 Task: Create new invoice with Date Opened :15-Apr-23, Select Customer: The Flower Shop (Market Street), Terms: Payment Term 1. Make invoice entry for item-1 with Date: 15-Apr-23, Description: Twix Caramel King Size_x000D_
, Action: Material, Income Account: Income:Sales, Quantity: 1, Unit Price: 6.5, Discount $: 1.25. Make entry for item-2 with Date: 15-Apr-23, Description: 8-Pattern Front Trigger Hose Nozzle Blue_x000D_
, Action: Material, Income Account: Income:Sales, Quantity: 1, Unit Price: 6.5, Discount $: 2.25. Make entry for item-3 with Date: 15-Apr-23, Description: Ben & Jerry's Cherry Garcia_x000D_
, Action: Material, Income Account: Income:Sales, Quantity: 1, Unit Price: 7.5, Discount $: 2.75. Write Notes: 'Looking forward to serving you again.'. Post Invoice with Post Date: 15-Apr-23, Post to Accounts: Assets:Accounts Receivable. Pay / Process Payment with Transaction Date: 15-May-23, Amount: 14.25, Transfer Account: Checking Account. Print Invoice, display notes by going to Option, then go to Display Tab and check 'Invoice Notes'.
Action: Mouse moved to (151, 31)
Screenshot: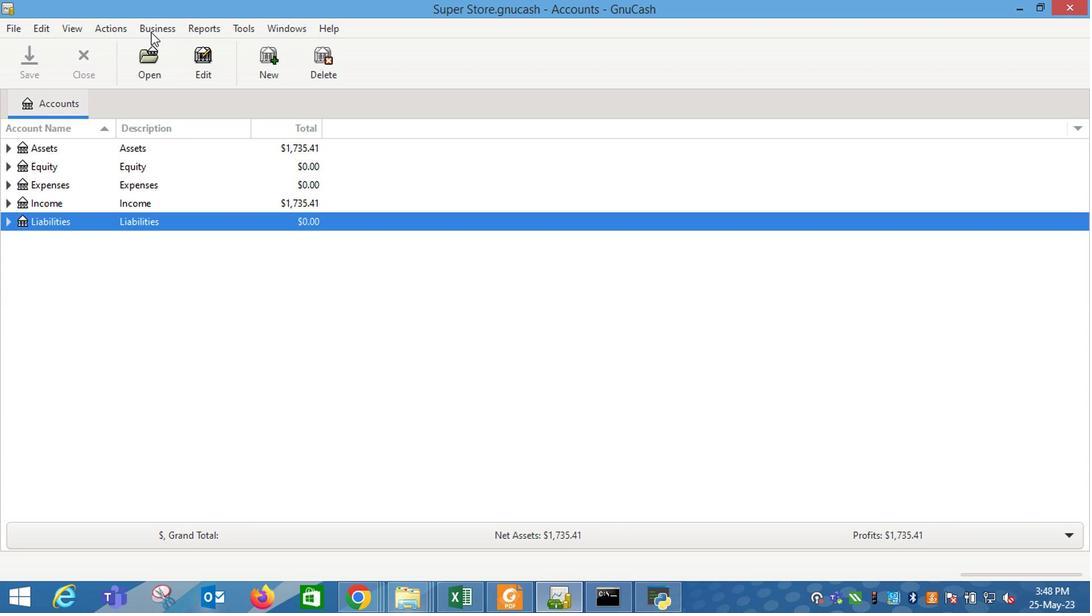 
Action: Mouse pressed left at (151, 31)
Screenshot: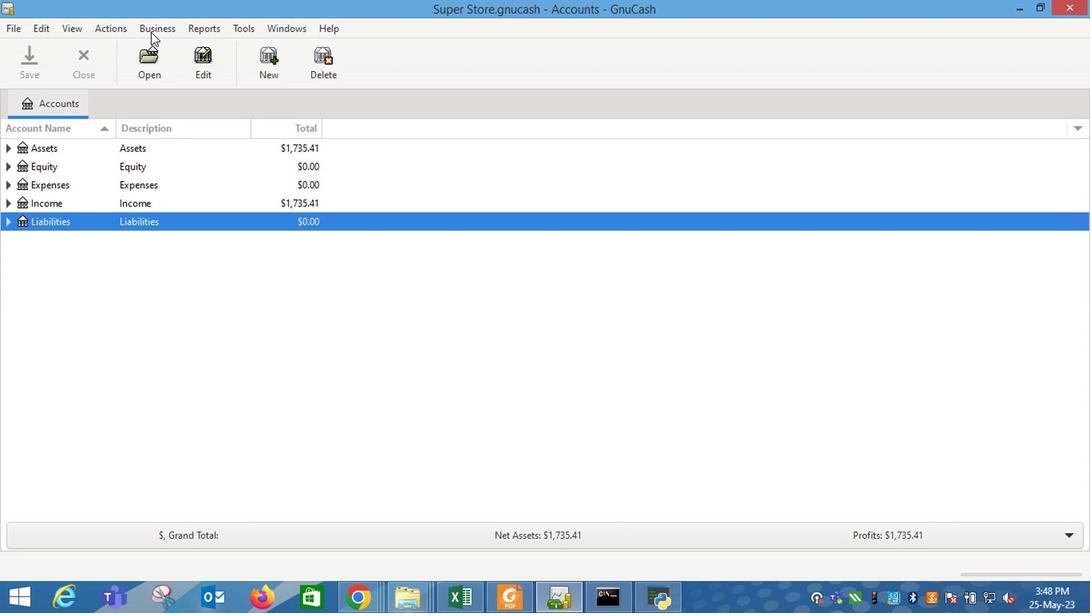 
Action: Mouse moved to (344, 106)
Screenshot: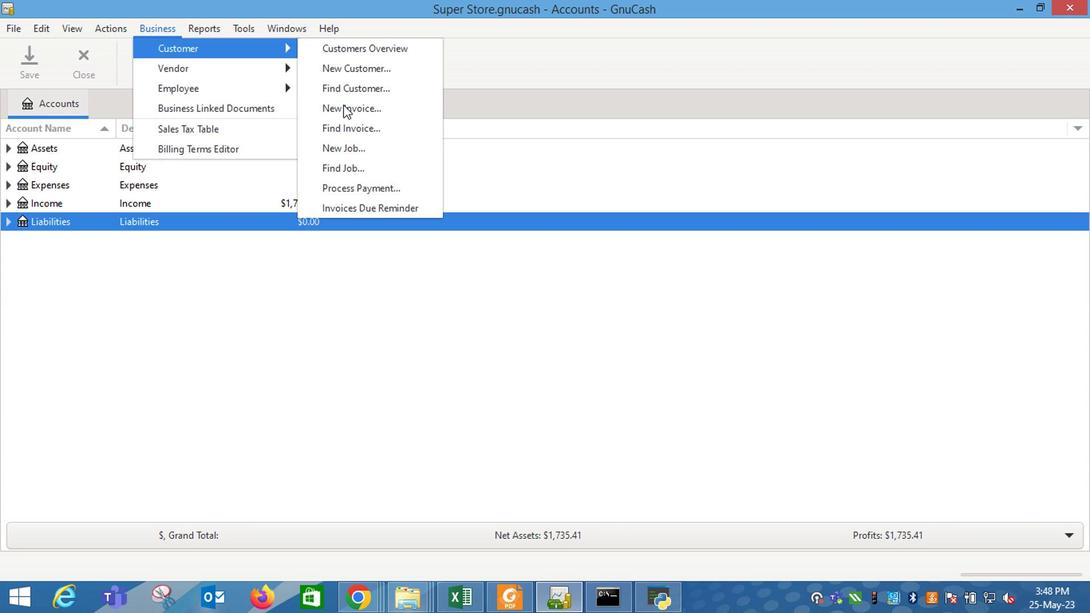 
Action: Mouse pressed left at (344, 106)
Screenshot: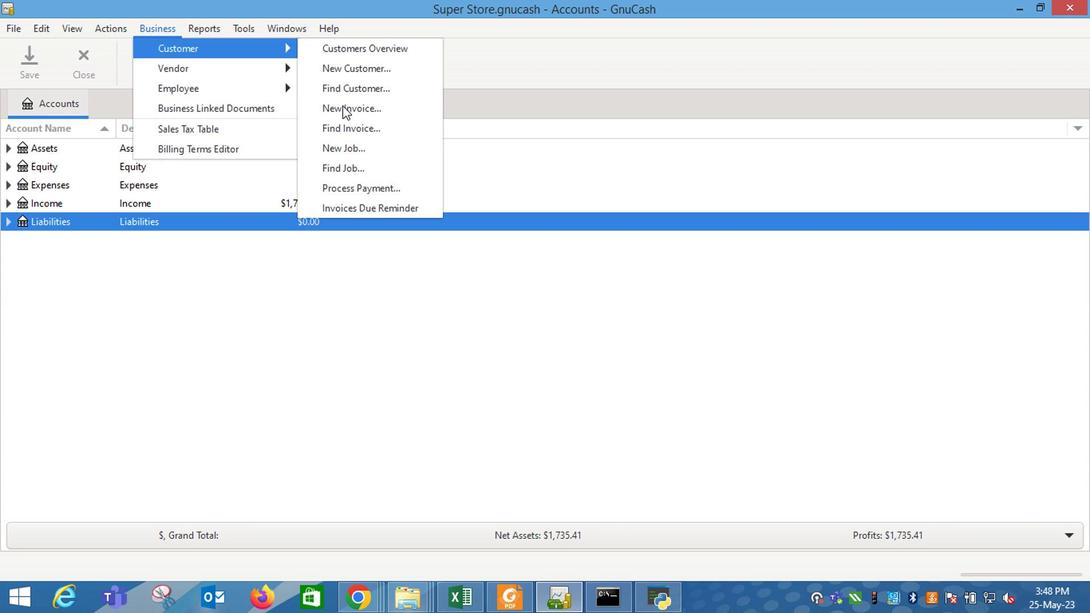 
Action: Mouse moved to (659, 244)
Screenshot: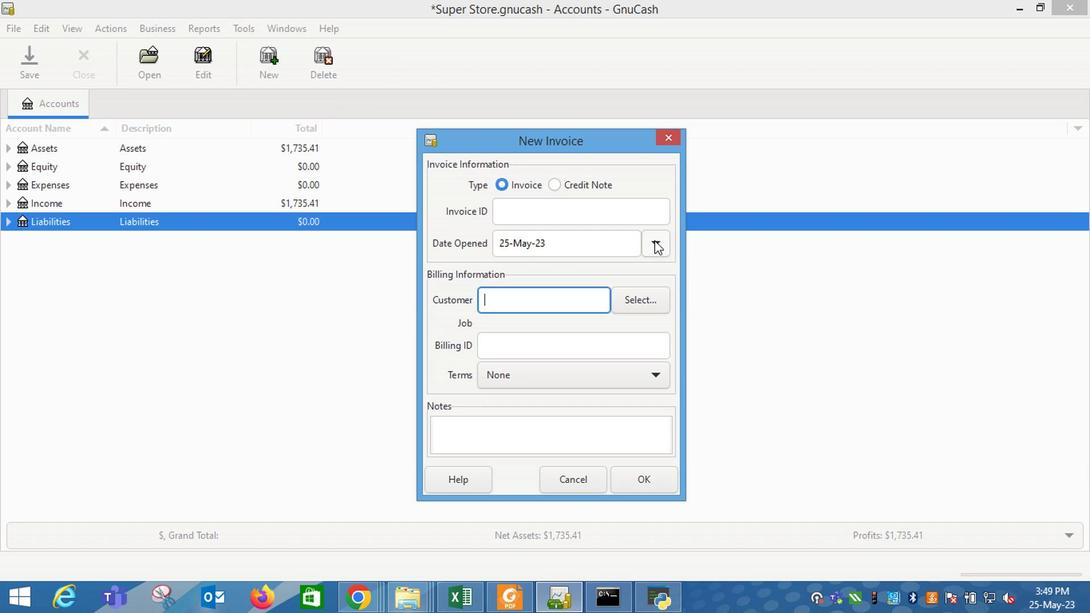 
Action: Mouse pressed left at (659, 244)
Screenshot: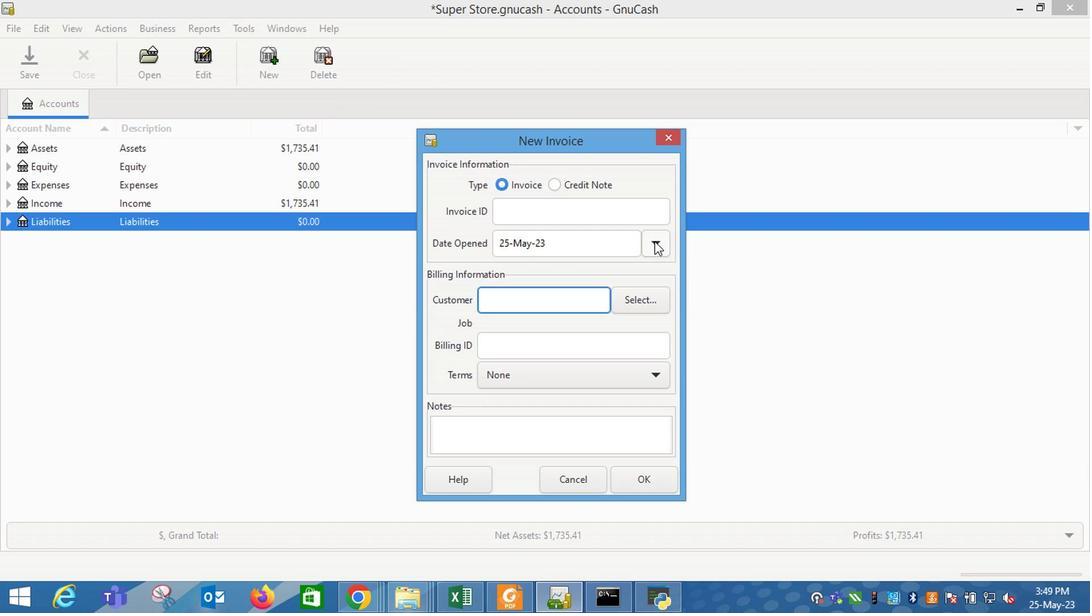 
Action: Mouse moved to (534, 270)
Screenshot: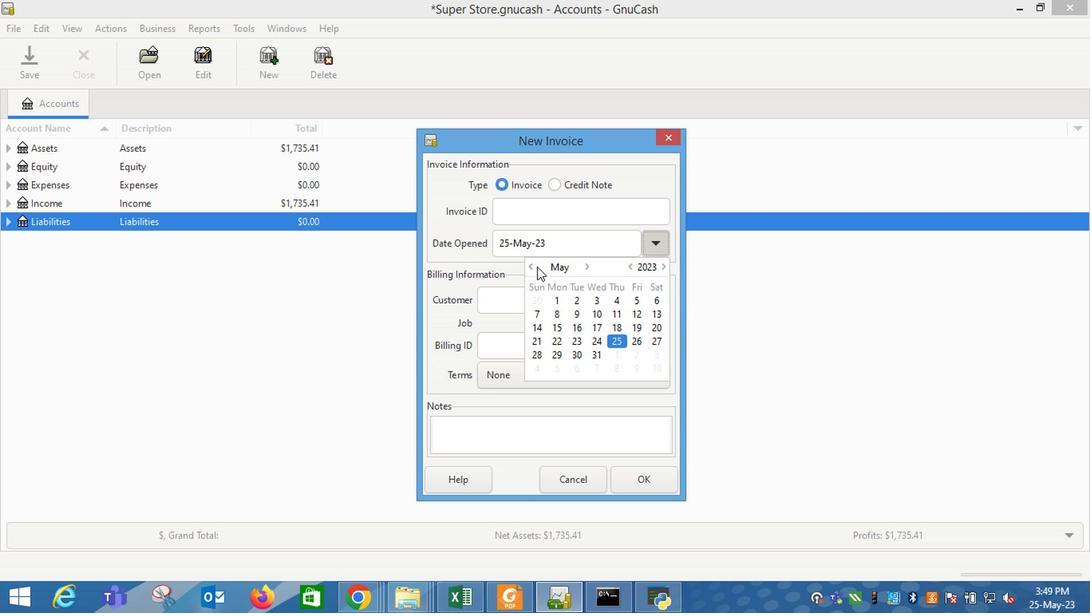 
Action: Mouse pressed left at (534, 270)
Screenshot: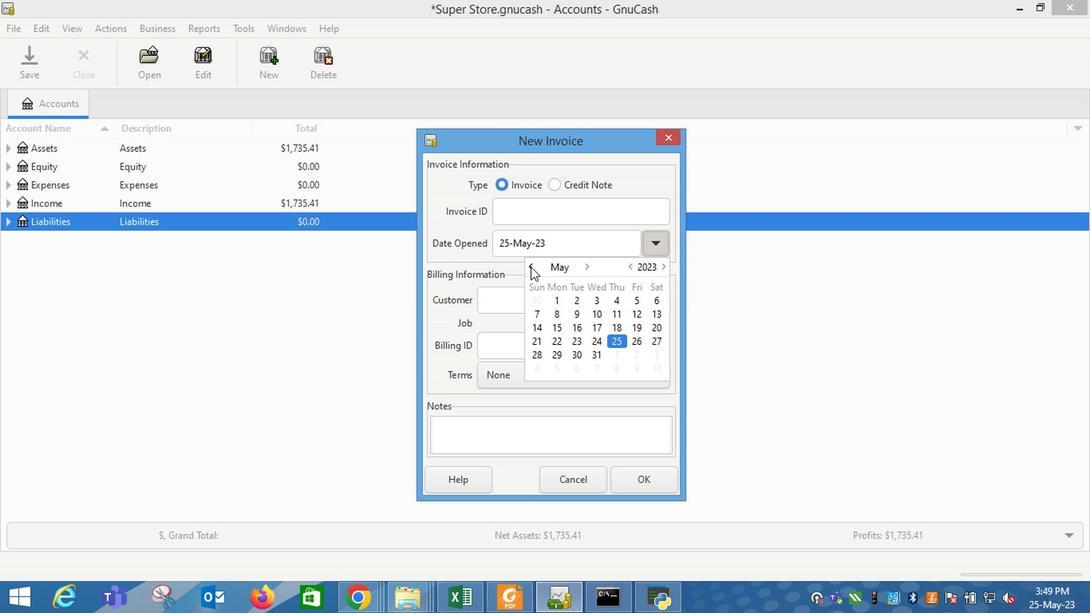
Action: Mouse moved to (659, 331)
Screenshot: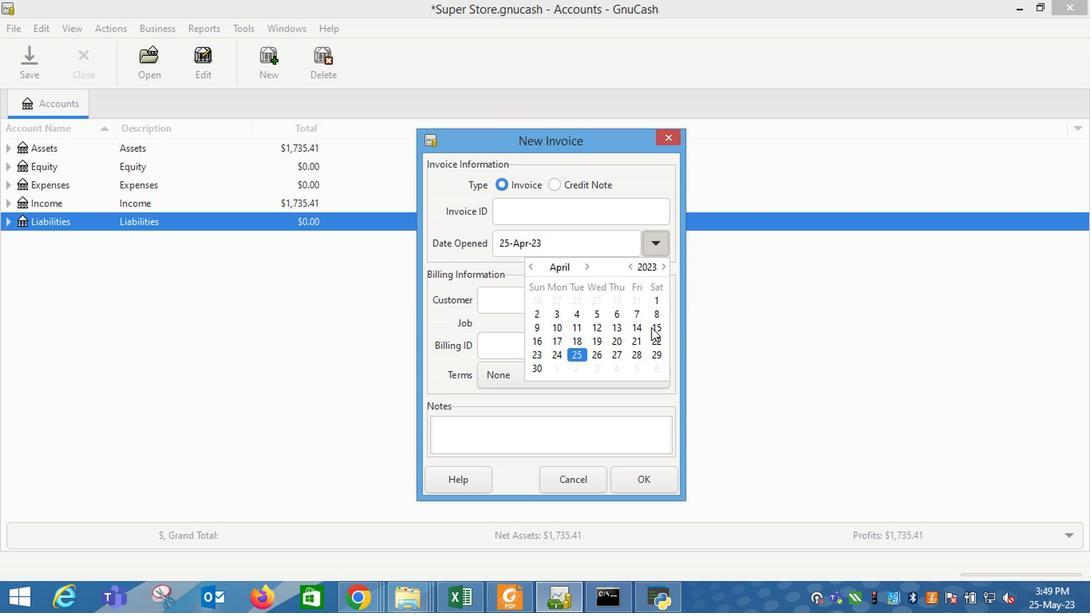 
Action: Mouse pressed left at (659, 331)
Screenshot: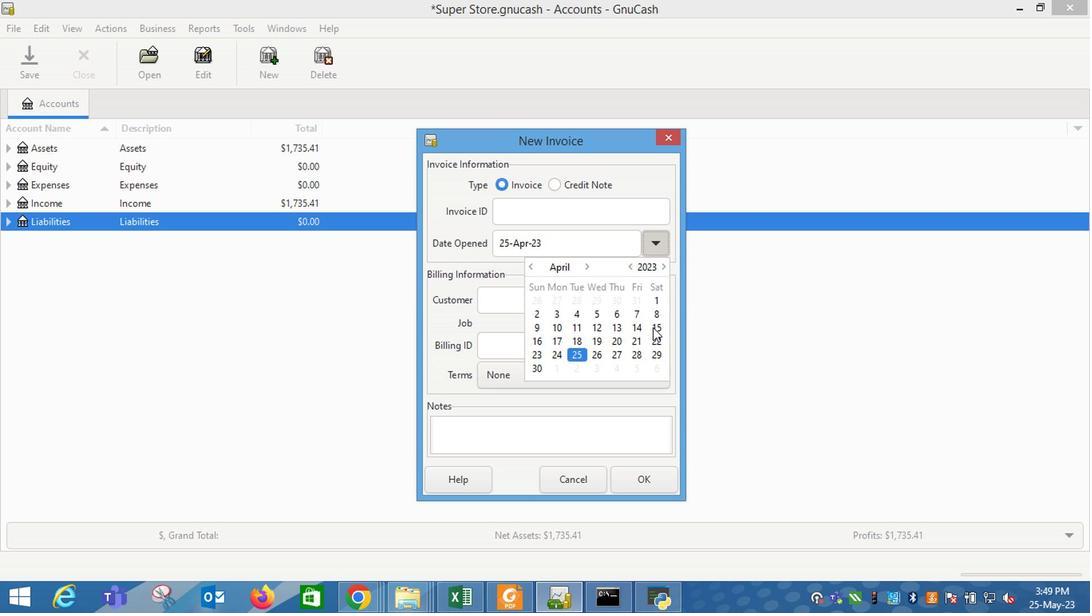 
Action: Mouse moved to (489, 297)
Screenshot: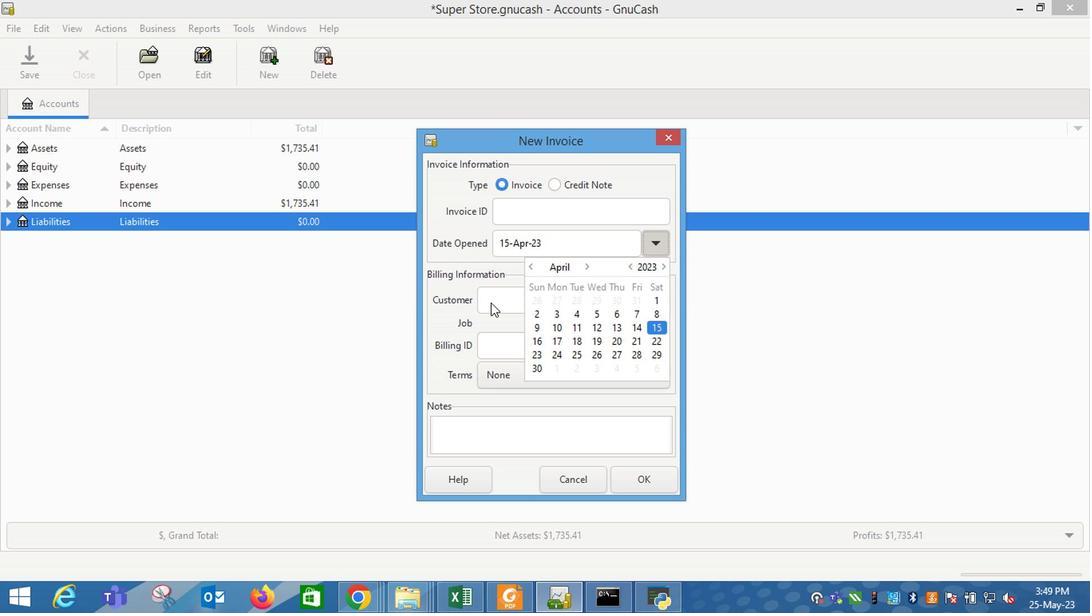 
Action: Mouse pressed left at (489, 297)
Screenshot: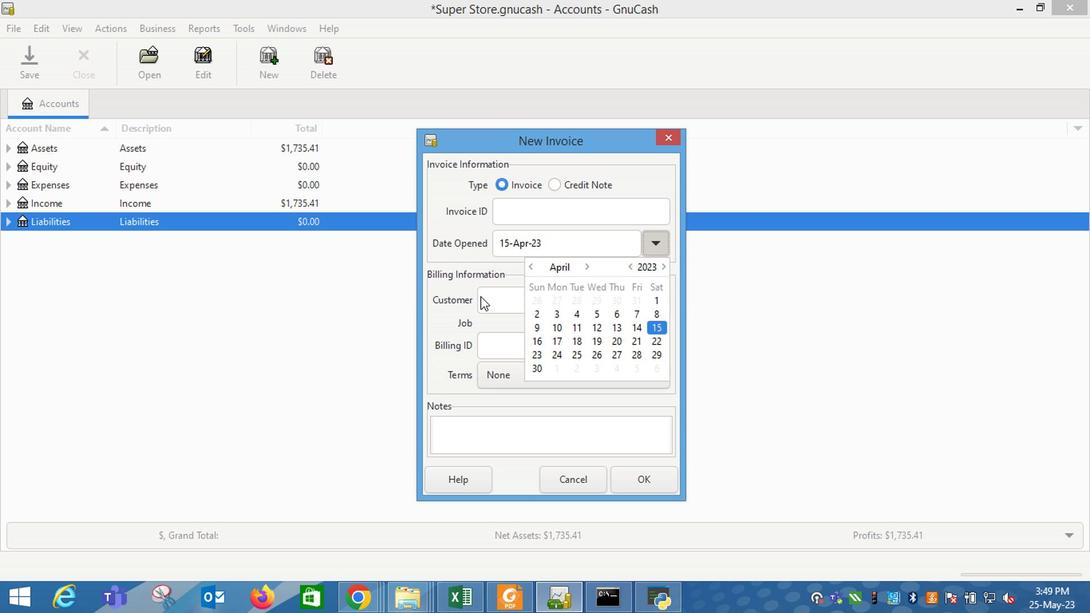 
Action: Mouse moved to (527, 310)
Screenshot: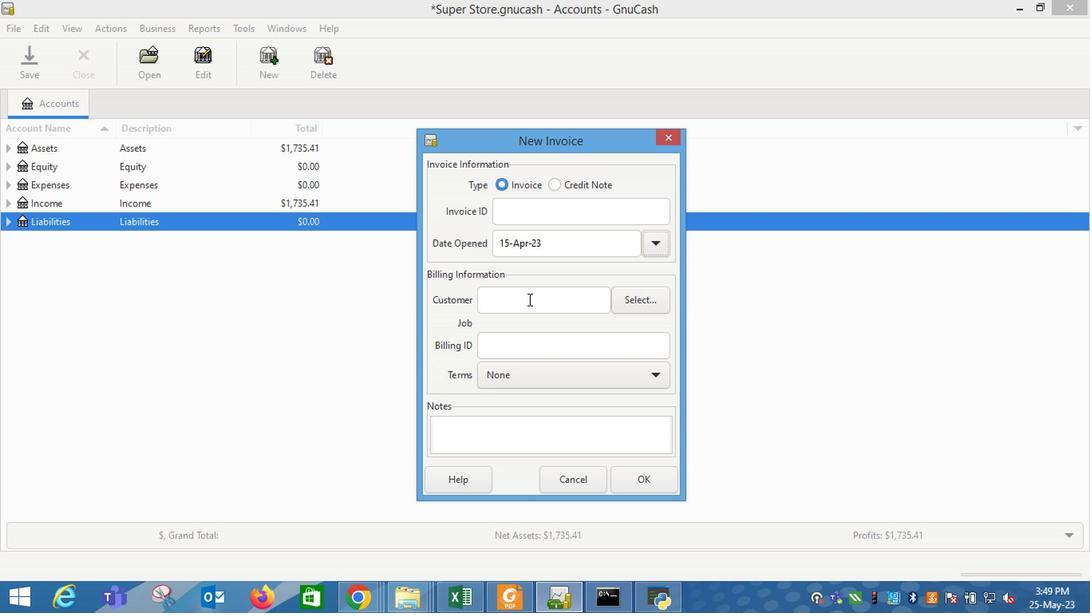 
Action: Mouse pressed left at (527, 310)
Screenshot: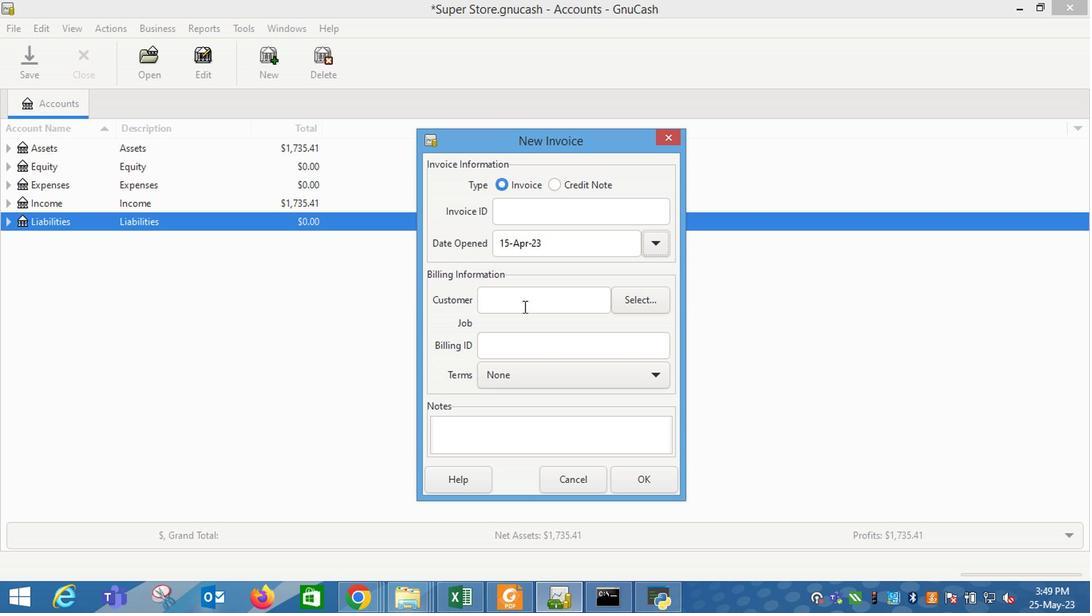 
Action: Key pressed the<Key.space>fl
Screenshot: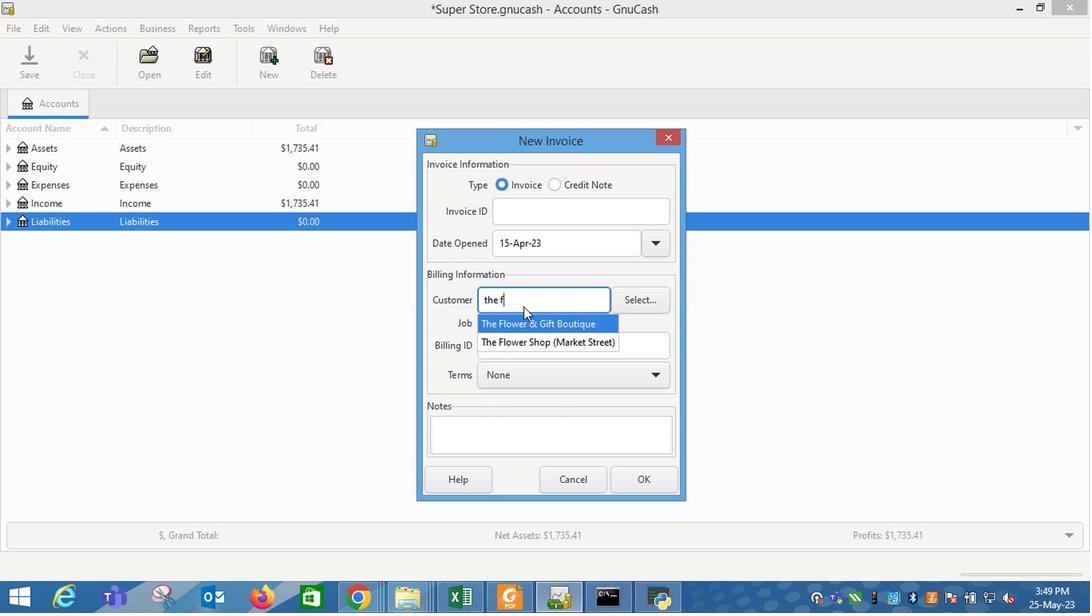 
Action: Mouse moved to (536, 347)
Screenshot: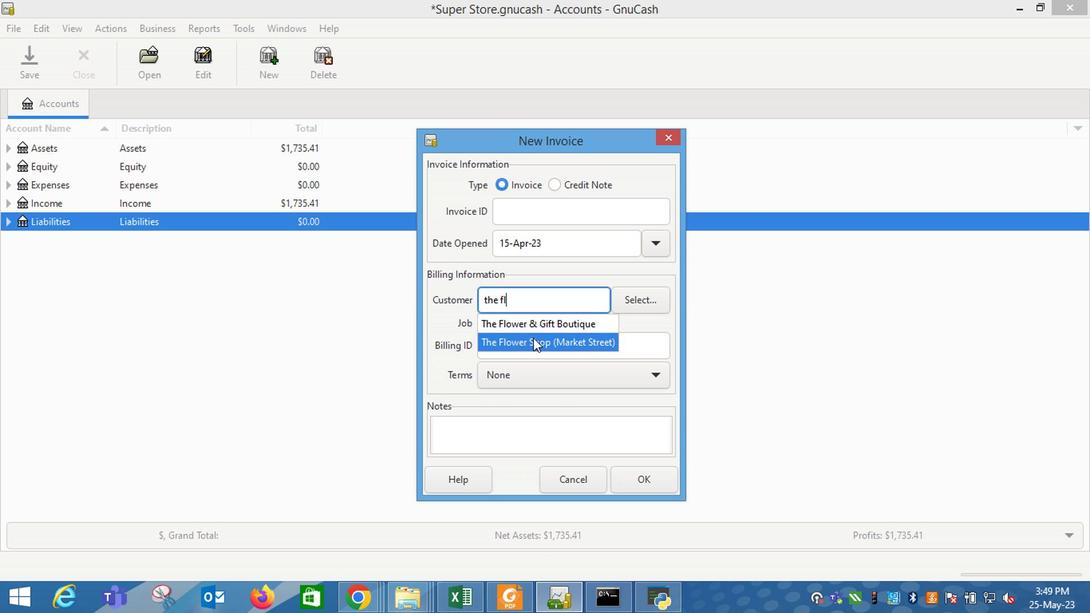 
Action: Mouse pressed left at (536, 347)
Screenshot: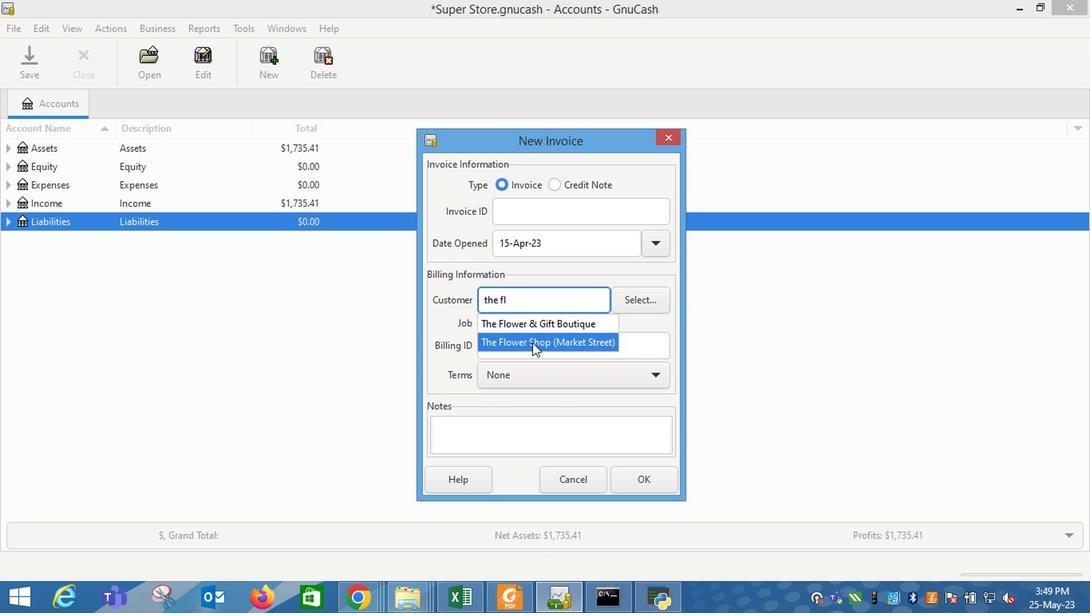 
Action: Mouse moved to (512, 403)
Screenshot: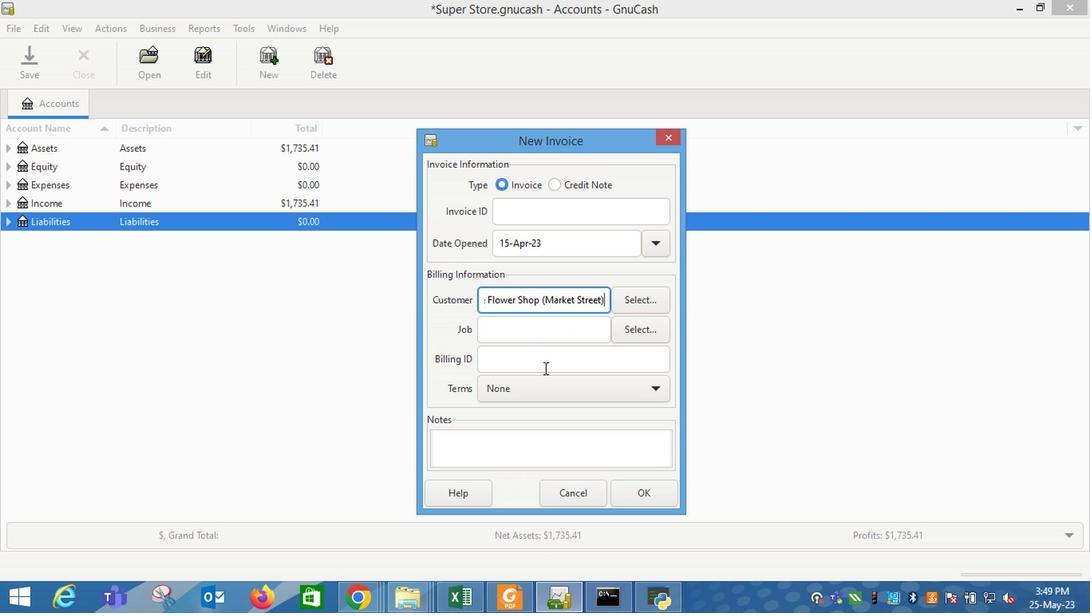 
Action: Mouse pressed left at (512, 403)
Screenshot: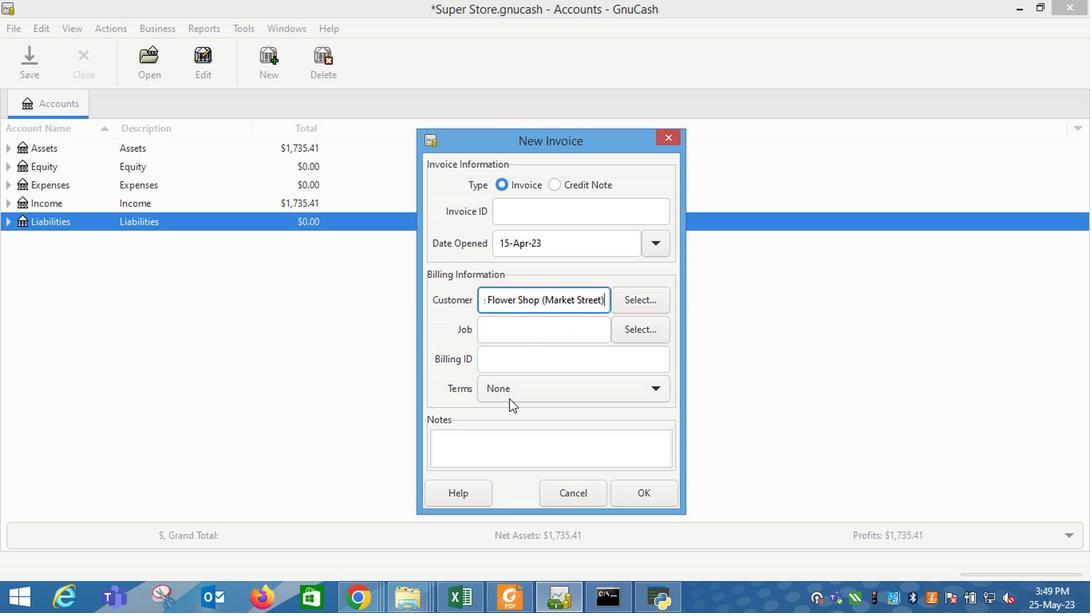 
Action: Mouse moved to (511, 424)
Screenshot: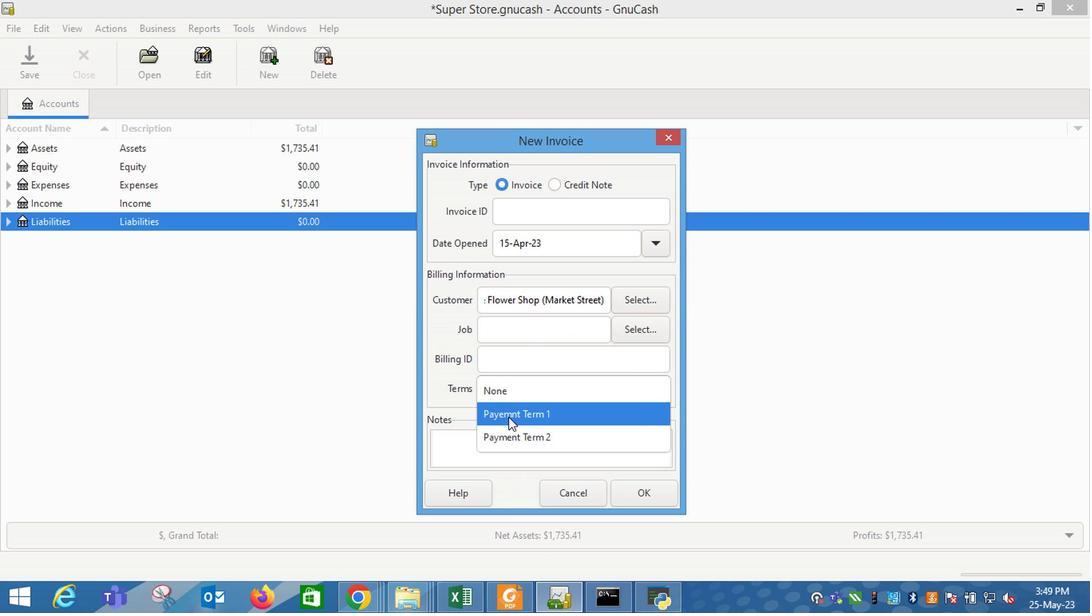 
Action: Mouse pressed left at (511, 424)
Screenshot: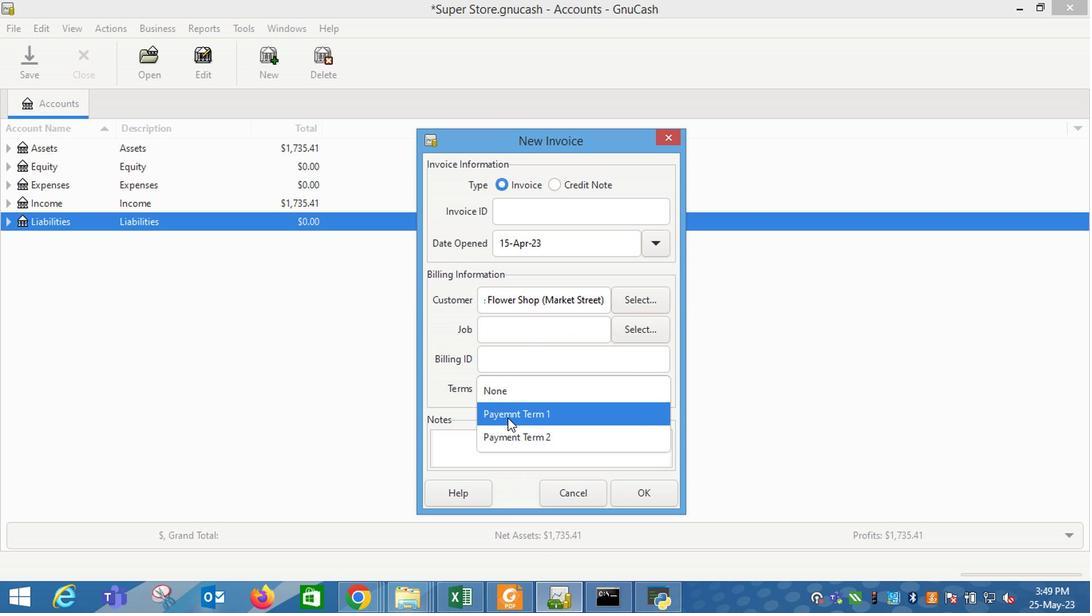 
Action: Mouse moved to (631, 491)
Screenshot: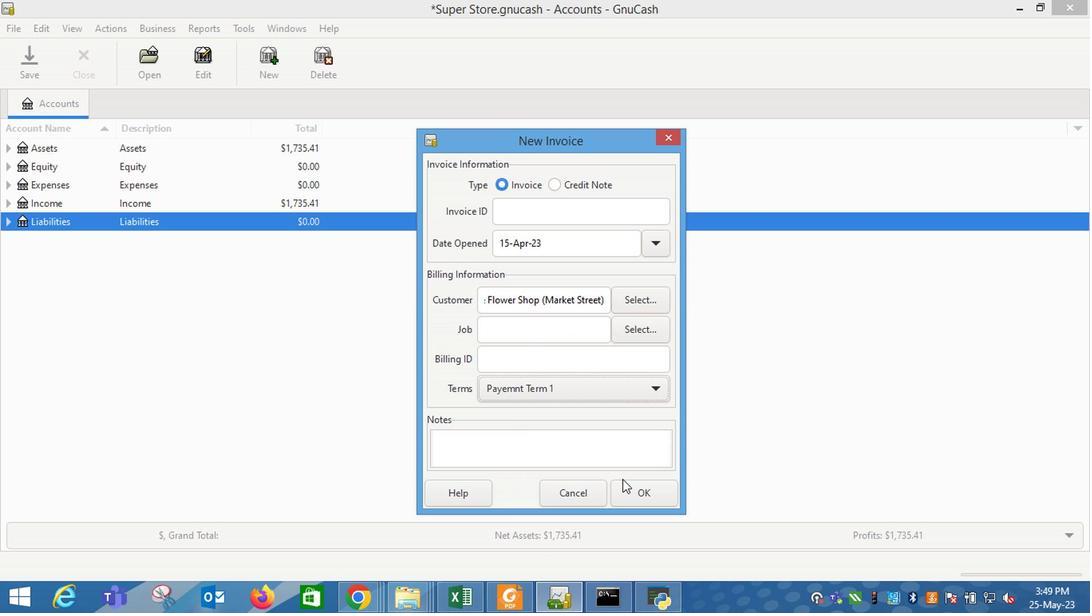 
Action: Mouse pressed left at (631, 491)
Screenshot: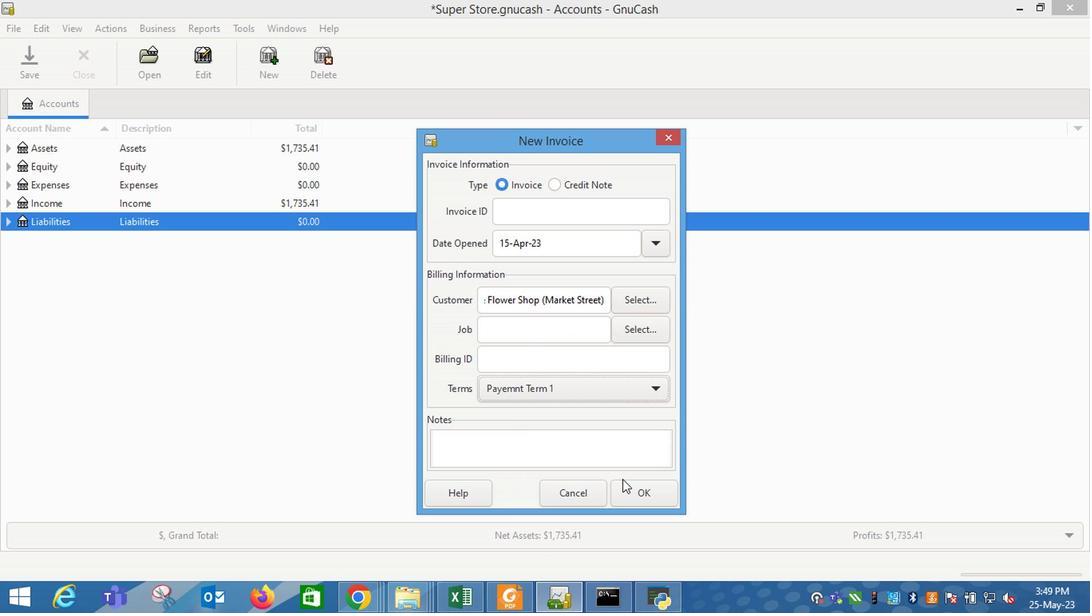 
Action: Mouse moved to (70, 315)
Screenshot: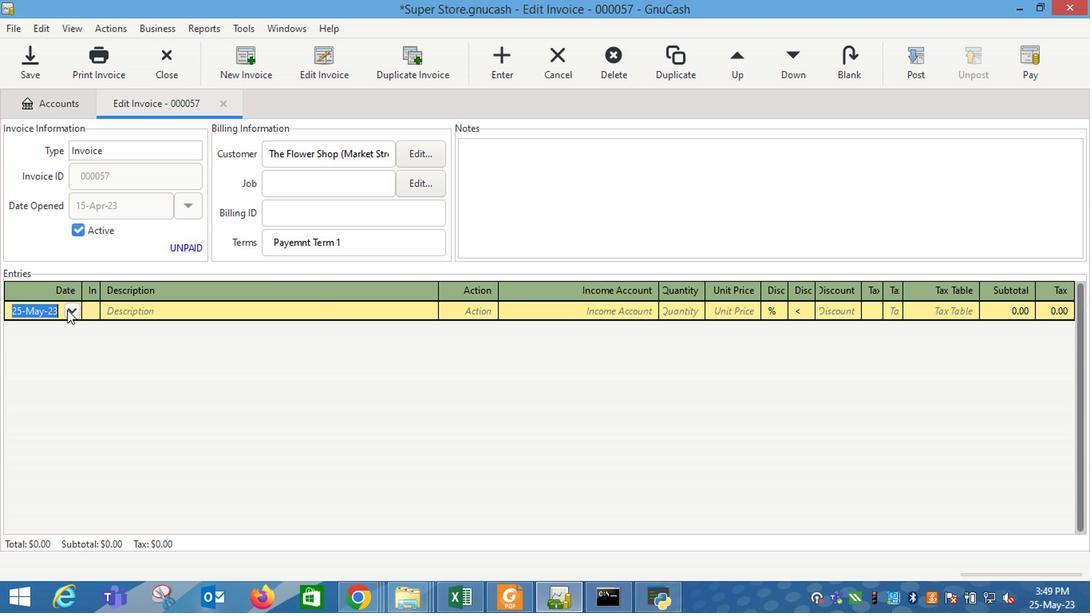 
Action: Mouse pressed left at (70, 315)
Screenshot: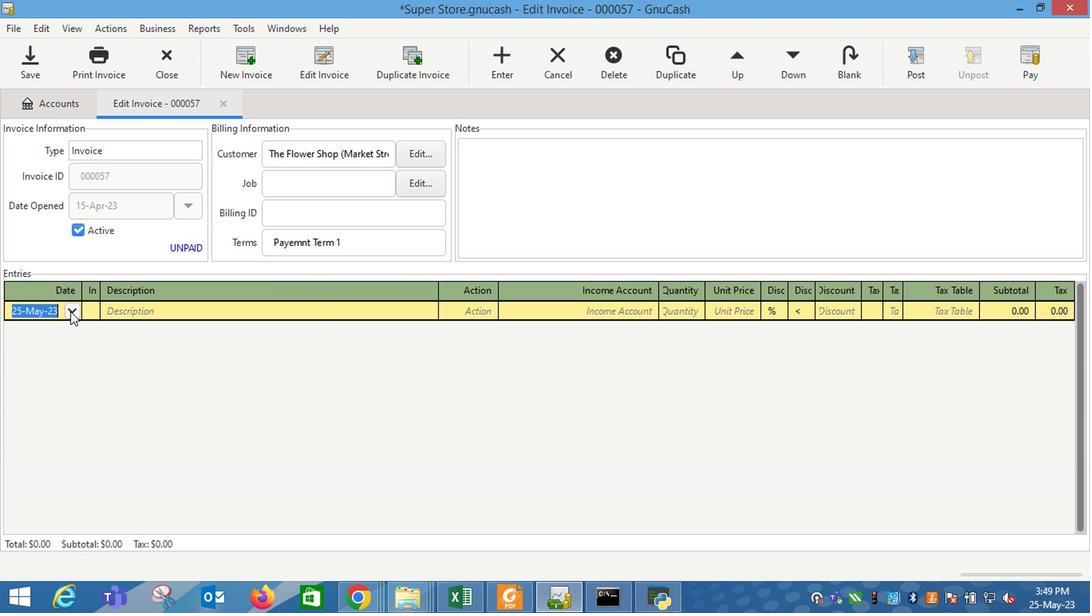
Action: Mouse moved to (9, 336)
Screenshot: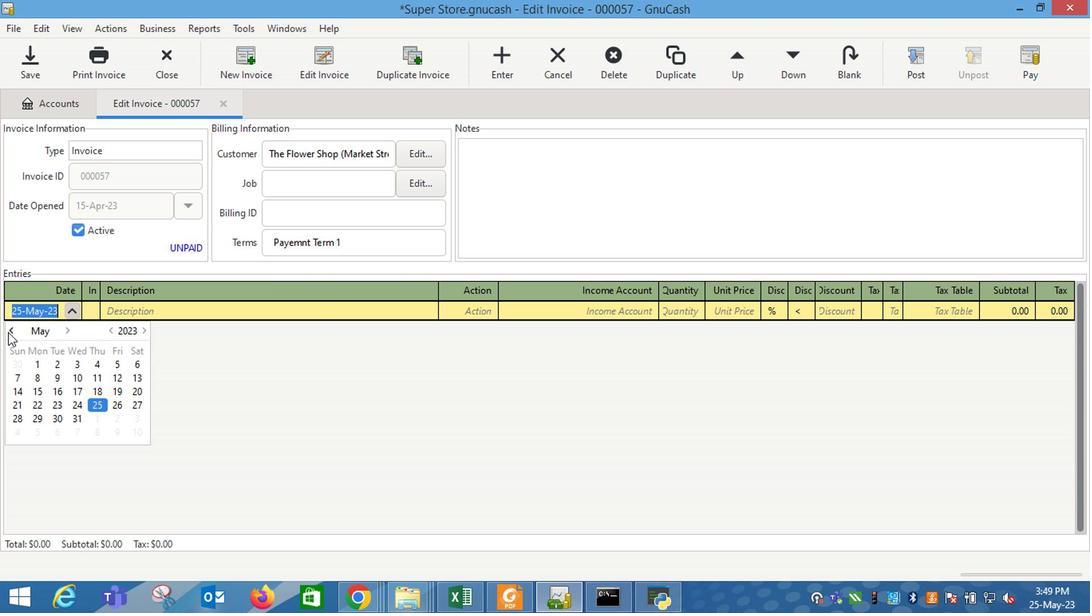 
Action: Mouse pressed left at (9, 336)
Screenshot: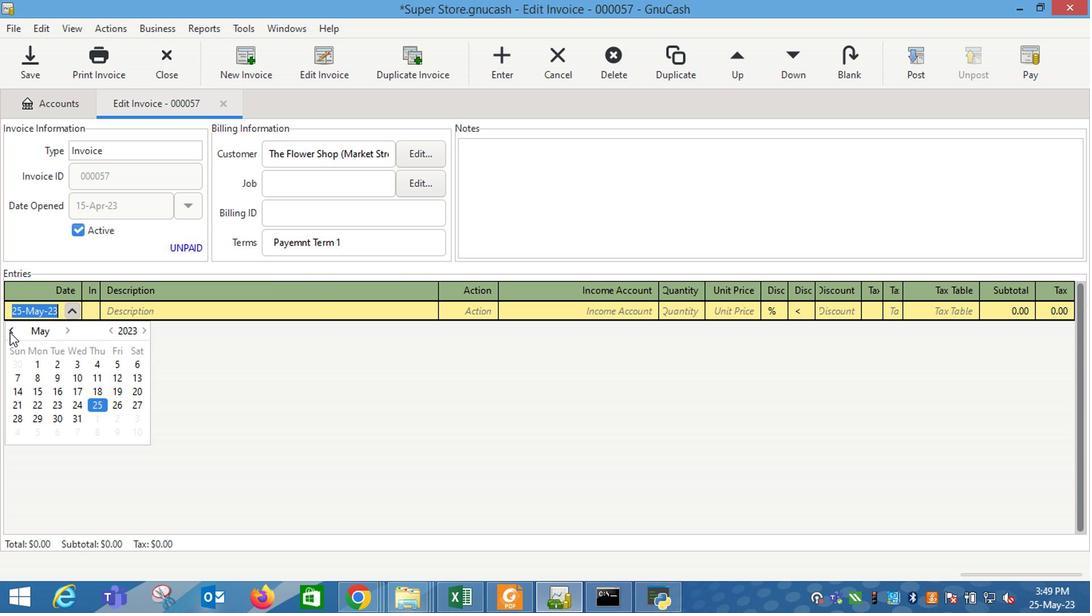 
Action: Mouse moved to (132, 396)
Screenshot: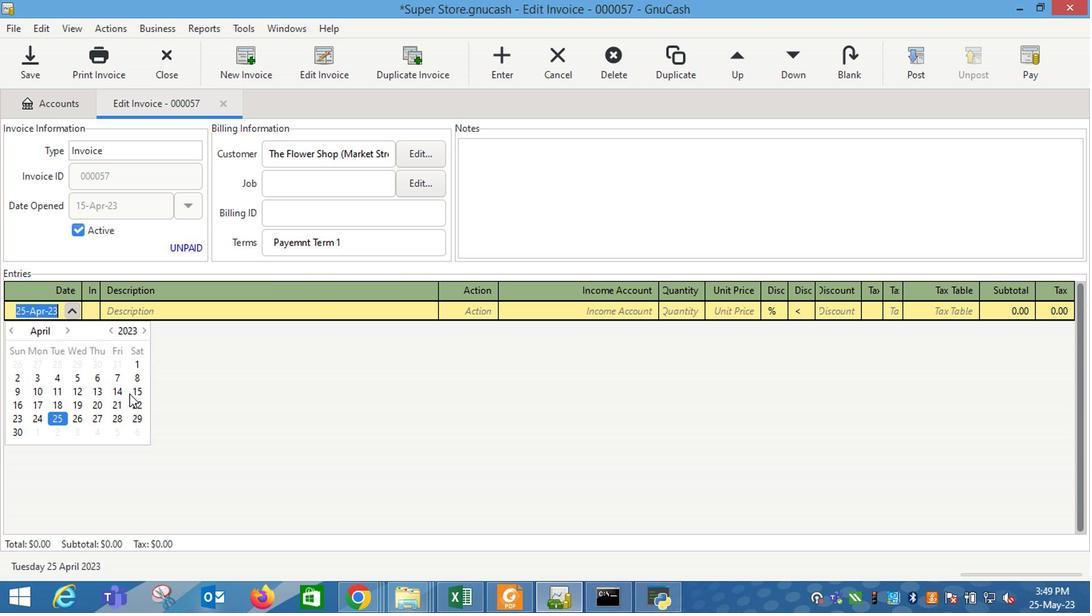 
Action: Mouse pressed left at (132, 396)
Screenshot: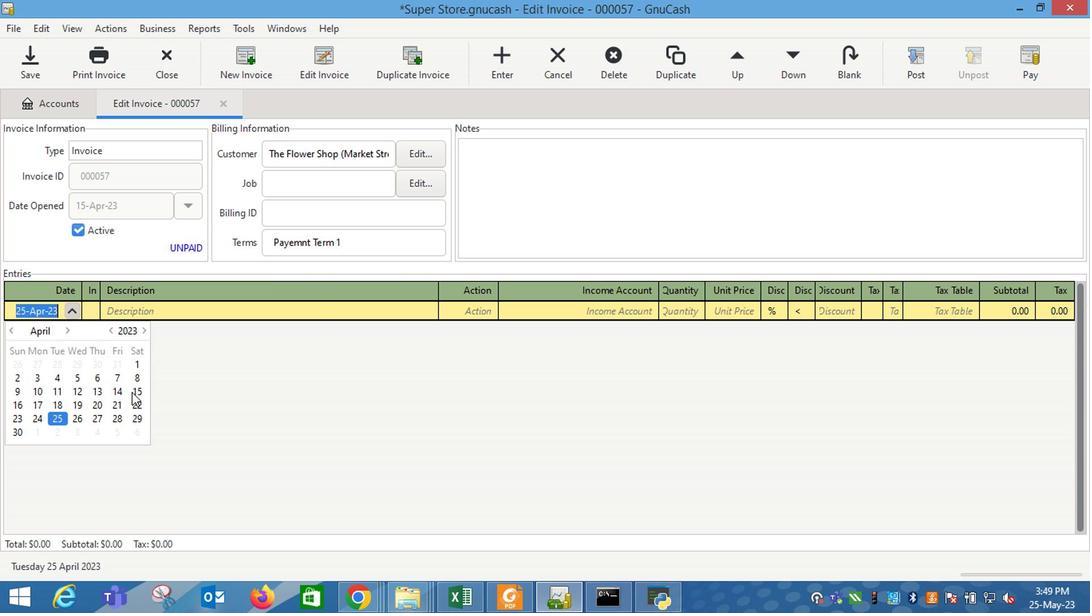 
Action: Mouse moved to (165, 313)
Screenshot: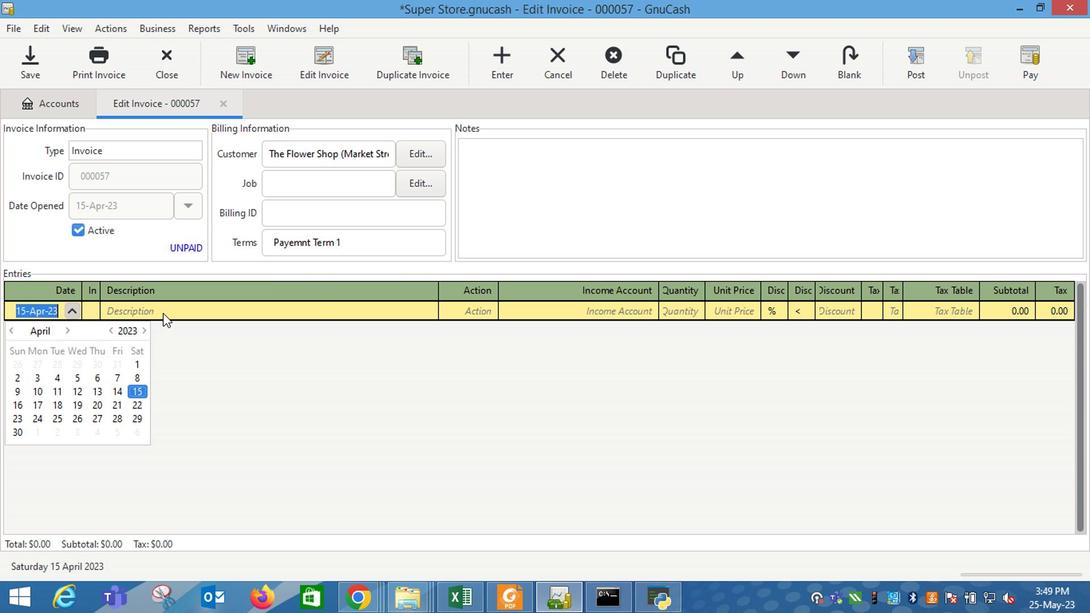 
Action: Mouse pressed left at (165, 313)
Screenshot: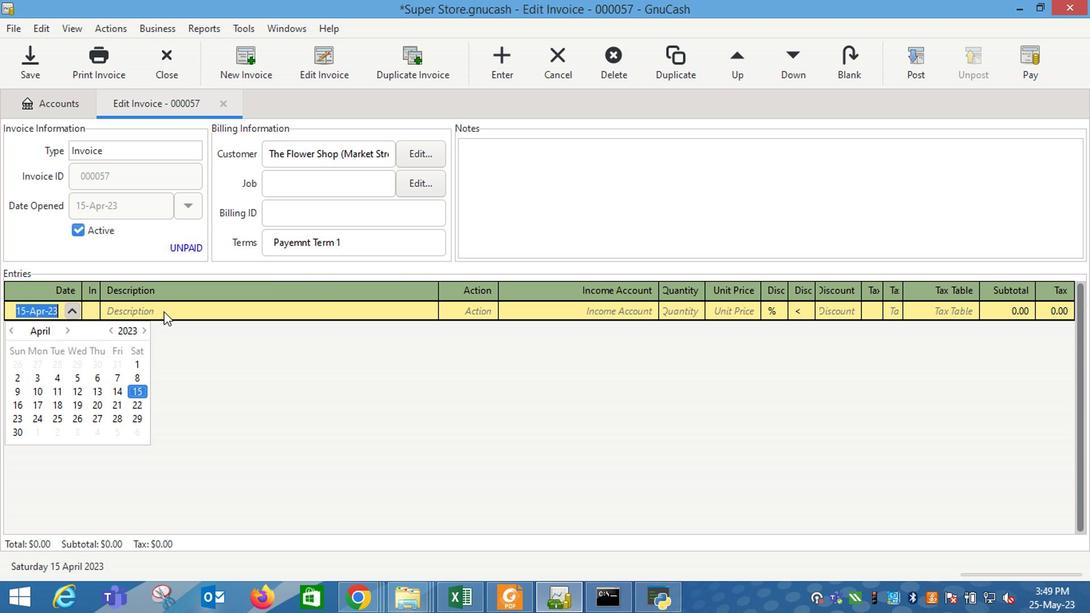 
Action: Key pressed <Key.shift_r>Twix<Key.space><Key.shift_r>Caramel<Key.space><Key.shift_r><Key.tab>
Screenshot: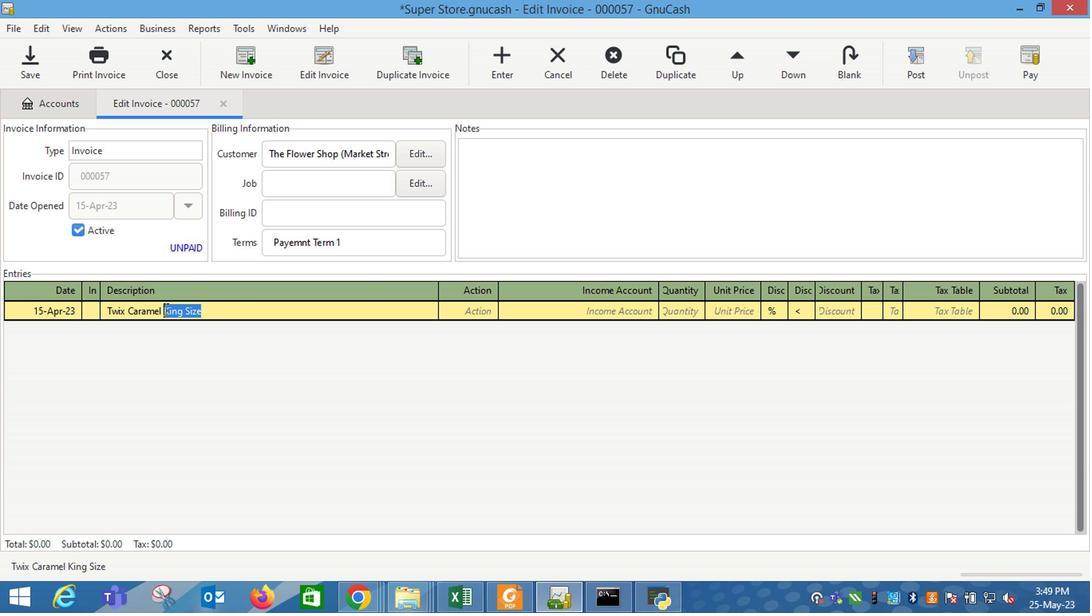 
Action: Mouse moved to (740, 311)
Screenshot: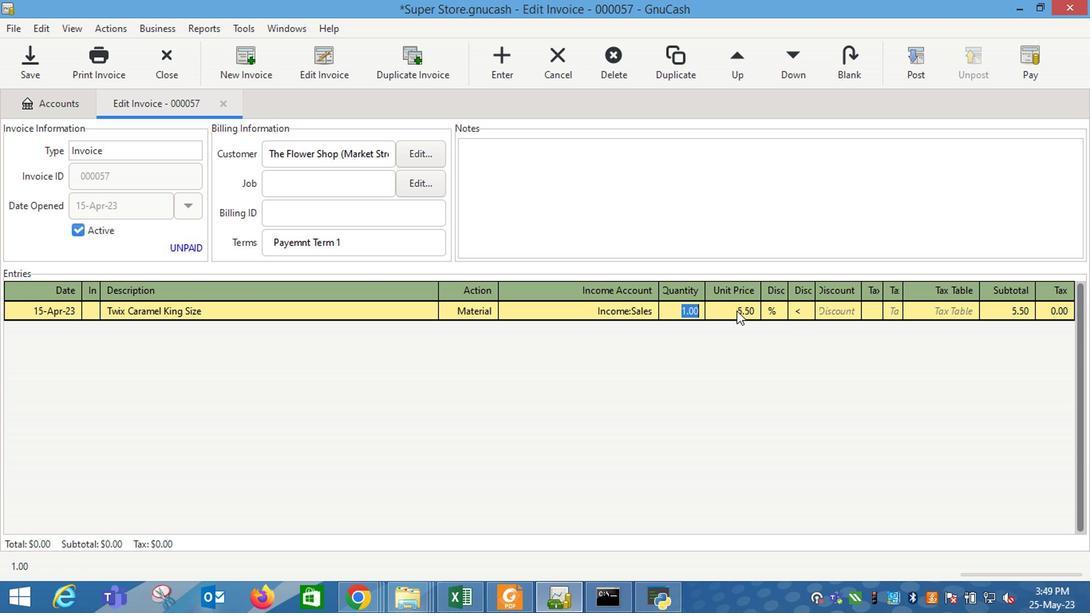 
Action: Mouse pressed left at (740, 311)
Screenshot: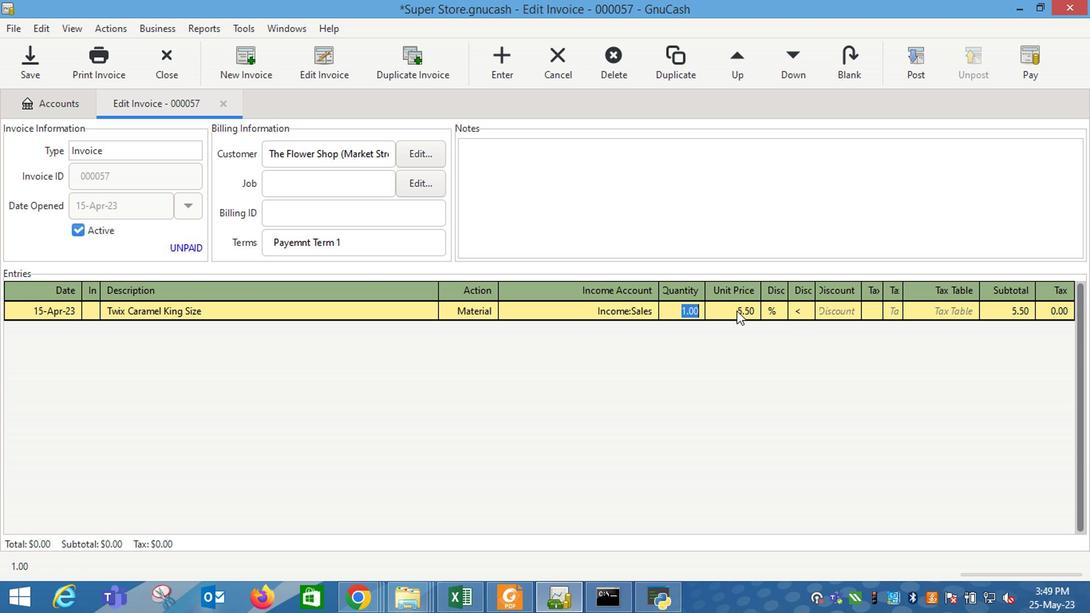 
Action: Key pressed <Key.delete>6
Screenshot: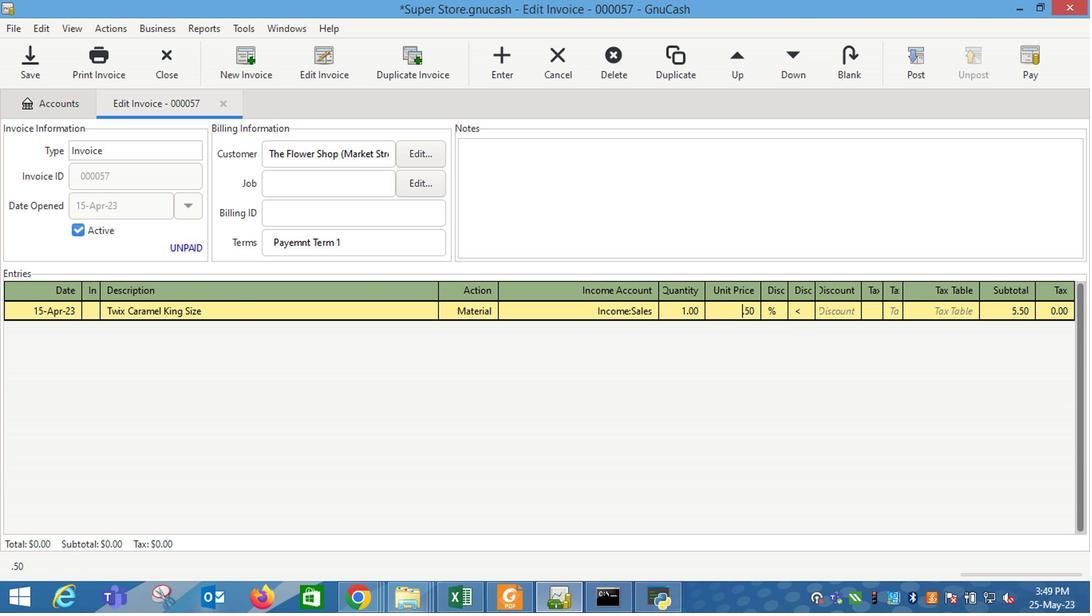 
Action: Mouse moved to (780, 310)
Screenshot: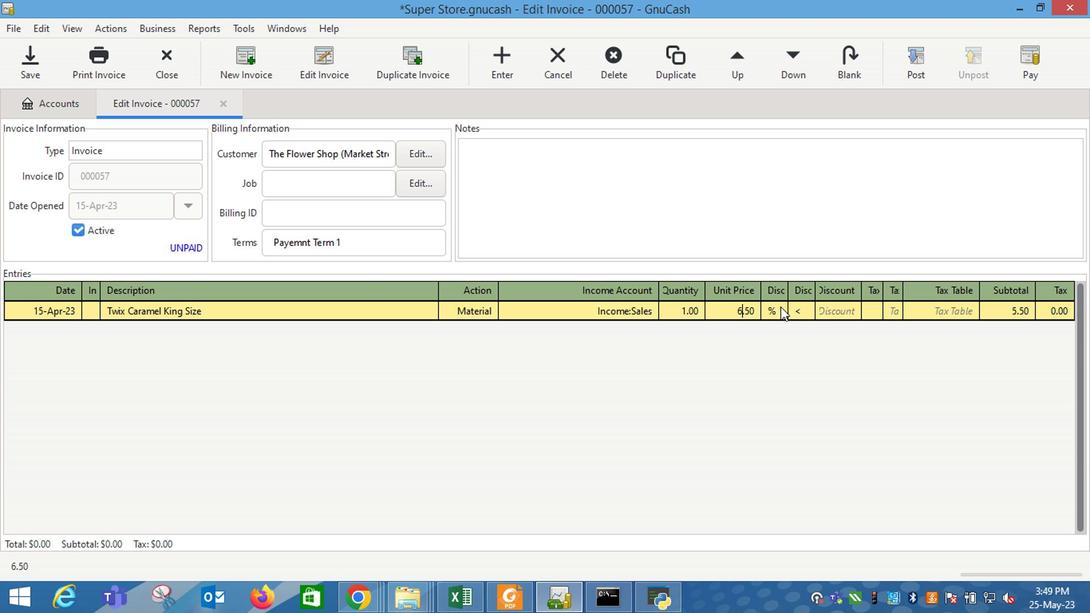 
Action: Mouse pressed left at (780, 310)
Screenshot: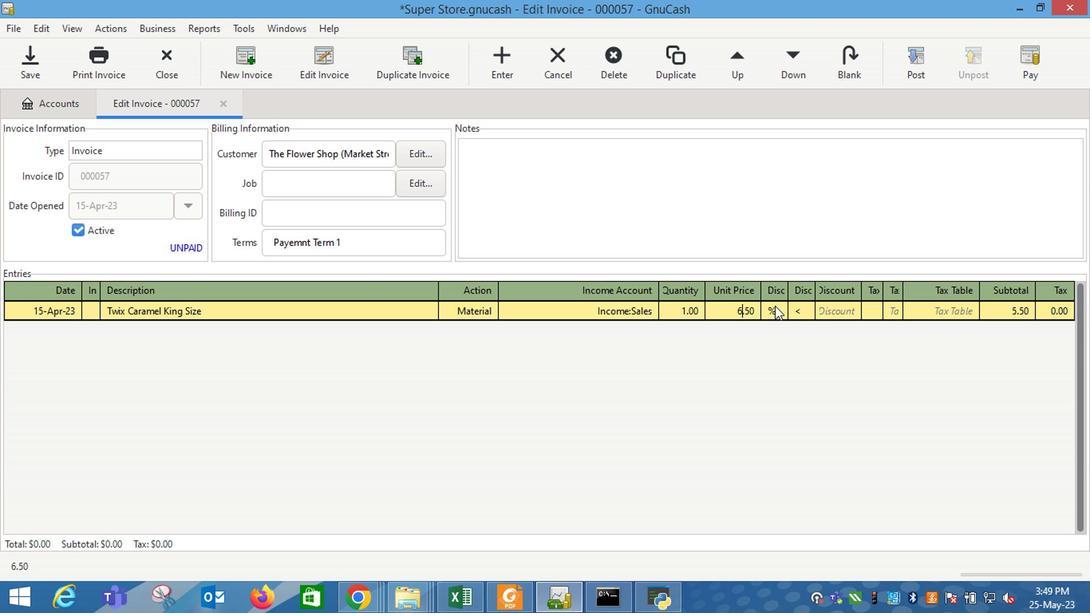 
Action: Mouse moved to (804, 314)
Screenshot: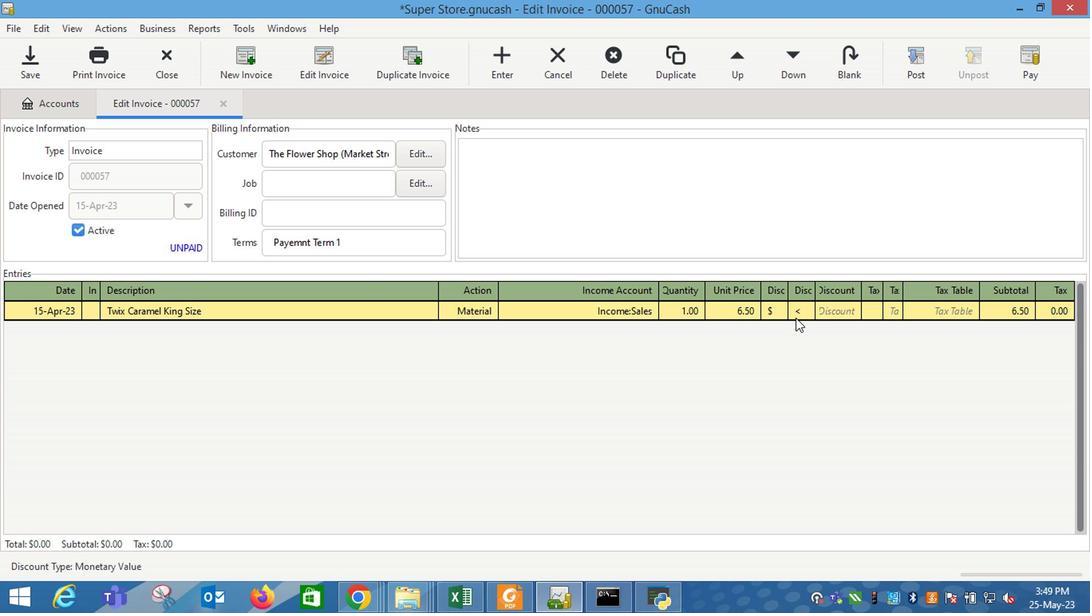 
Action: Mouse pressed left at (804, 314)
Screenshot: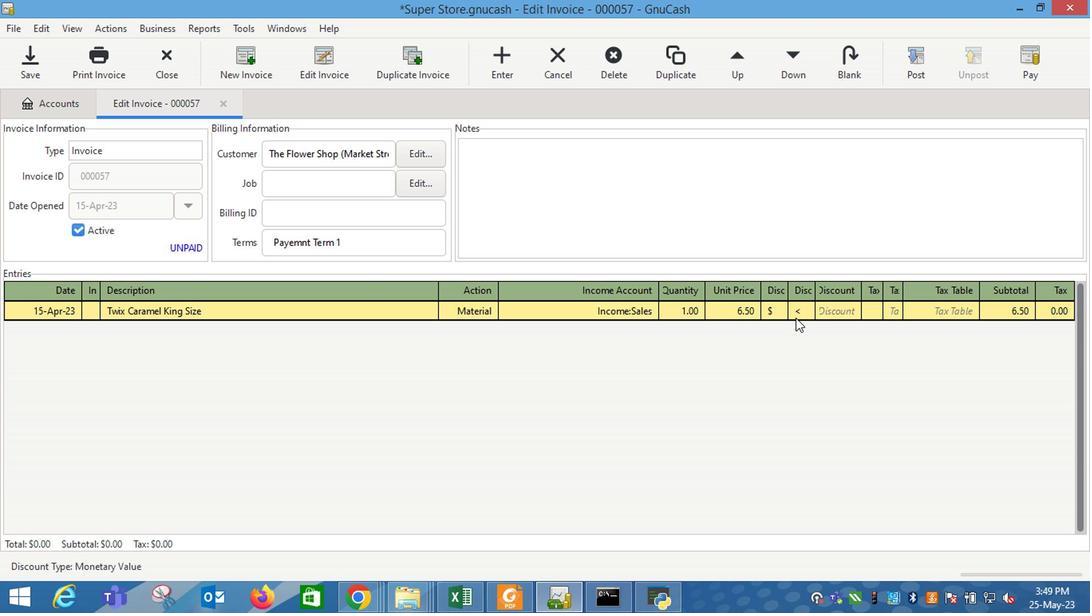 
Action: Mouse moved to (831, 312)
Screenshot: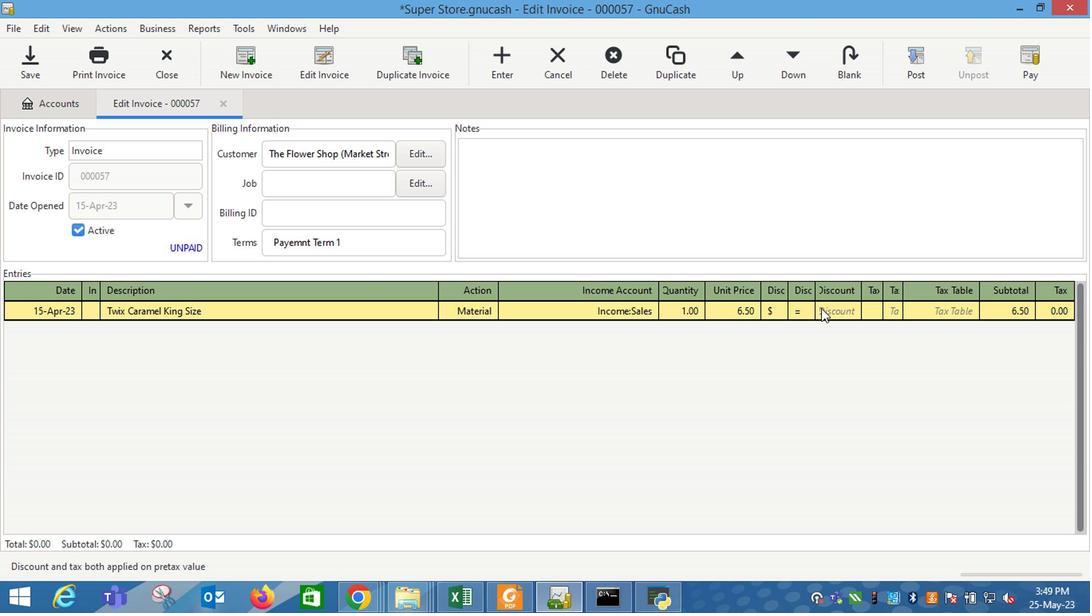 
Action: Mouse pressed left at (831, 312)
Screenshot: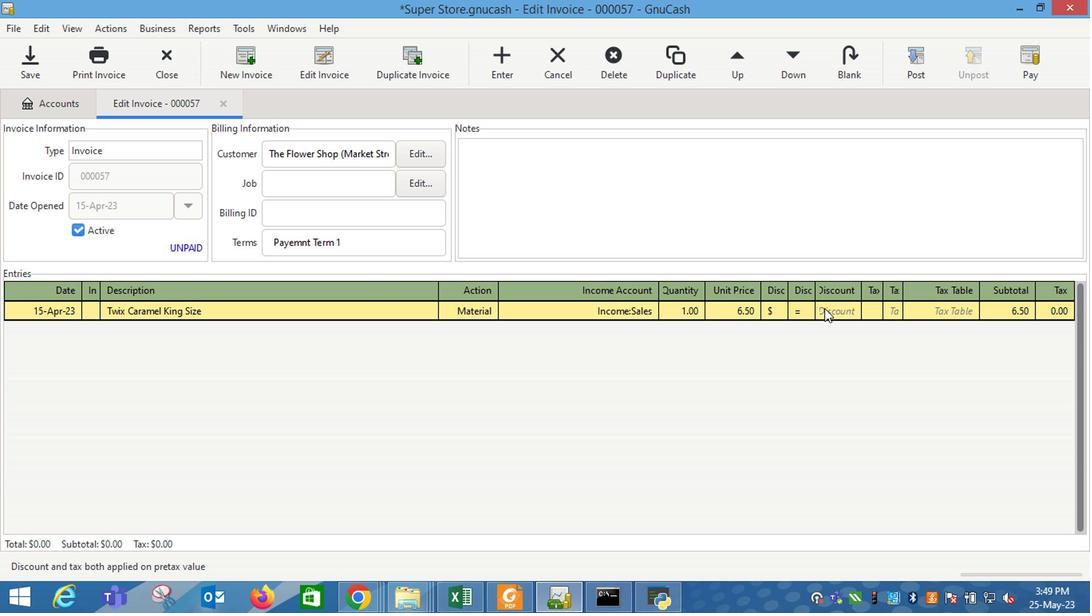 
Action: Mouse moved to (831, 312)
Screenshot: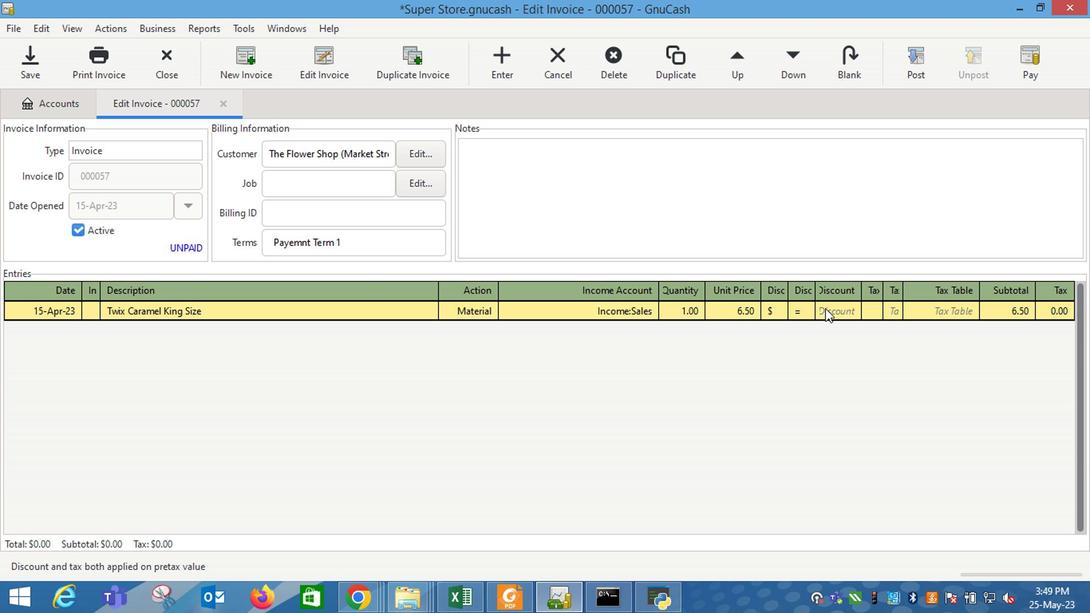 
Action: Key pressed 1.25<Key.enter><Key.tab>8-<Key.shift_r>Patterb=n<Key.backspace><Key.backspace><Key.backspace>n<Key.space><Key.shift_r>Front<Key.space><Key.shift_r>Trigger<Key.space><Key.shift_r>Hose<Key.space><Key.shift_r><Key.shift_r><Key.shift_r><Key.shift_r><Key.shift_r><Key.shift_r>Nozzle<Key.space><Key.shift_r>Ble<Key.backspace>ue<Key.tab>
Screenshot: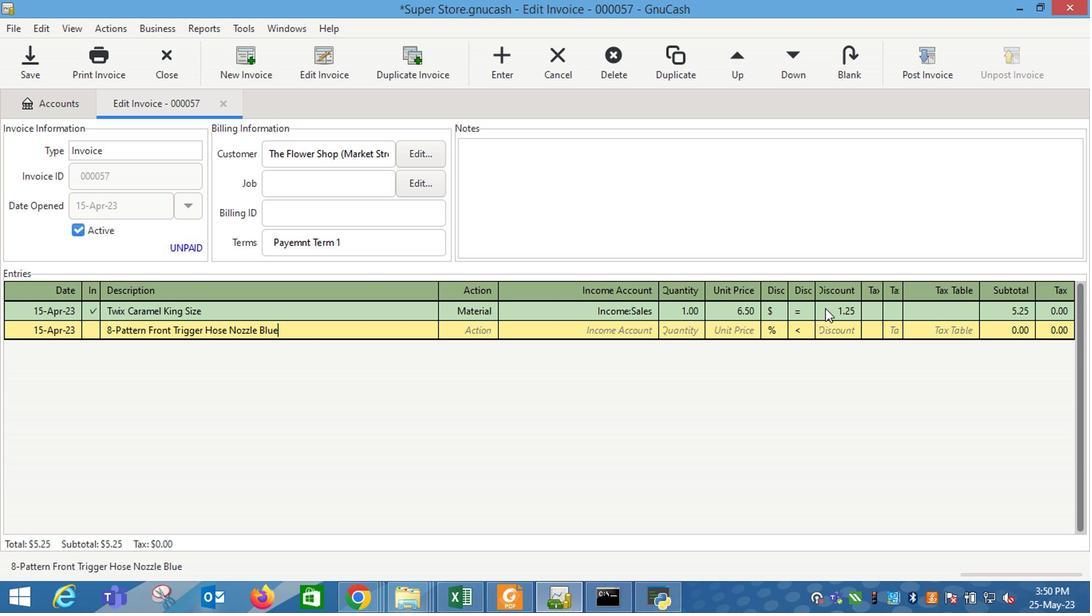
Action: Mouse moved to (488, 332)
Screenshot: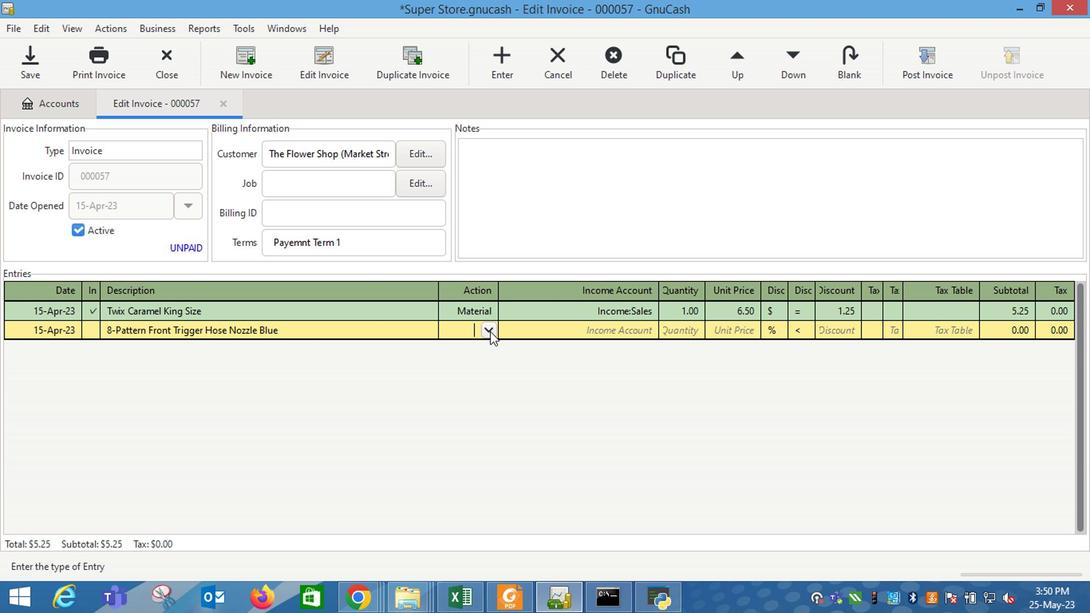 
Action: Mouse pressed left at (488, 332)
Screenshot: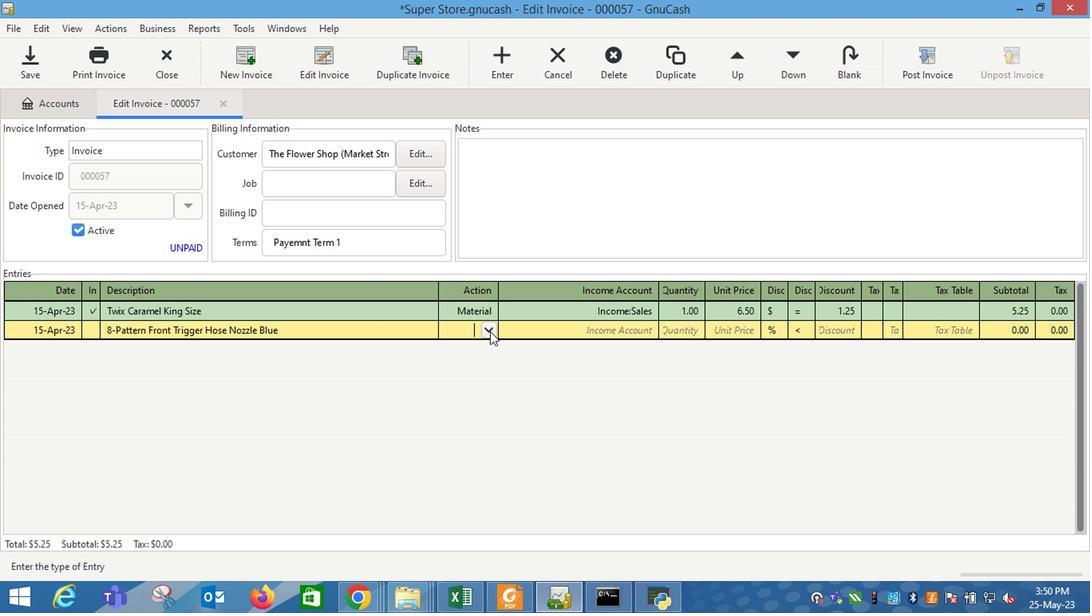 
Action: Mouse moved to (465, 372)
Screenshot: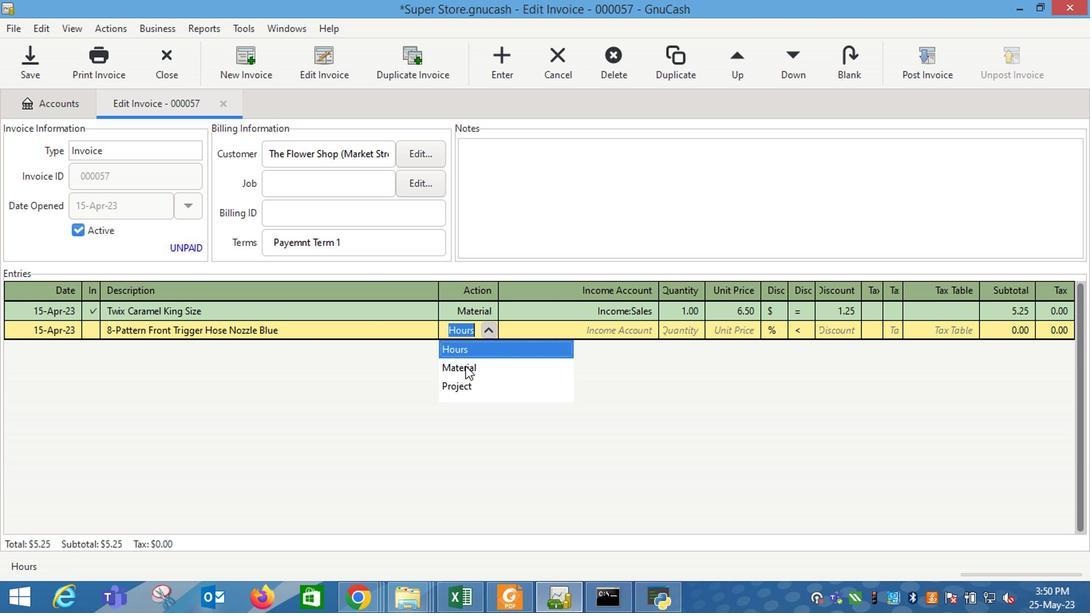 
Action: Mouse pressed left at (465, 372)
Screenshot: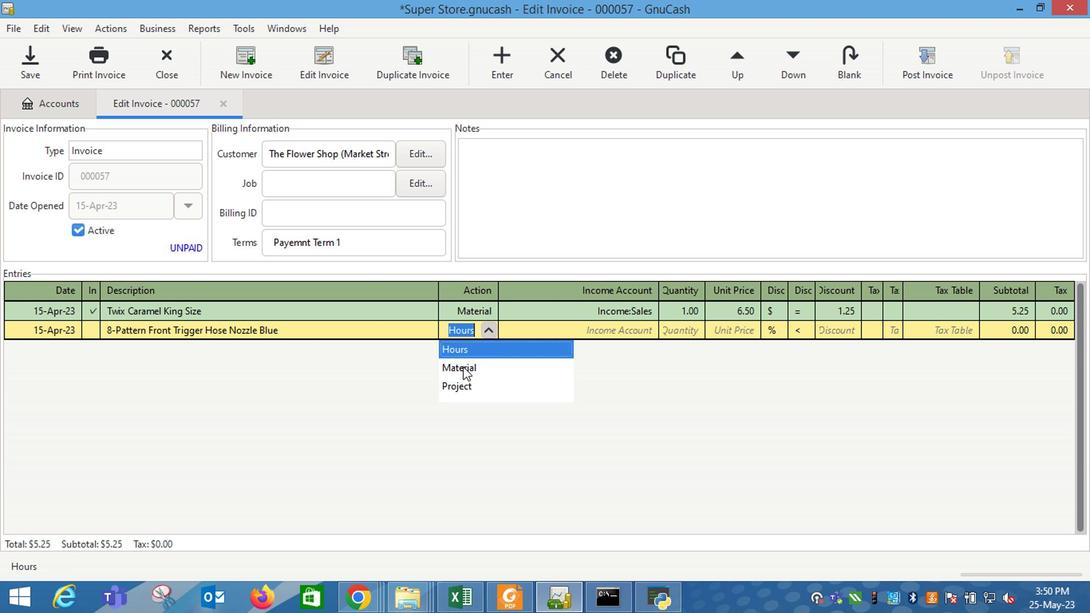 
Action: Mouse moved to (488, 370)
Screenshot: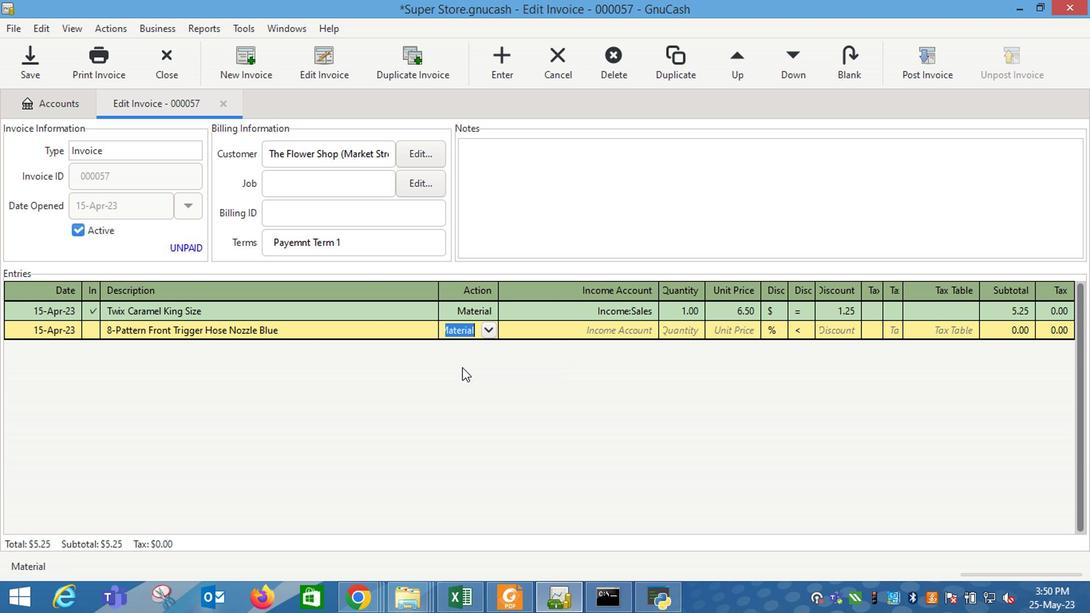 
Action: Key pressed <Key.tab>
Screenshot: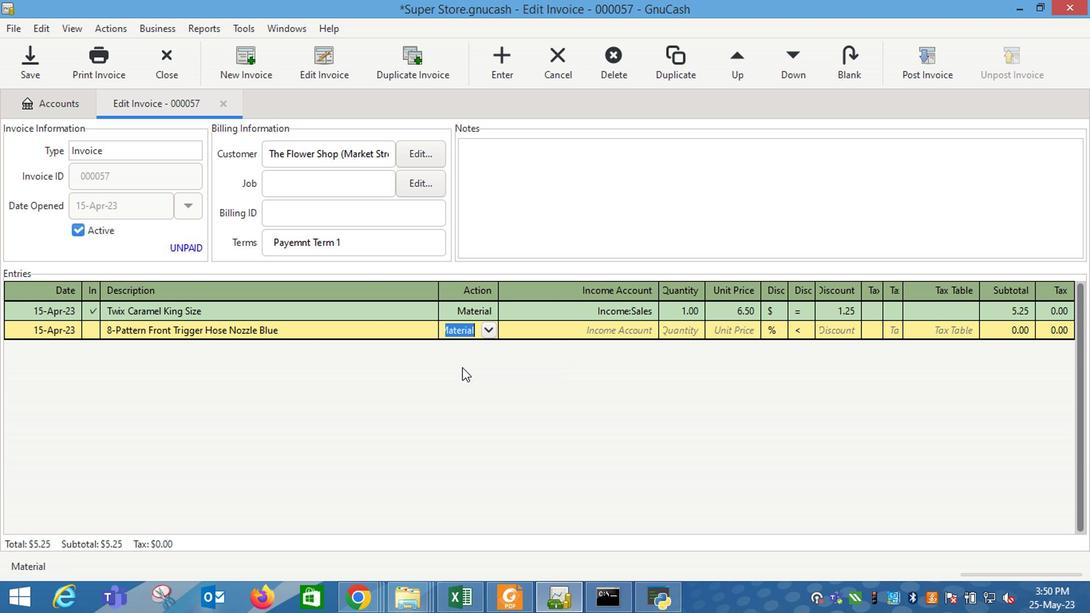
Action: Mouse moved to (647, 335)
Screenshot: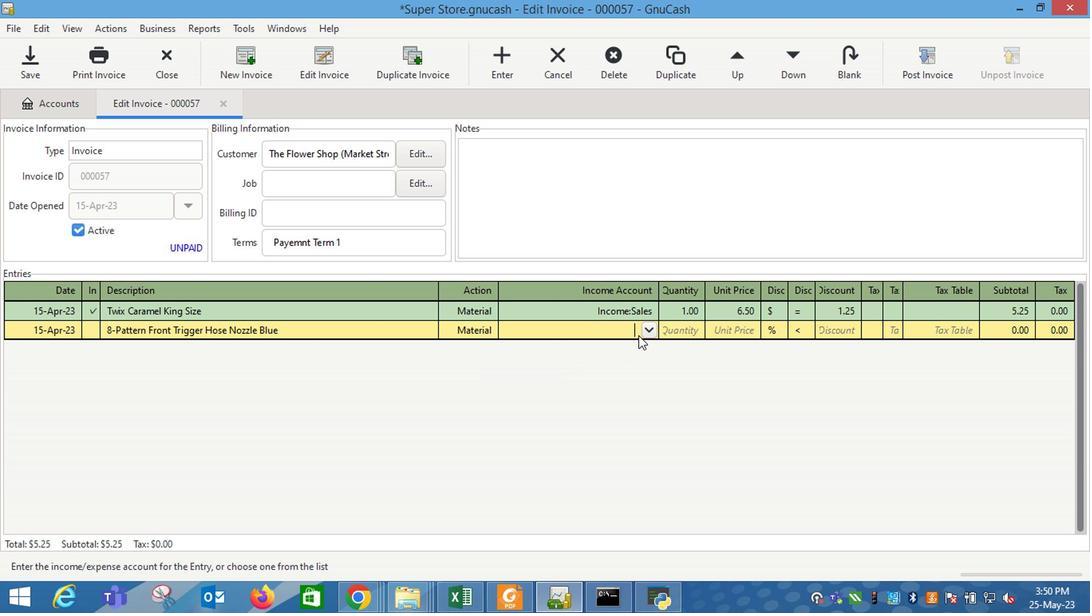 
Action: Mouse pressed left at (647, 335)
Screenshot: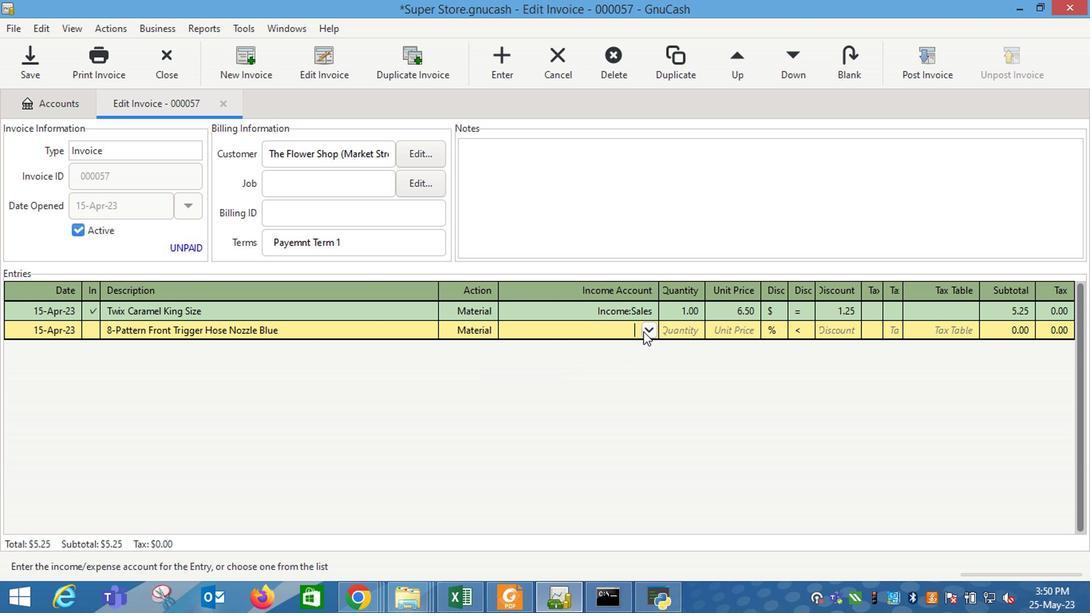 
Action: Mouse moved to (542, 409)
Screenshot: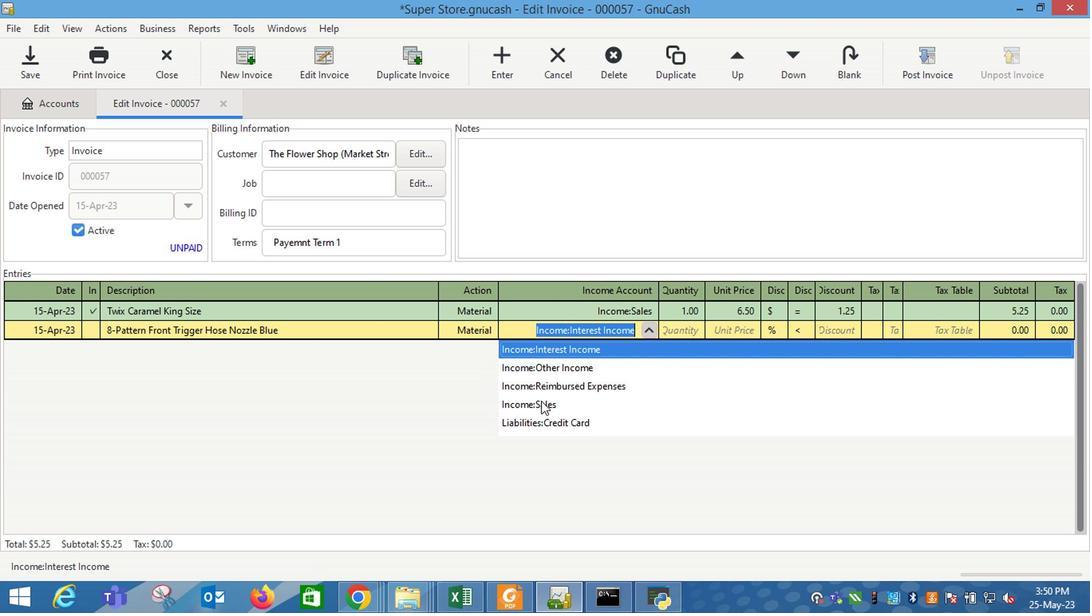 
Action: Mouse pressed left at (542, 409)
Screenshot: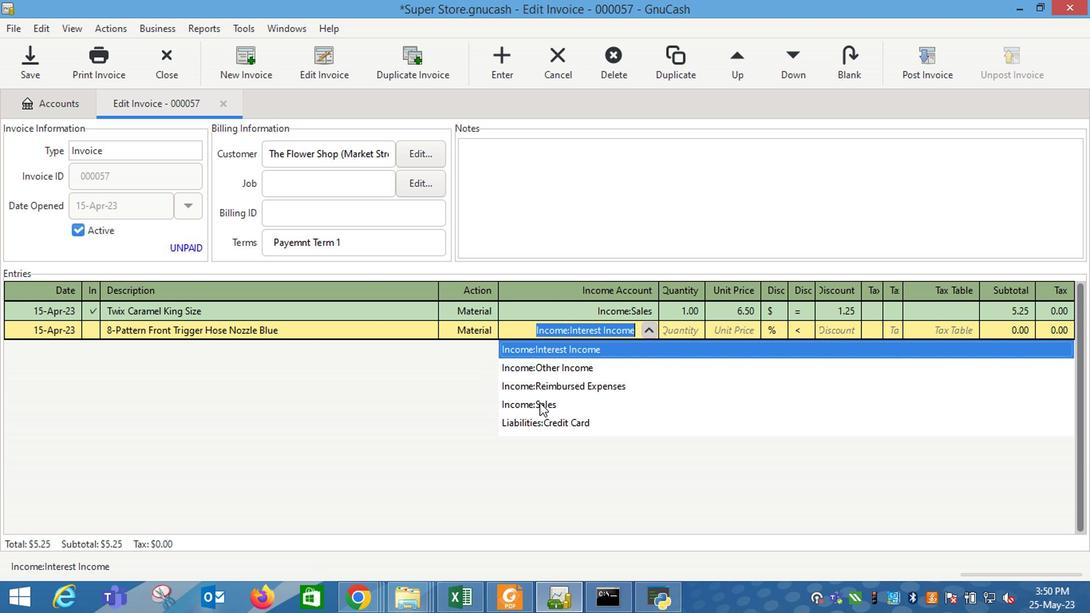 
Action: Key pressed <Key.tab>
Screenshot: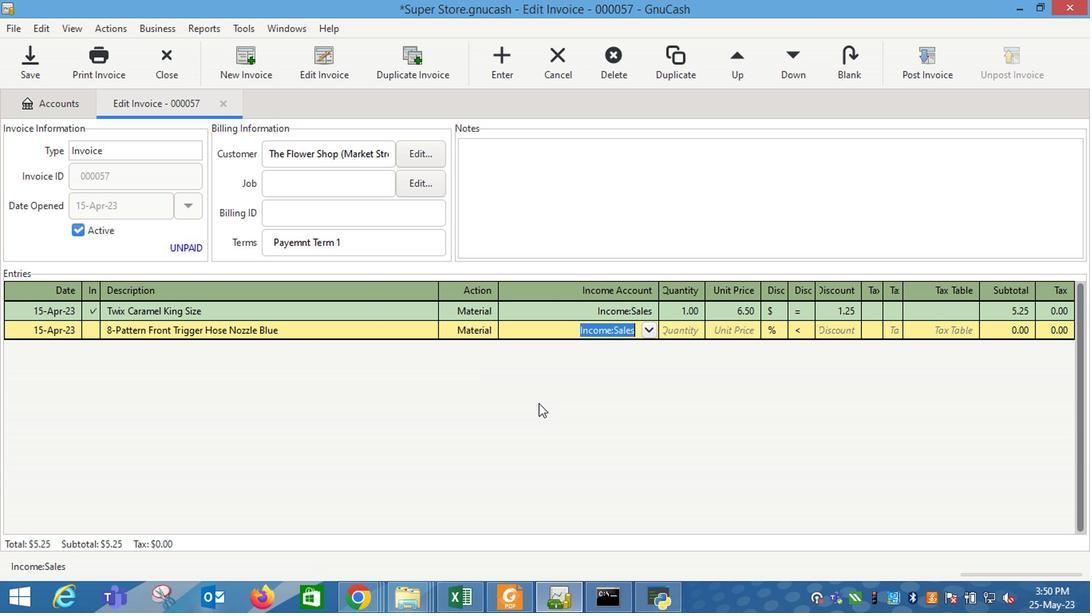 
Action: Mouse moved to (557, 397)
Screenshot: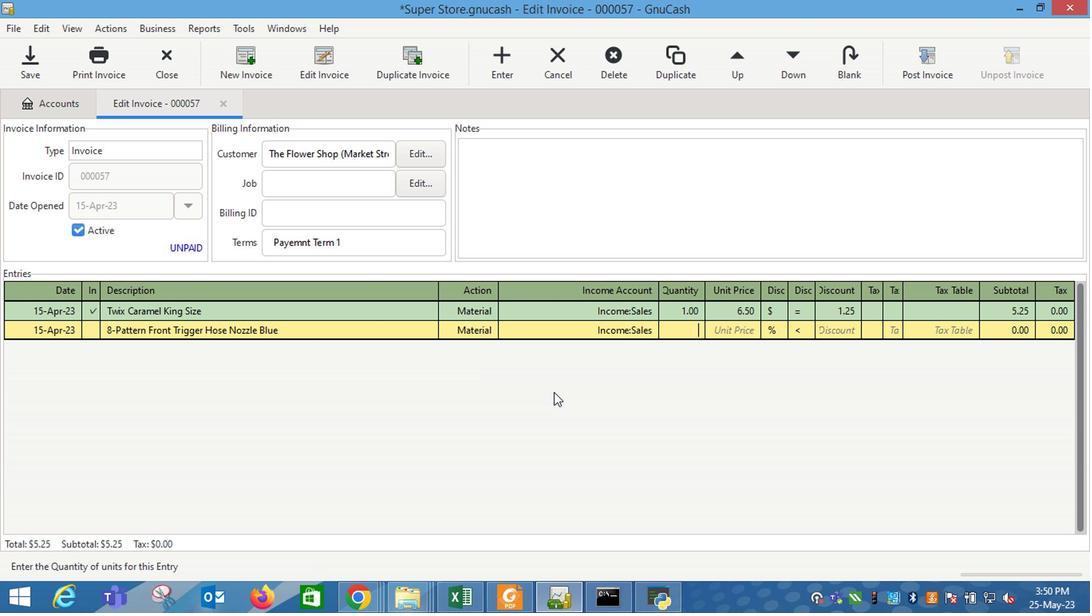 
Action: Key pressed 1<Key.tab>6.5<Key.tab>
Screenshot: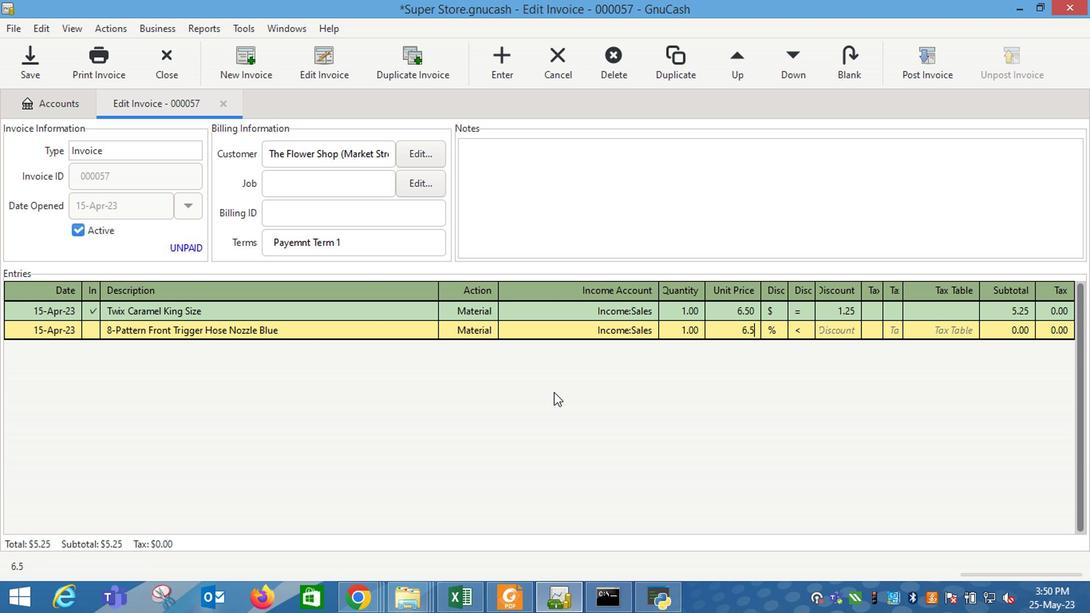 
Action: Mouse moved to (766, 335)
Screenshot: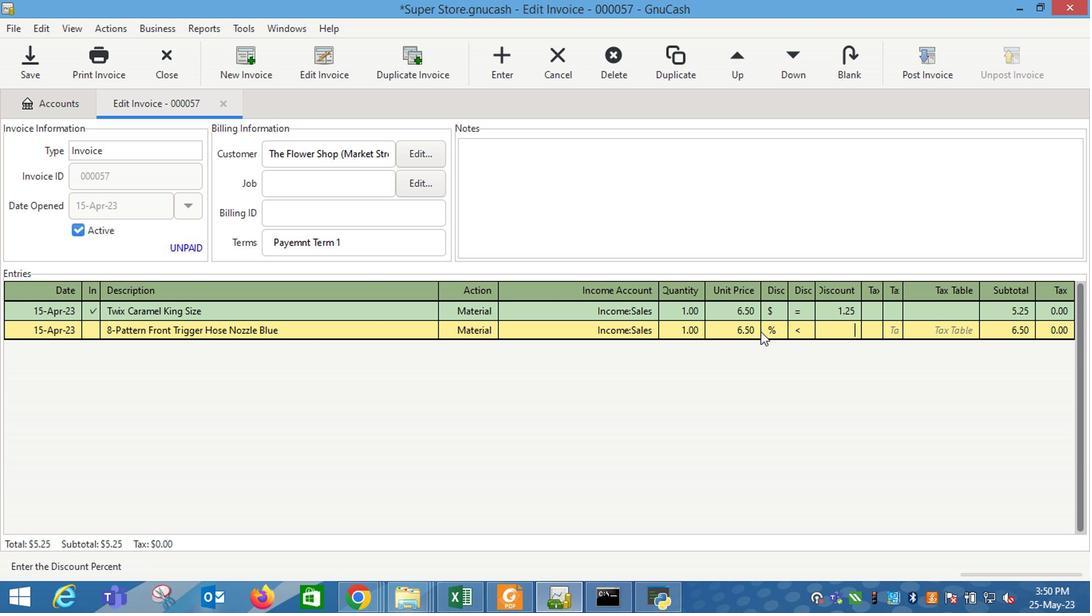 
Action: Mouse pressed left at (766, 335)
Screenshot: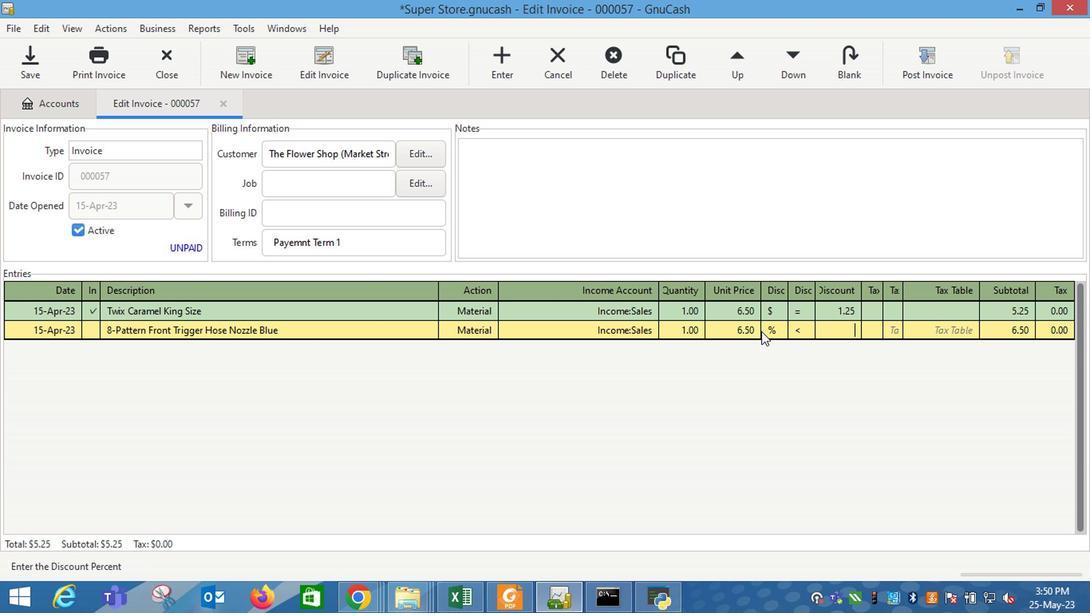 
Action: Mouse moved to (794, 337)
Screenshot: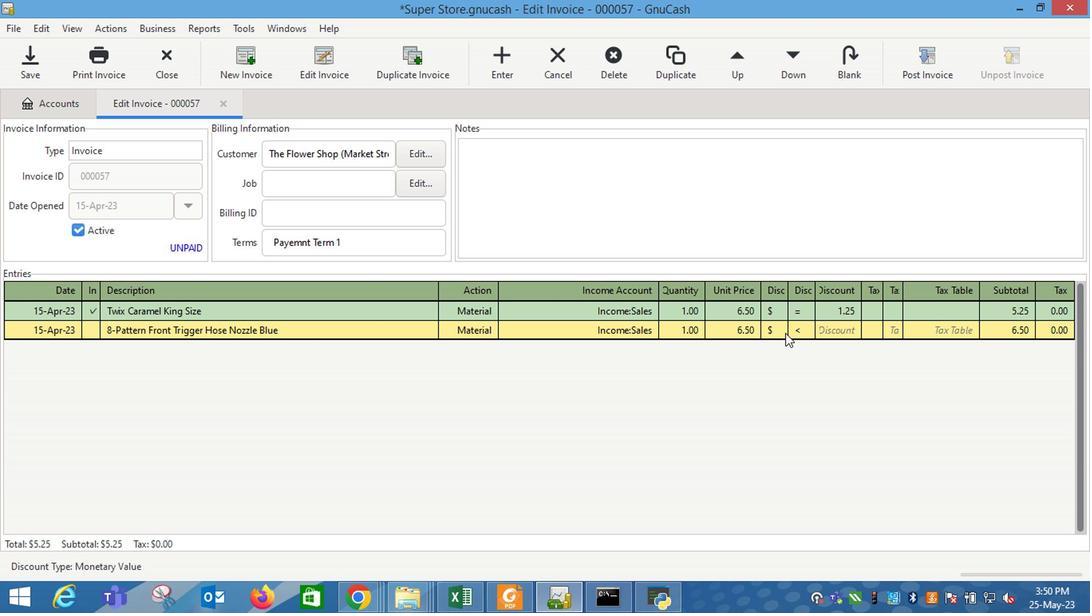 
Action: Mouse pressed left at (794, 337)
Screenshot: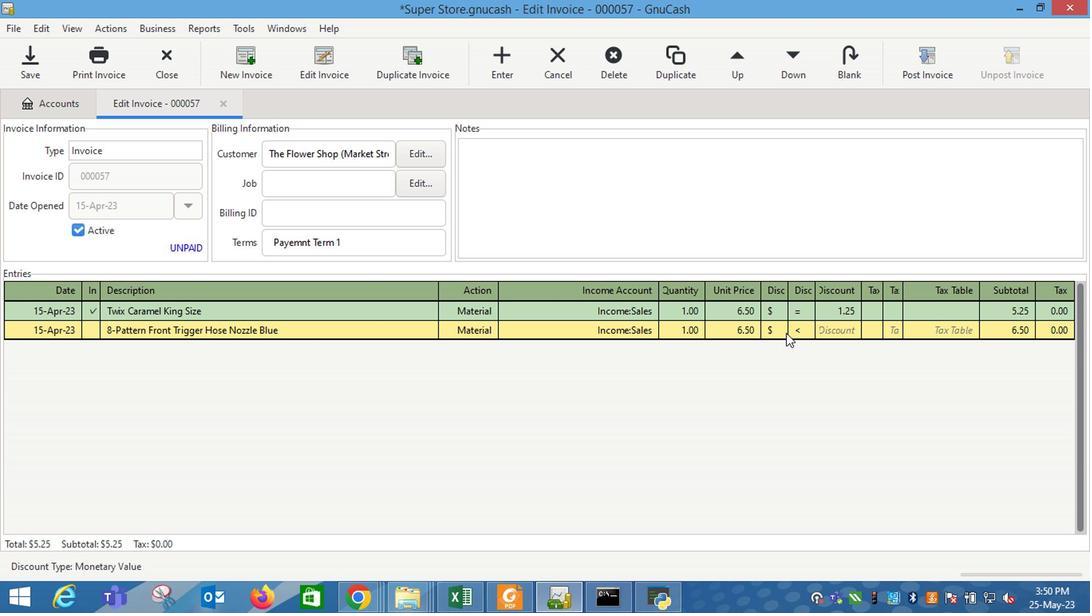 
Action: Mouse moved to (835, 336)
Screenshot: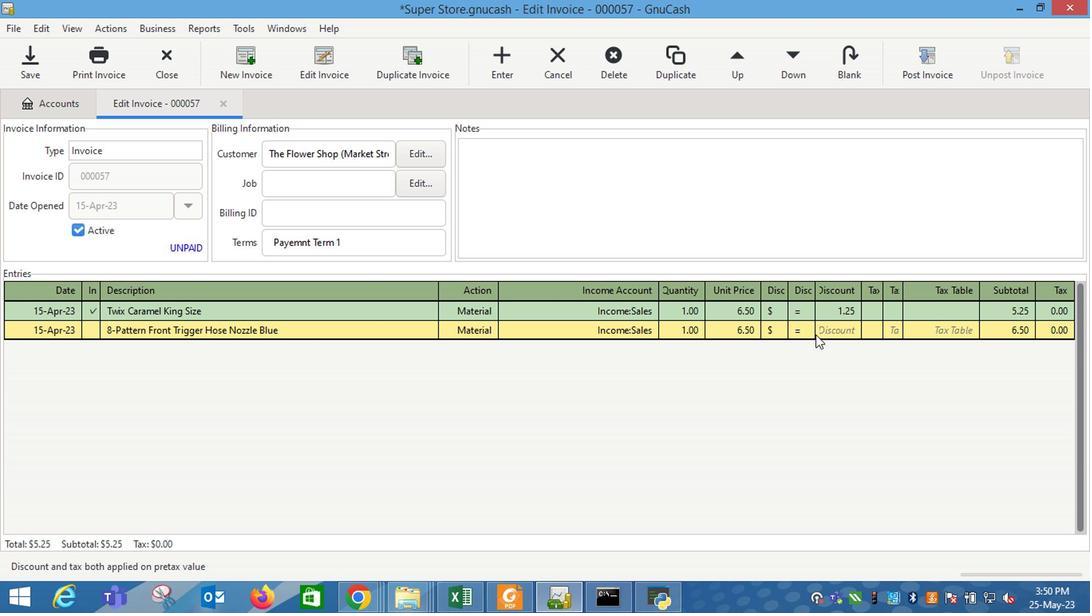 
Action: Mouse pressed left at (835, 336)
Screenshot: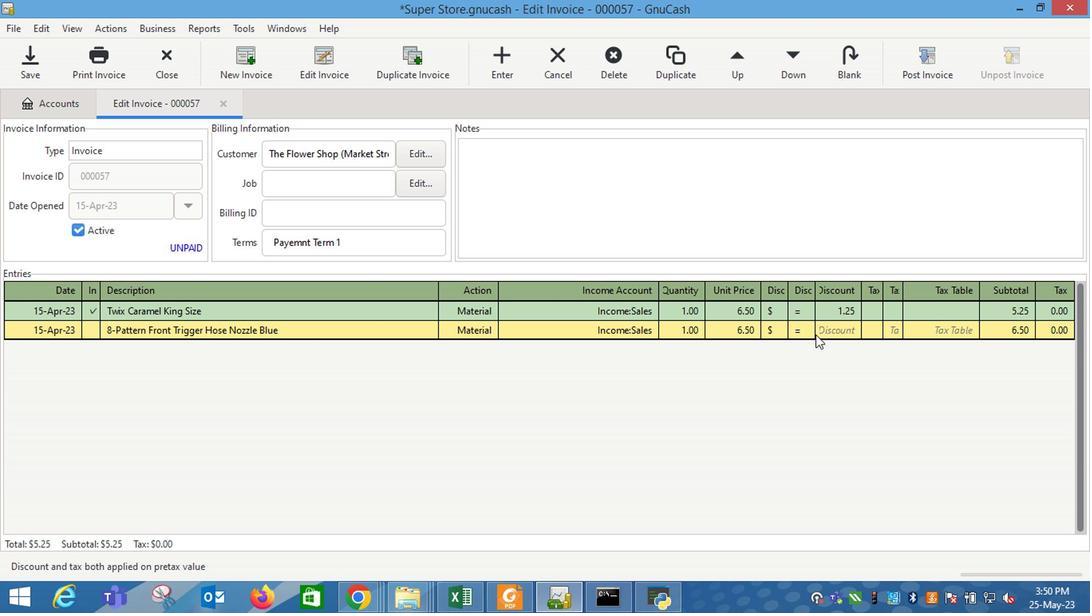 
Action: Mouse moved to (831, 336)
Screenshot: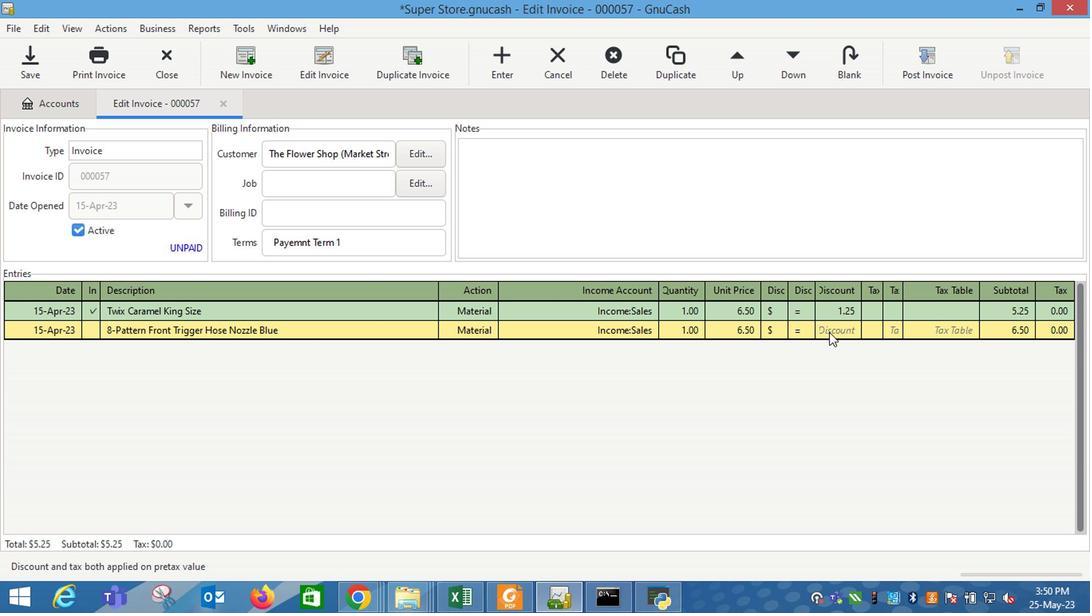 
Action: Key pressed 2.25<Key.enter><Key.tab><Key.shift_r>Ben<Key.space><Key.shift_r><Key.shift_r><Key.shift_r><Key.shift_r><Key.shift_r><Key.shift_r><Key.shift_r><Key.shift_r><Key.shift_r><Key.shift_r><Key.shift_r><Key.shift_r><Key.shift_r><Key.shift_r><Key.shift_r><Key.shift_r><Key.shift_r><Key.shift_r><Key.shift_r><Key.shift_r><Key.shift_r><Key.shift_r><Key.shift_r><Key.shift_r><Key.shift_r><Key.shift_r><Key.shift_r><Key.shift_r><Key.shift_r><Key.shift_r><Key.shift_r><Key.shift_r><Key.shift_r><Key.shift_r><Key.shift_r><Key.shift_r><Key.shift_r><Key.shift_r><Key.shift_r><Key.shift_r><Key.shift_r><Key.shift_r><Key.shift_r><Key.shift_r><Key.shift_r>&<Key.space><Key.shift_r>Jerrr<Key.backspace>y's<Key.space><Key.shift_r>Cherry<Key.space><Key.shift_r>F<Key.backspace><Key.shift_r>Garcia<Key.tab>
Screenshot: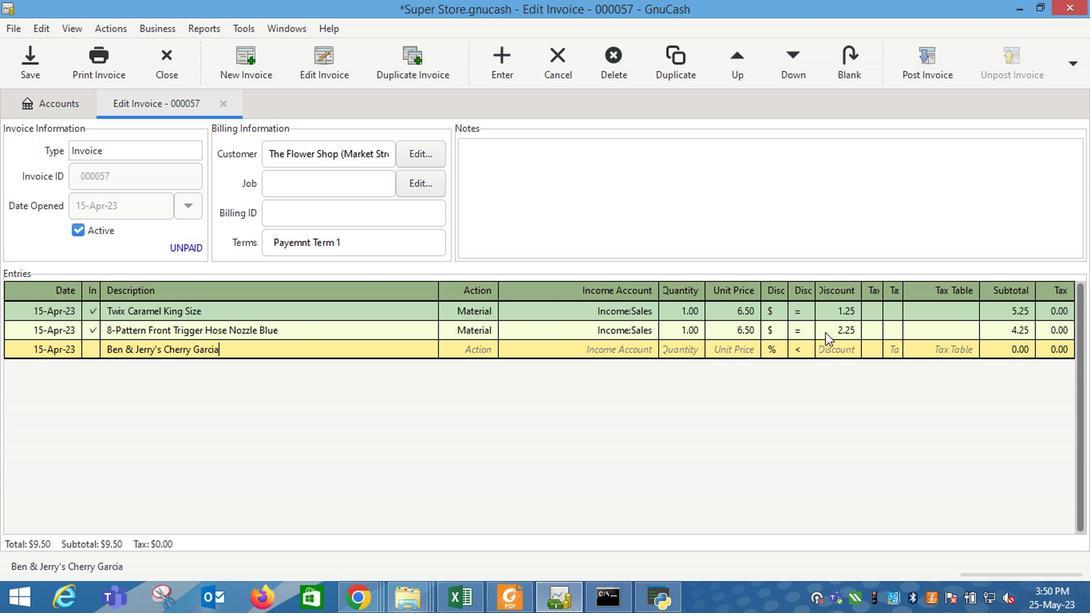 
Action: Mouse moved to (497, 350)
Screenshot: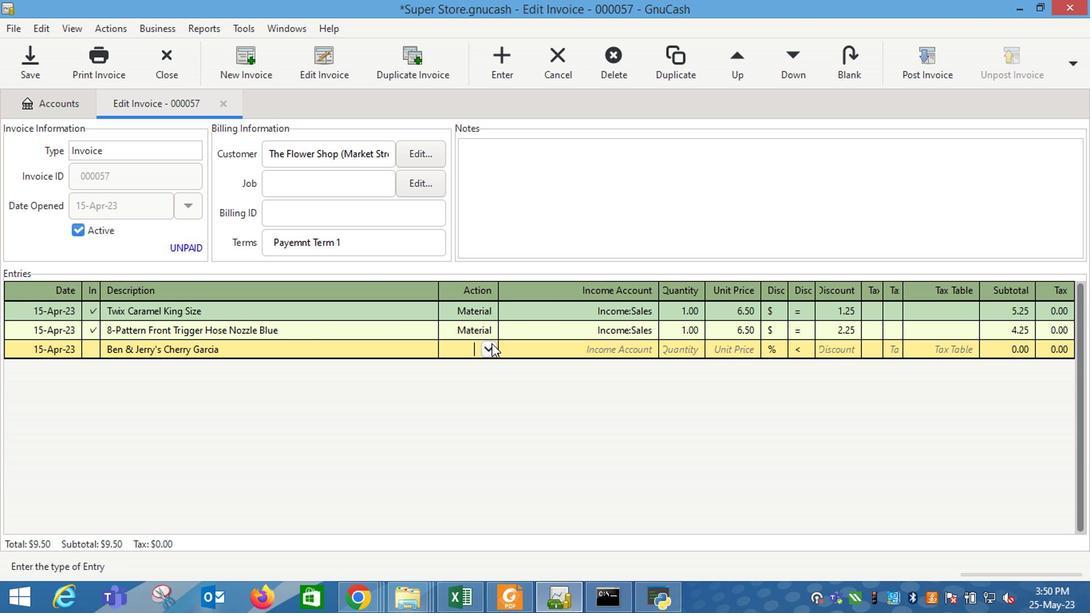 
Action: Mouse pressed left at (497, 350)
Screenshot: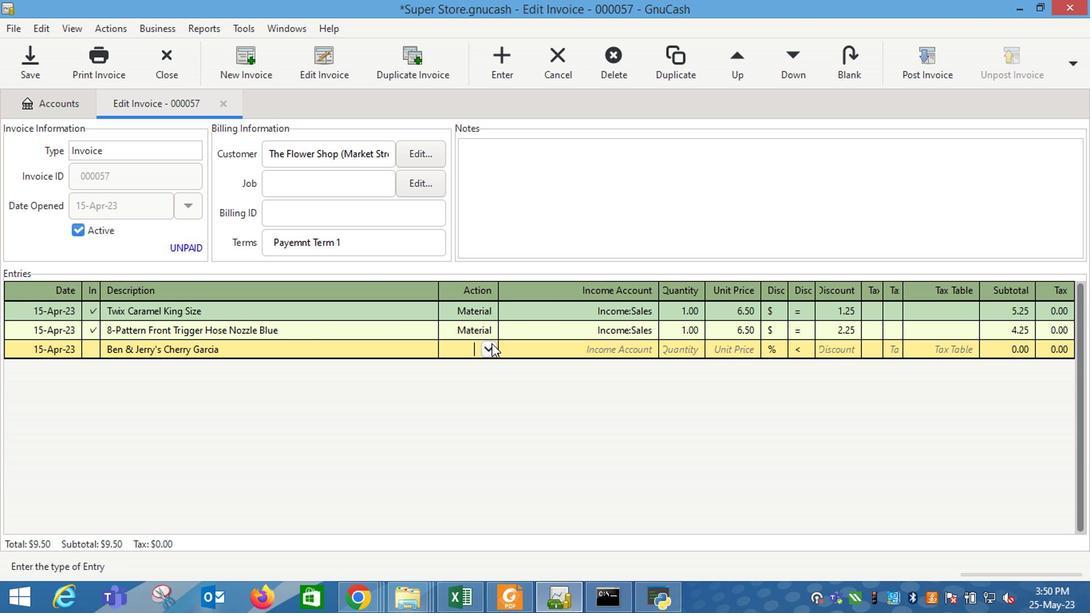 
Action: Mouse moved to (464, 389)
Screenshot: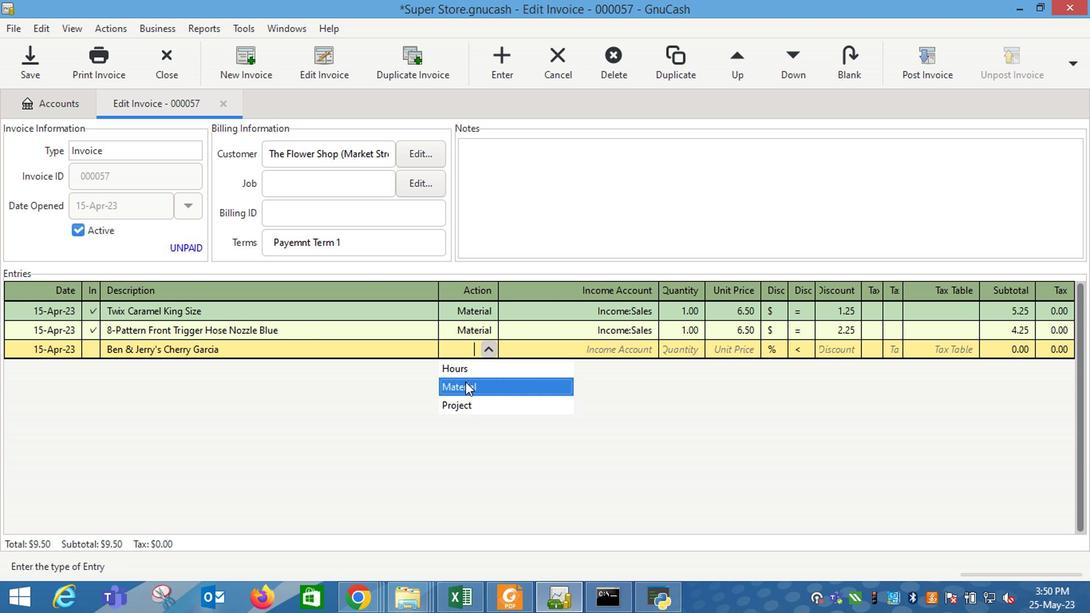 
Action: Key pressed <Key.tab>
Screenshot: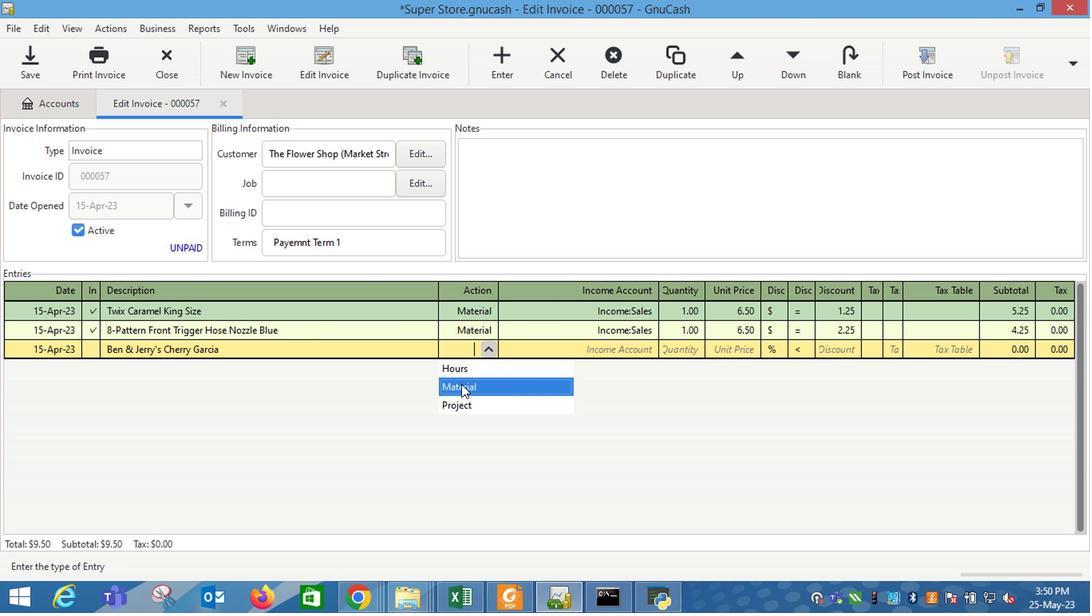 
Action: Mouse moved to (484, 343)
Screenshot: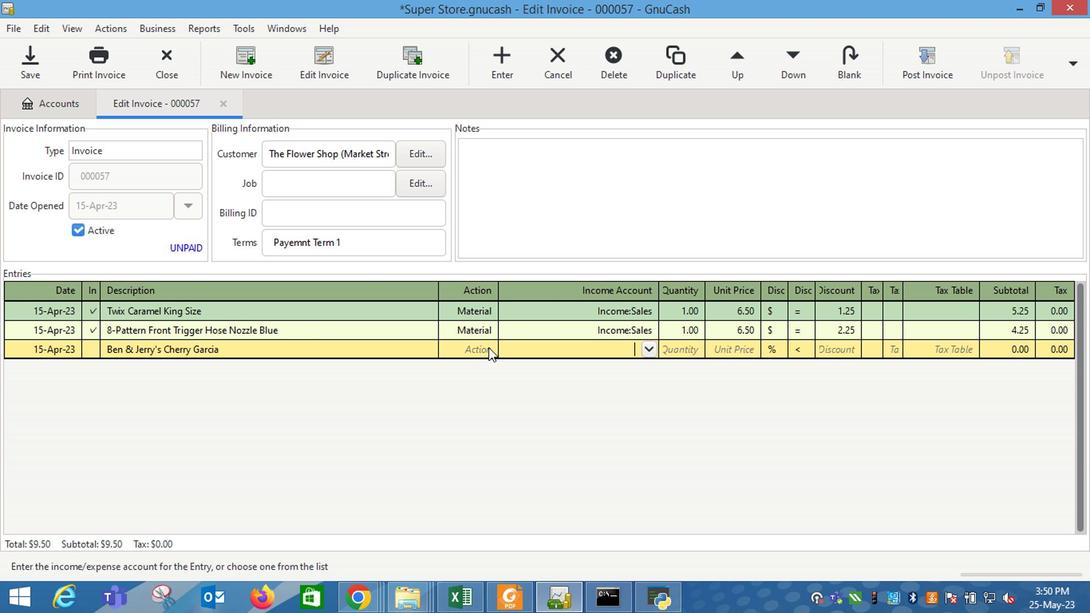 
Action: Mouse pressed left at (484, 343)
Screenshot: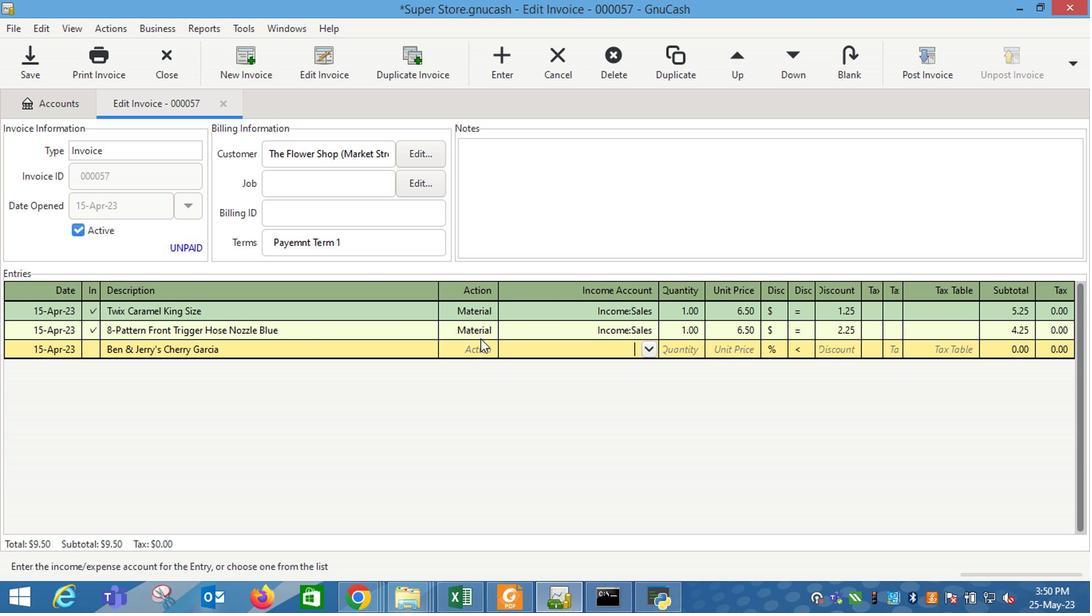 
Action: Mouse moved to (493, 353)
Screenshot: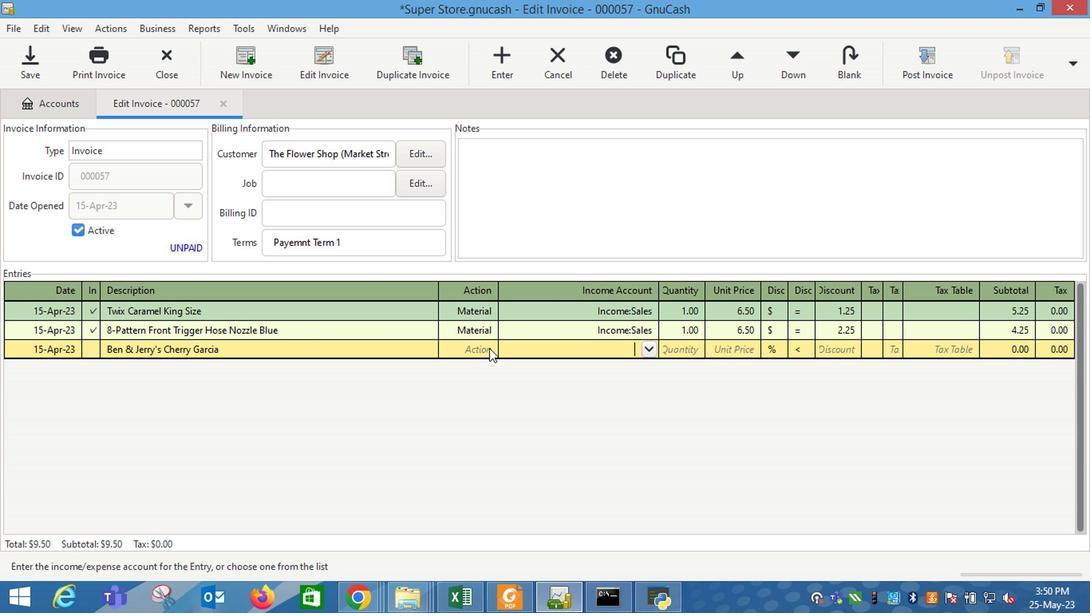 
Action: Mouse pressed left at (493, 353)
Screenshot: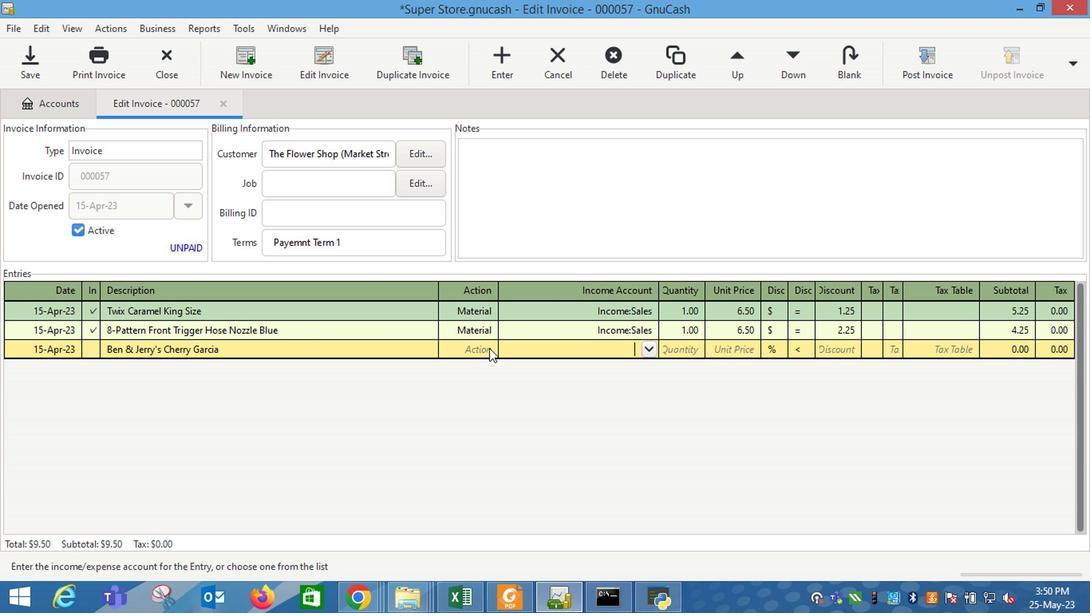 
Action: Mouse moved to (492, 353)
Screenshot: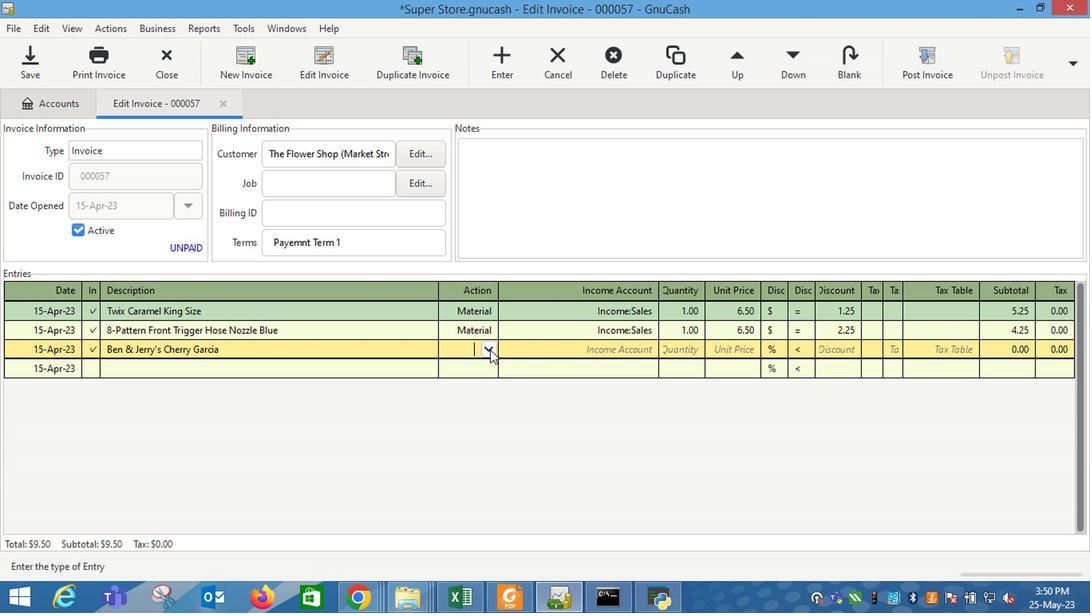 
Action: Mouse pressed left at (492, 353)
Screenshot: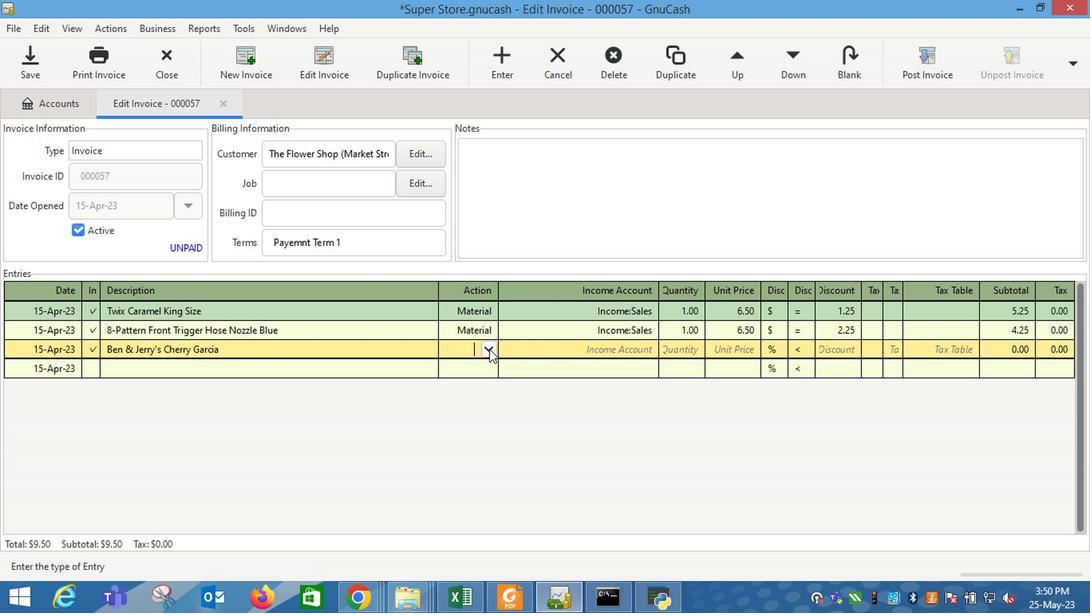 
Action: Mouse moved to (457, 392)
Screenshot: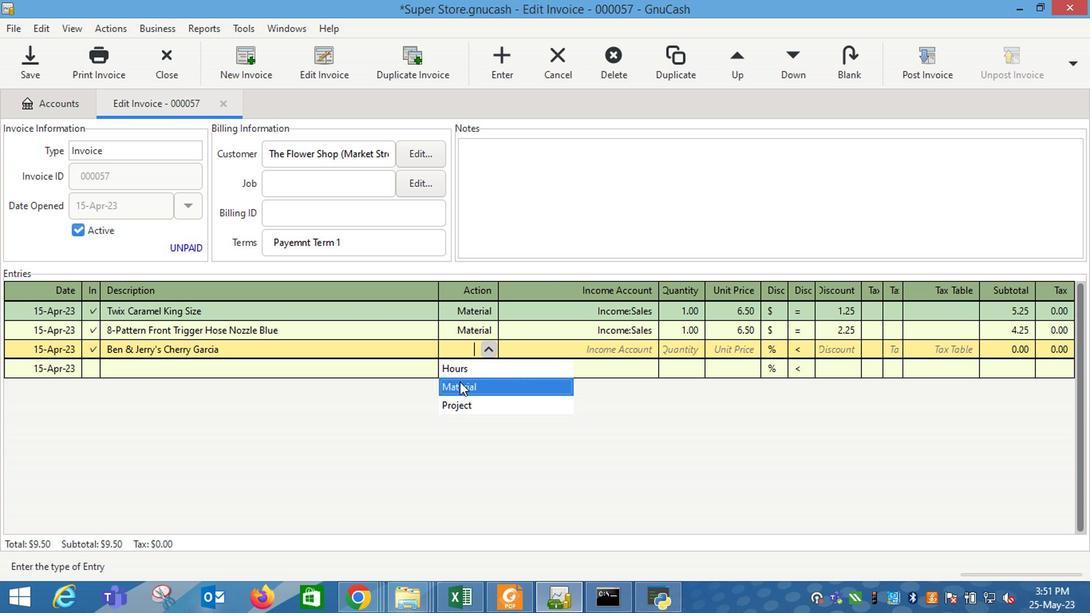 
Action: Mouse pressed left at (457, 392)
Screenshot: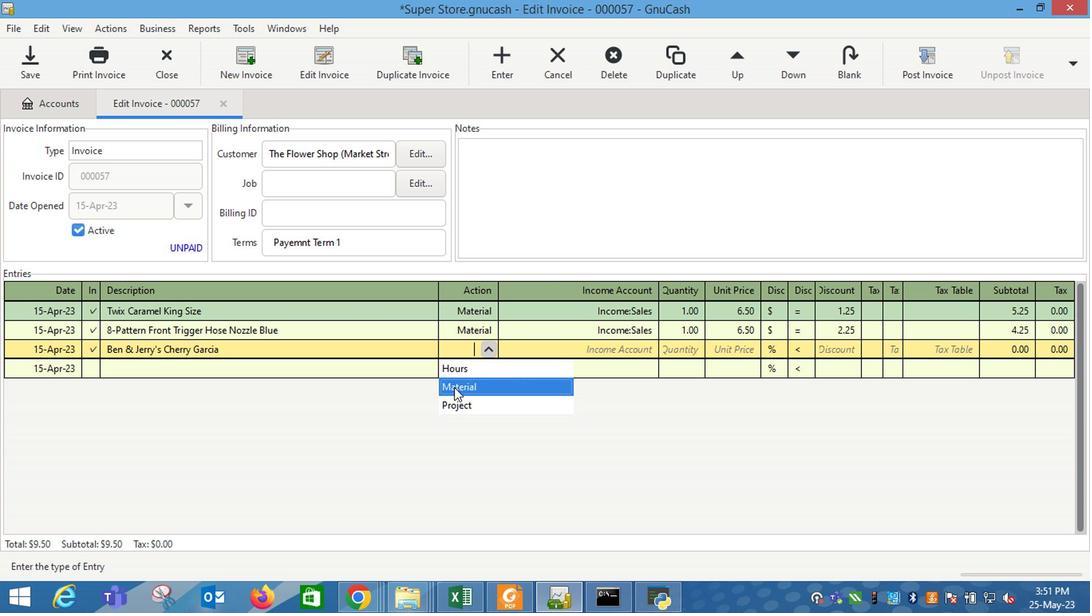 
Action: Mouse moved to (580, 360)
Screenshot: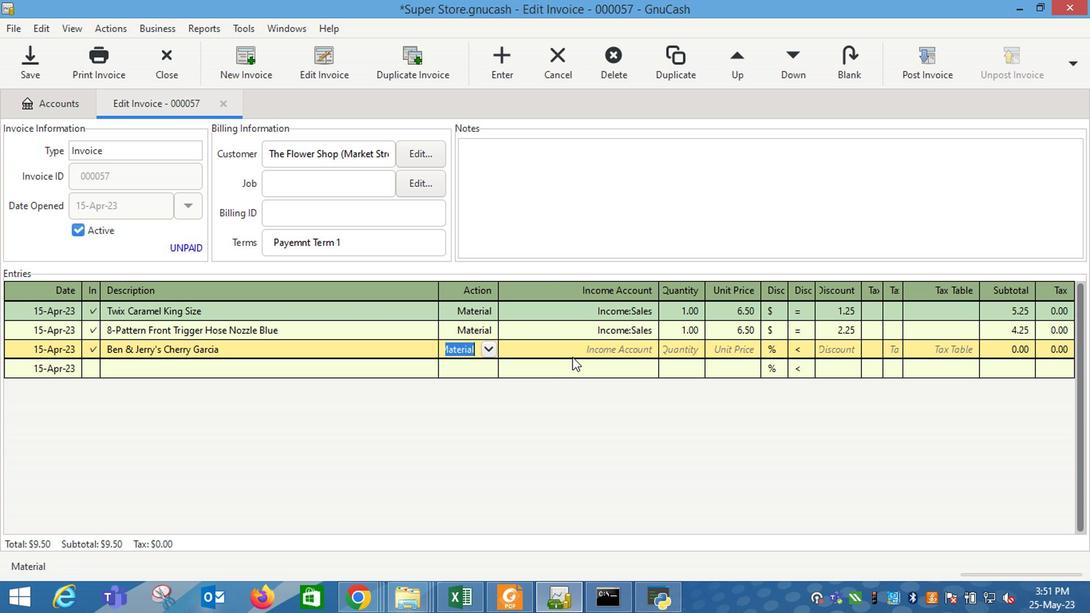 
Action: Mouse pressed left at (580, 360)
Screenshot: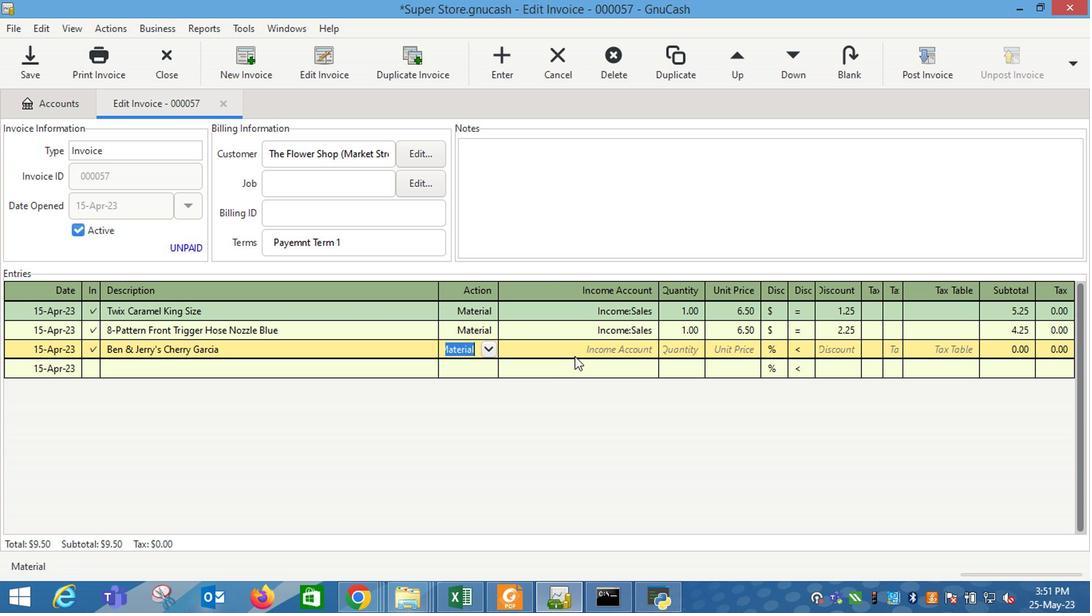 
Action: Mouse moved to (641, 356)
Screenshot: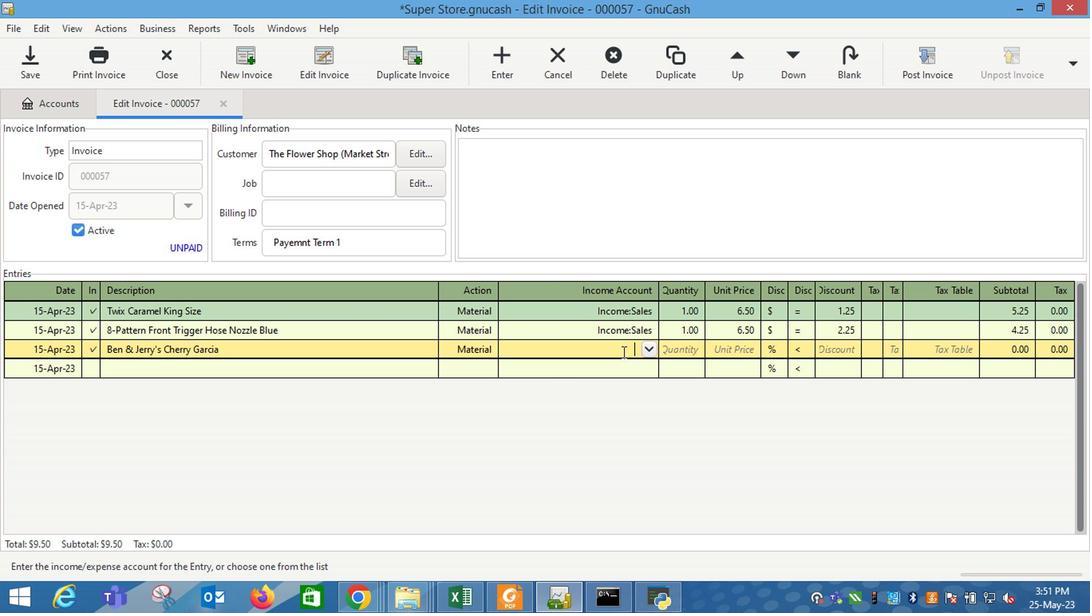 
Action: Mouse pressed left at (641, 356)
Screenshot: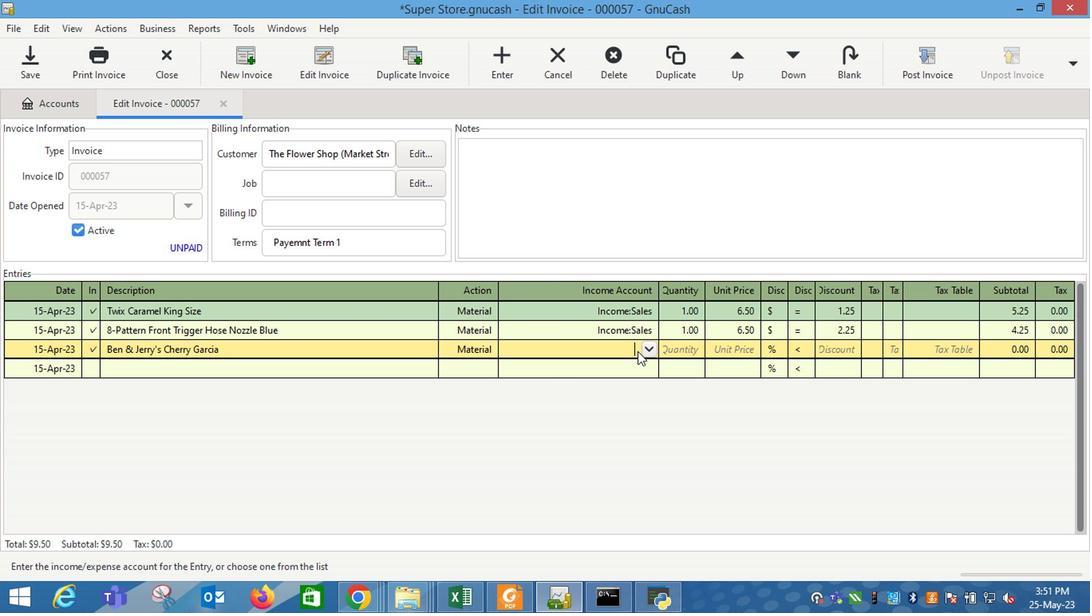 
Action: Mouse moved to (648, 356)
Screenshot: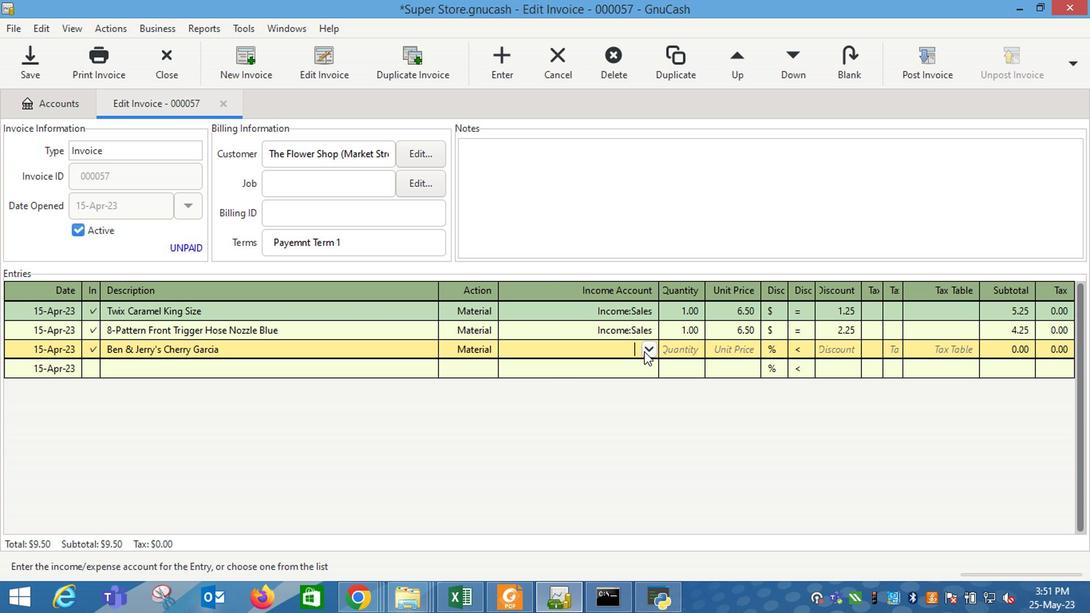 
Action: Mouse pressed left at (648, 356)
Screenshot: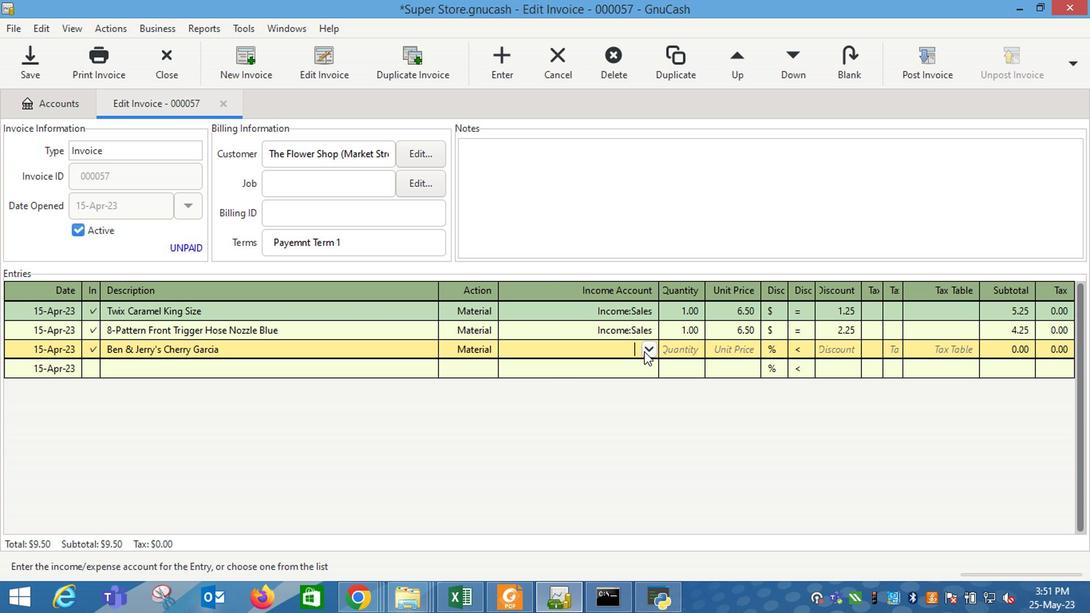 
Action: Mouse moved to (544, 432)
Screenshot: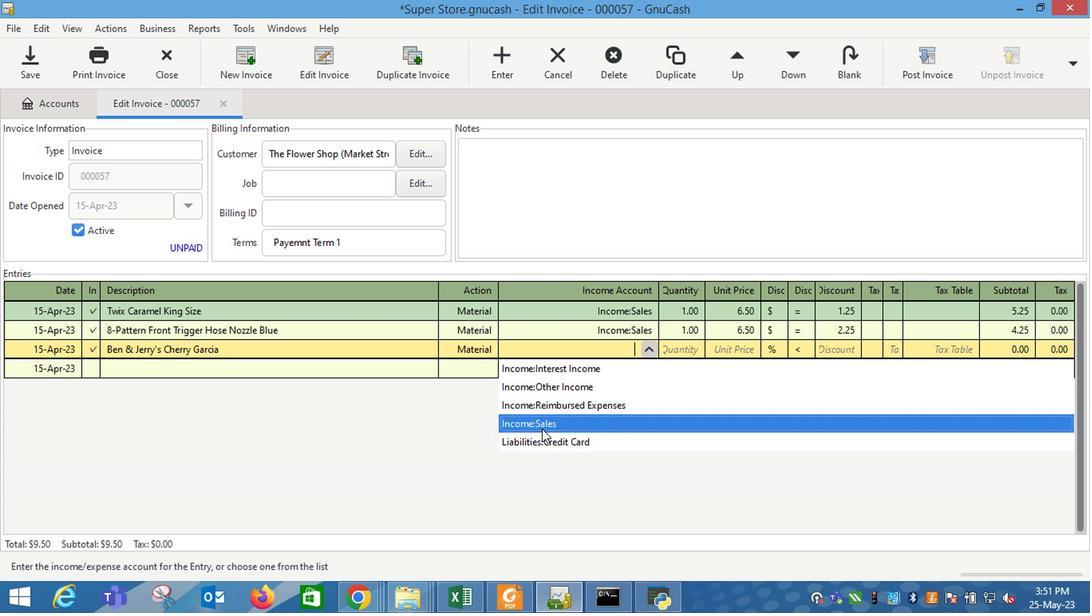 
Action: Mouse pressed left at (544, 432)
Screenshot: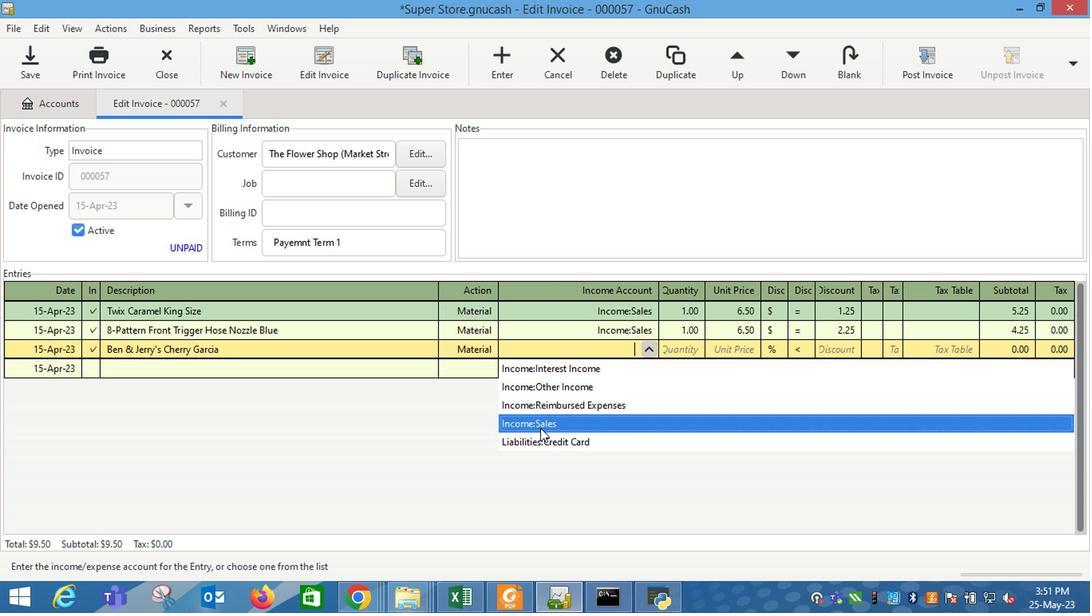
Action: Mouse moved to (544, 432)
Screenshot: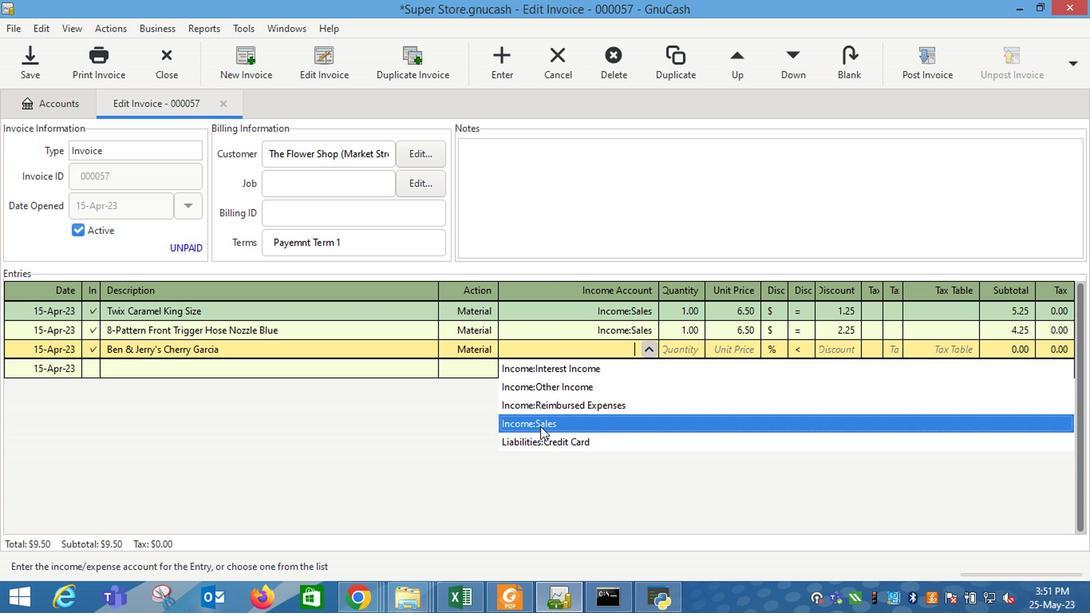 
Action: Key pressed <Key.tab>1<Key.tab>7.5
Screenshot: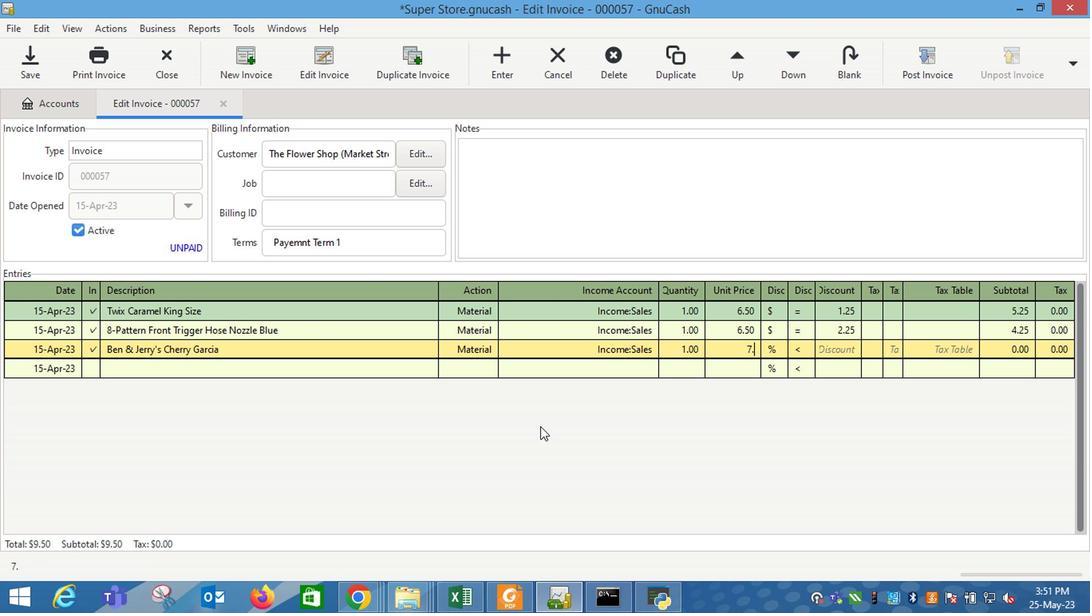 
Action: Mouse moved to (556, 422)
Screenshot: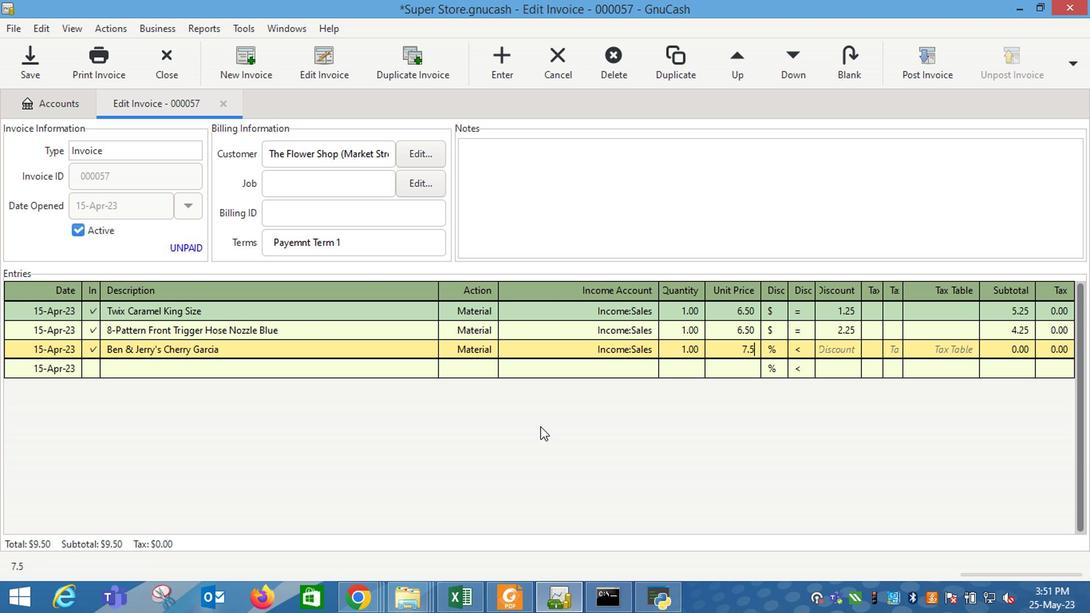 
Action: Key pressed <Key.tab>
Screenshot: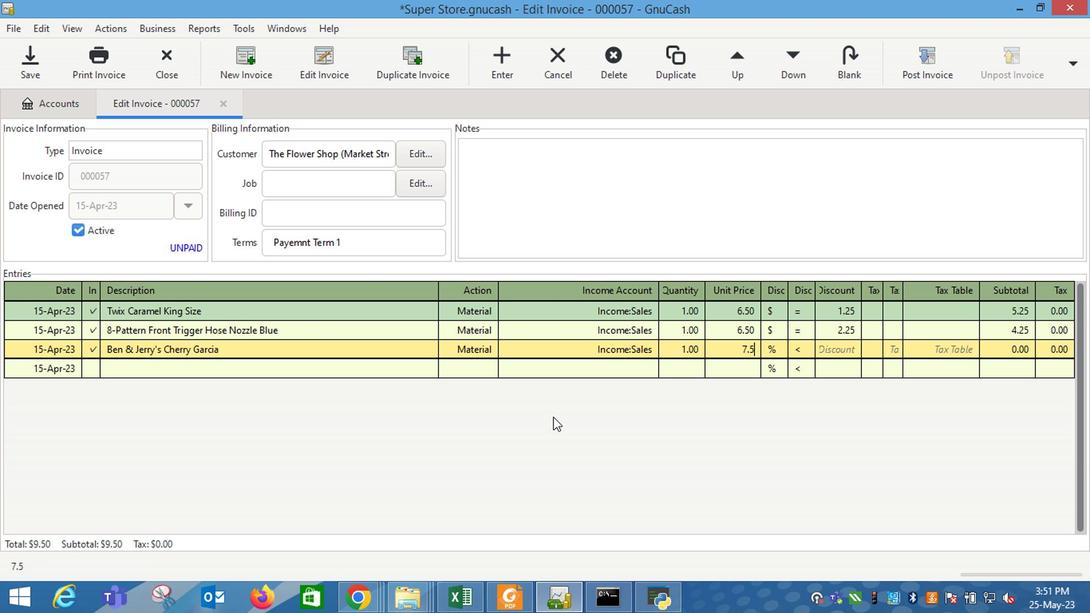 
Action: Mouse moved to (774, 351)
Screenshot: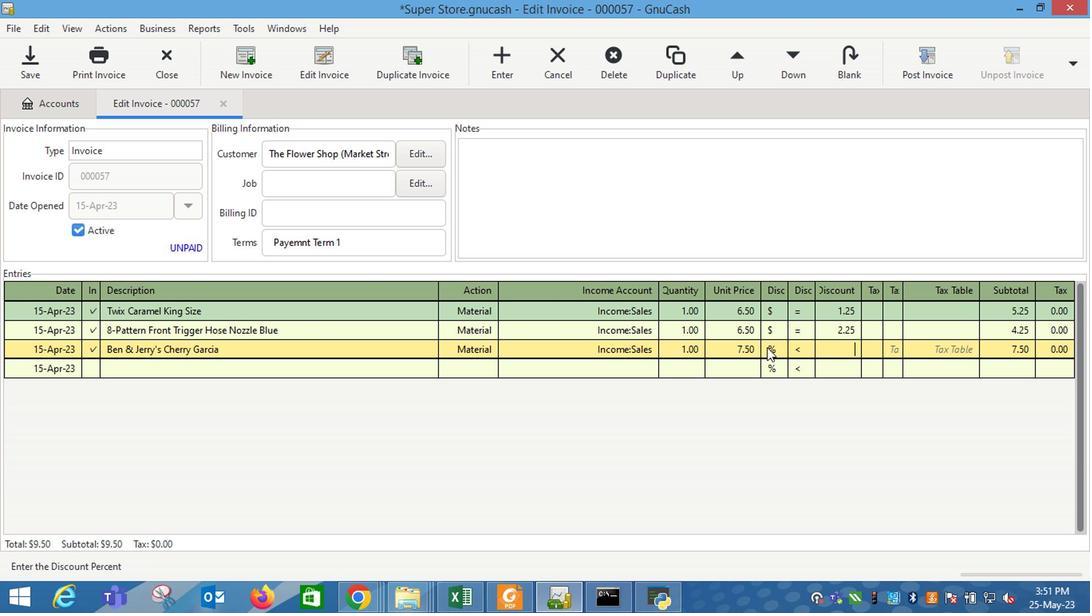 
Action: Mouse pressed left at (774, 351)
Screenshot: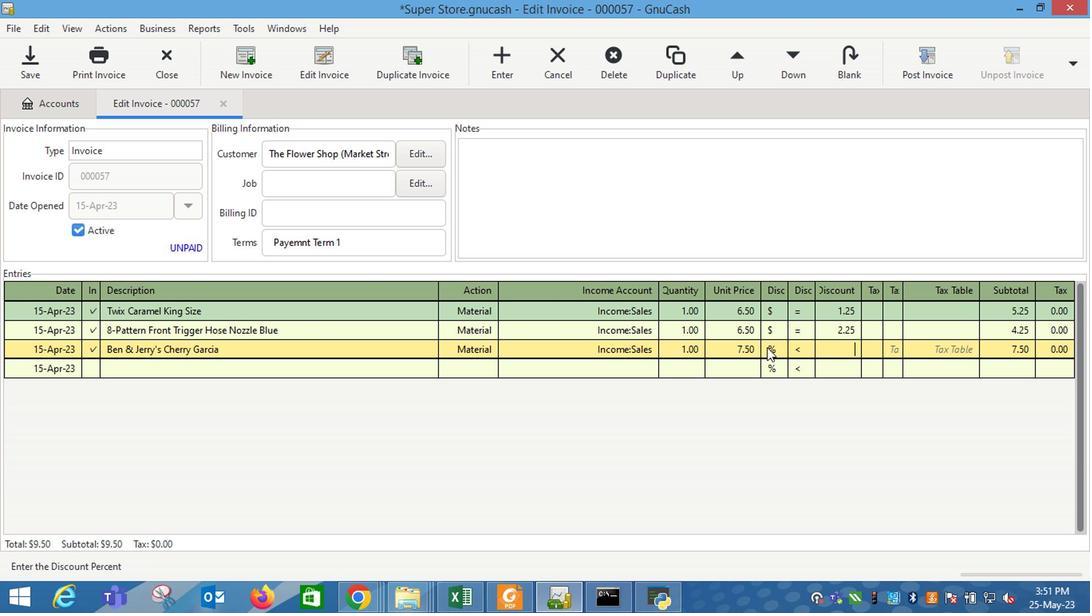 
Action: Mouse moved to (807, 355)
Screenshot: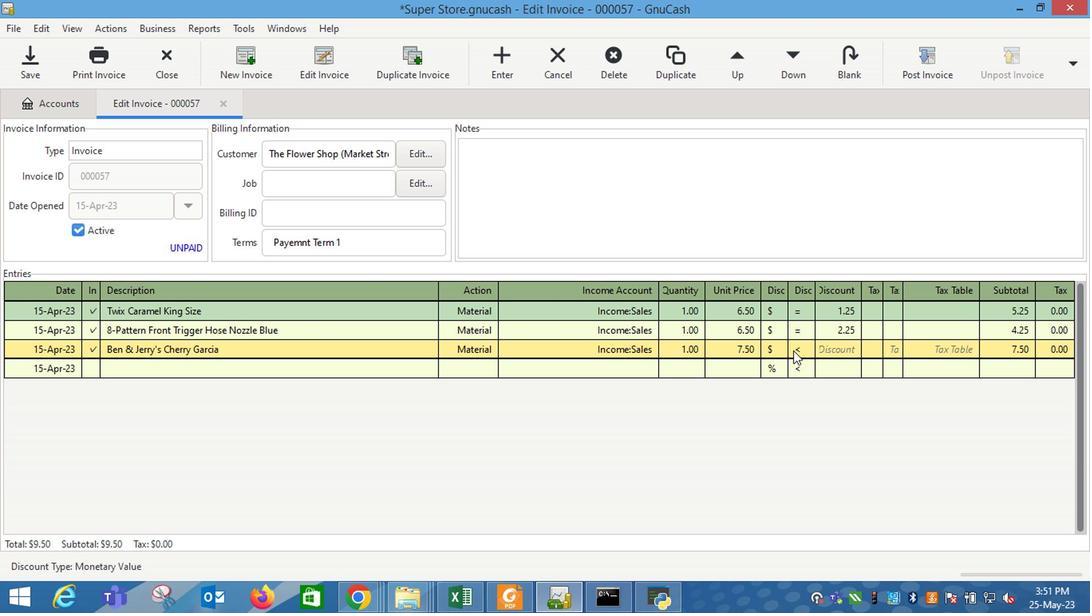 
Action: Mouse pressed left at (807, 355)
Screenshot: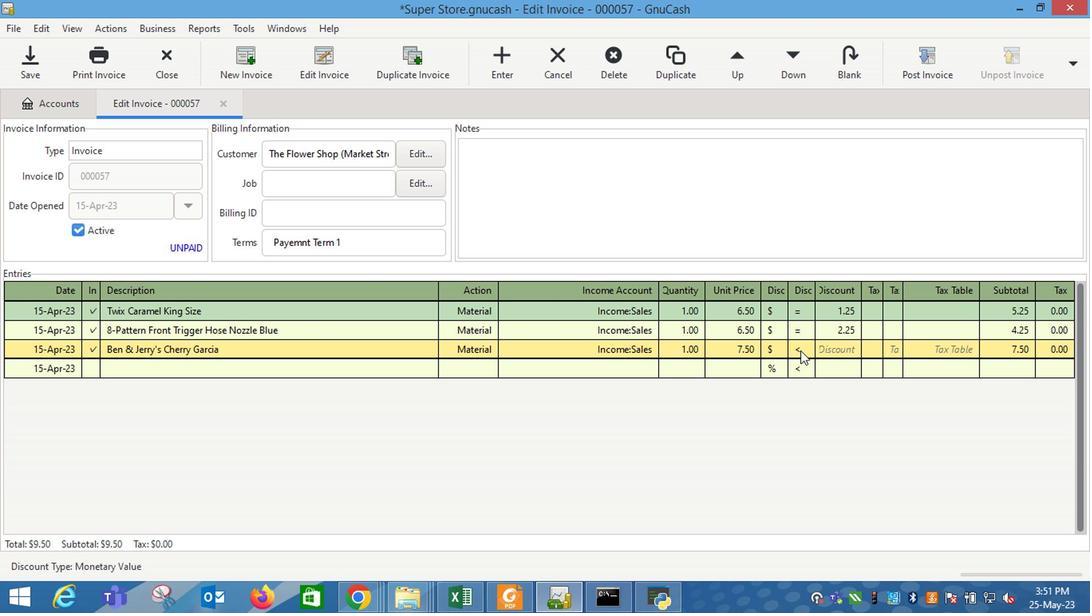 
Action: Mouse moved to (844, 351)
Screenshot: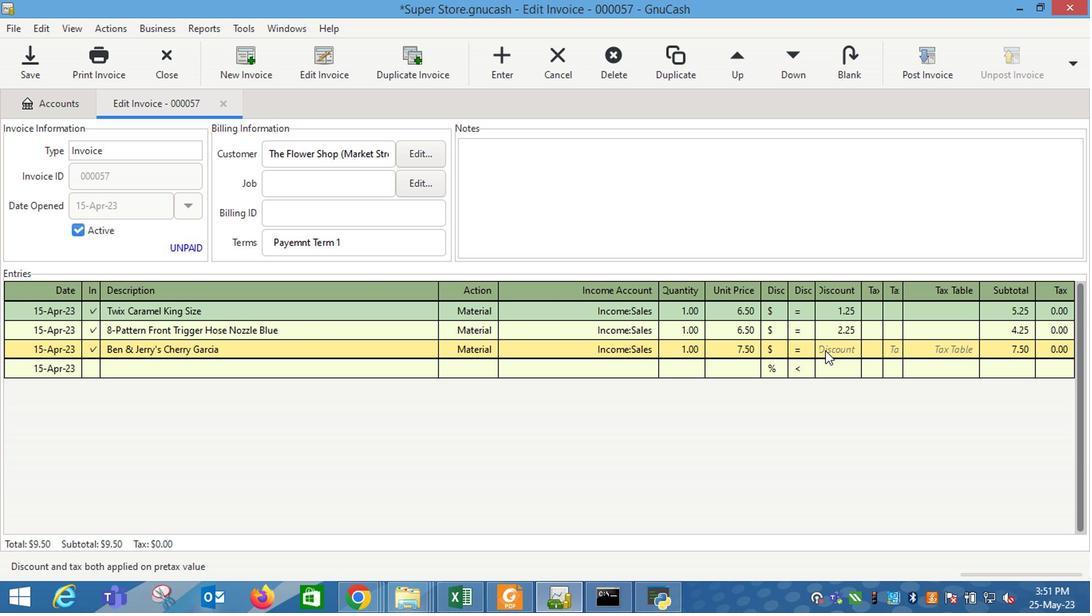 
Action: Mouse pressed left at (844, 351)
Screenshot: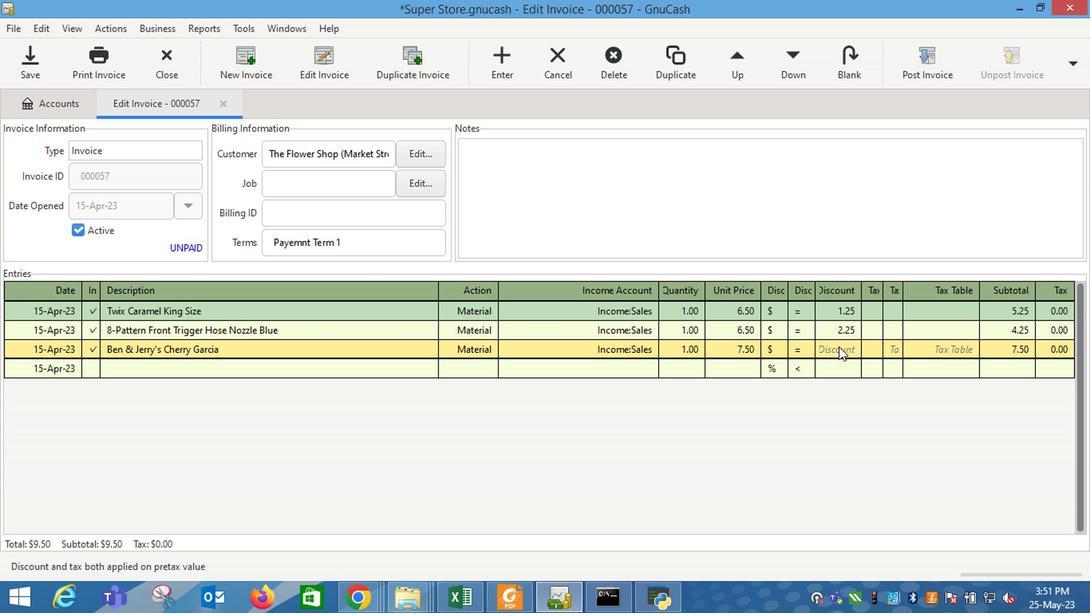 
Action: Mouse moved to (844, 351)
Screenshot: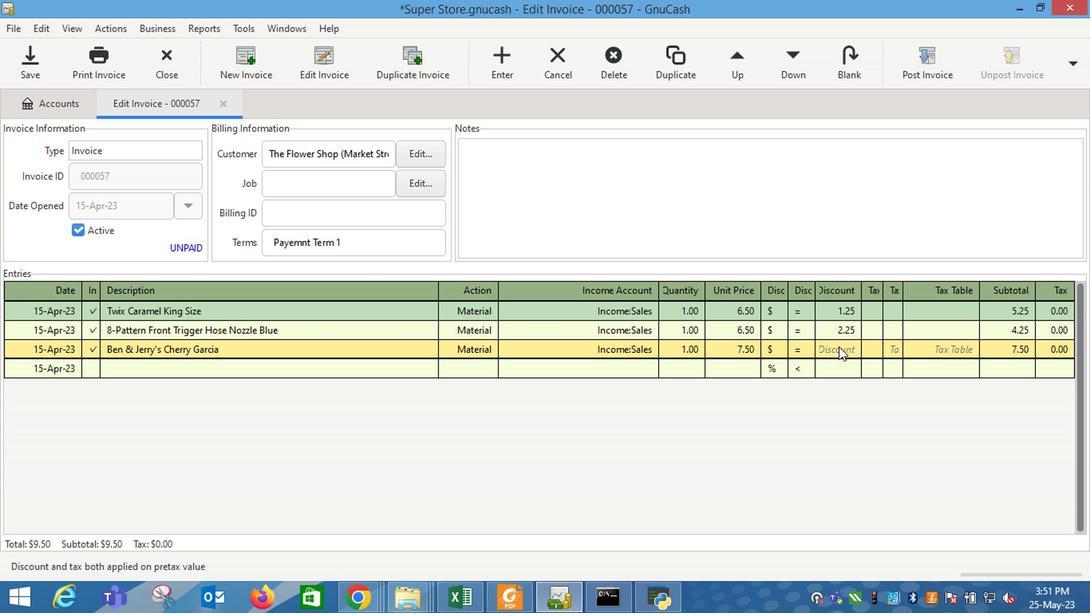 
Action: Key pressed 2.
Screenshot: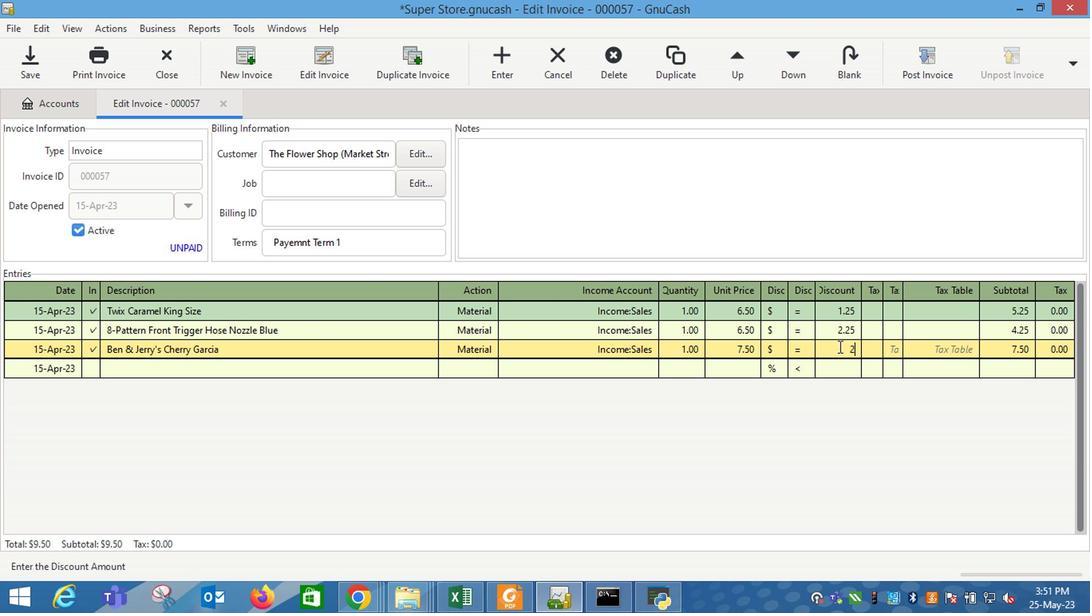 
Action: Mouse moved to (844, 351)
Screenshot: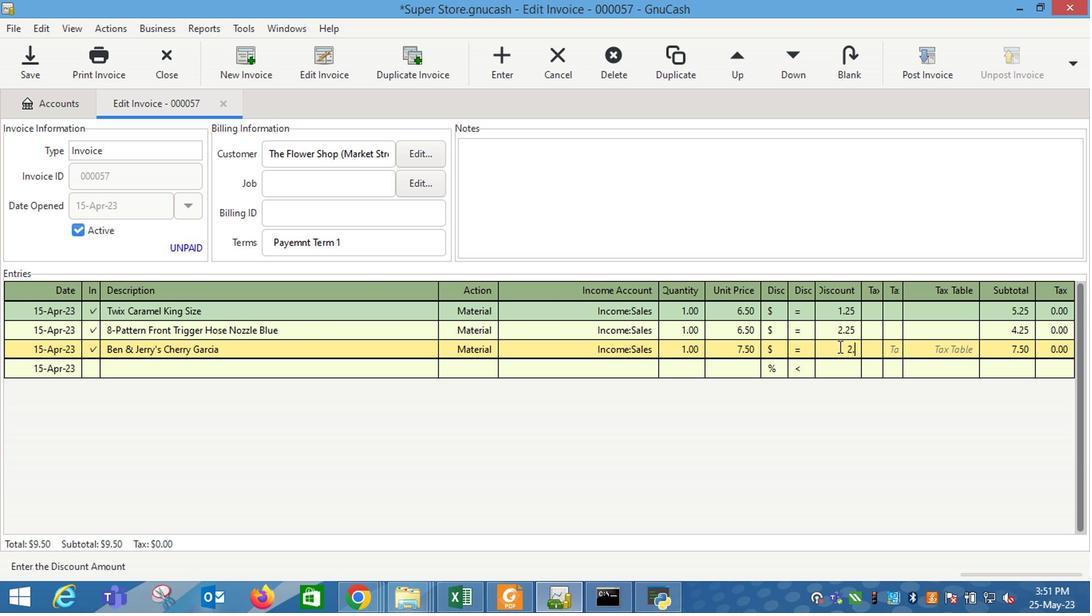 
Action: Key pressed 75
Screenshot: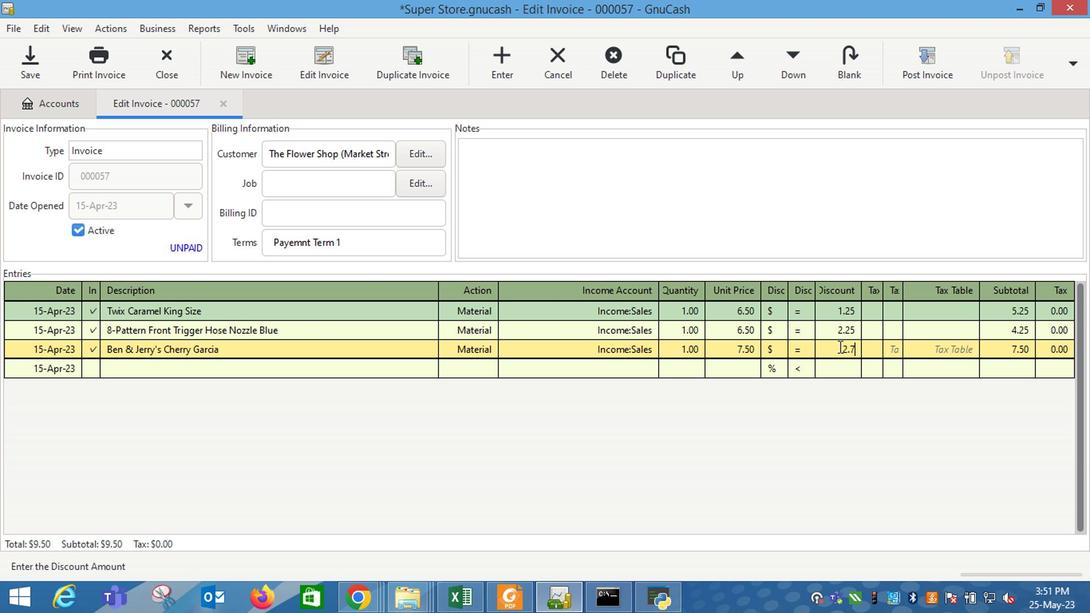 
Action: Mouse moved to (908, 356)
Screenshot: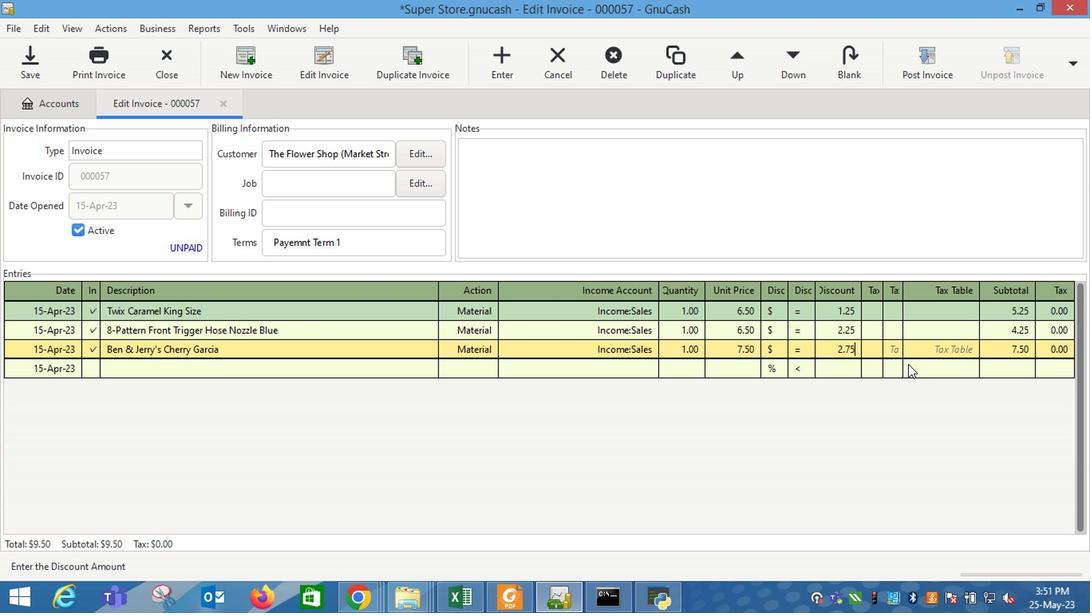 
Action: Key pressed <Key.enter>
Screenshot: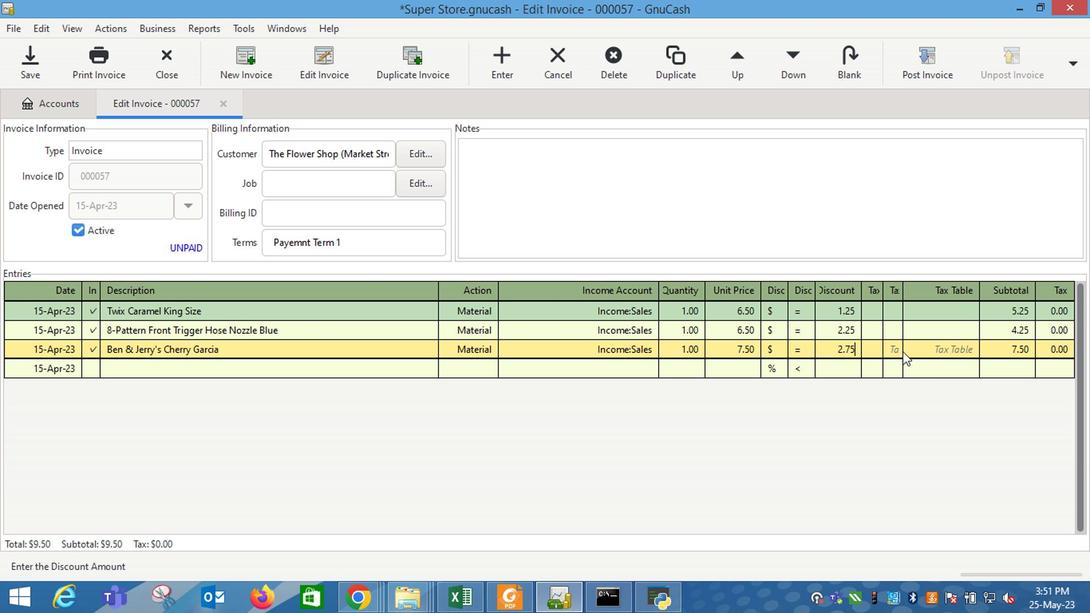 
Action: Mouse moved to (591, 181)
Screenshot: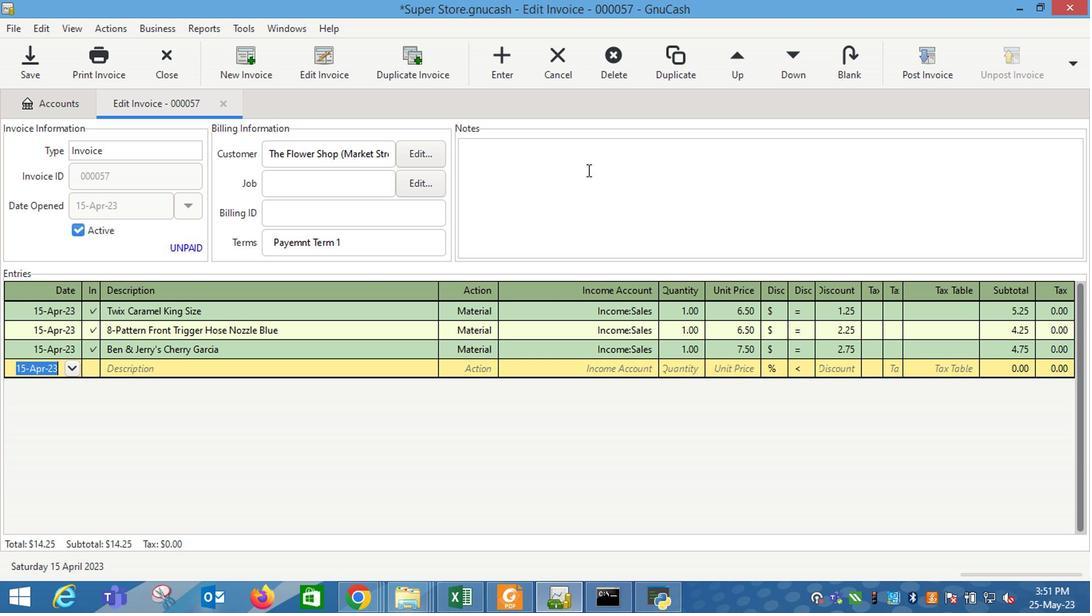 
Action: Mouse pressed left at (591, 181)
Screenshot: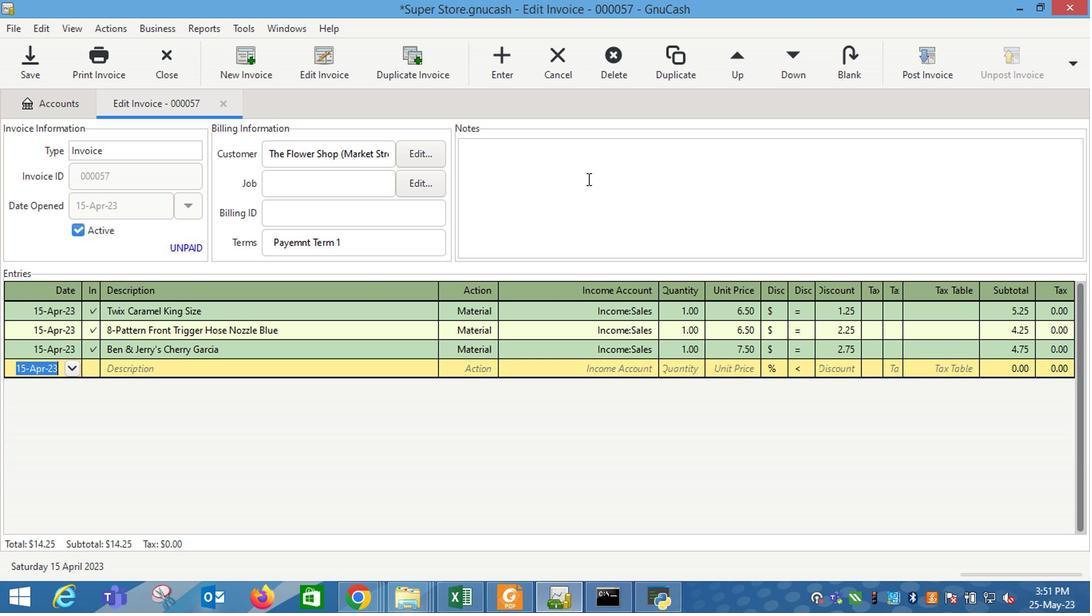 
Action: Key pressed <Key.shift_r>Looking<Key.space>forward<Key.space>to<Key.space>serving<Key.space>you<Key.space>again.
Screenshot: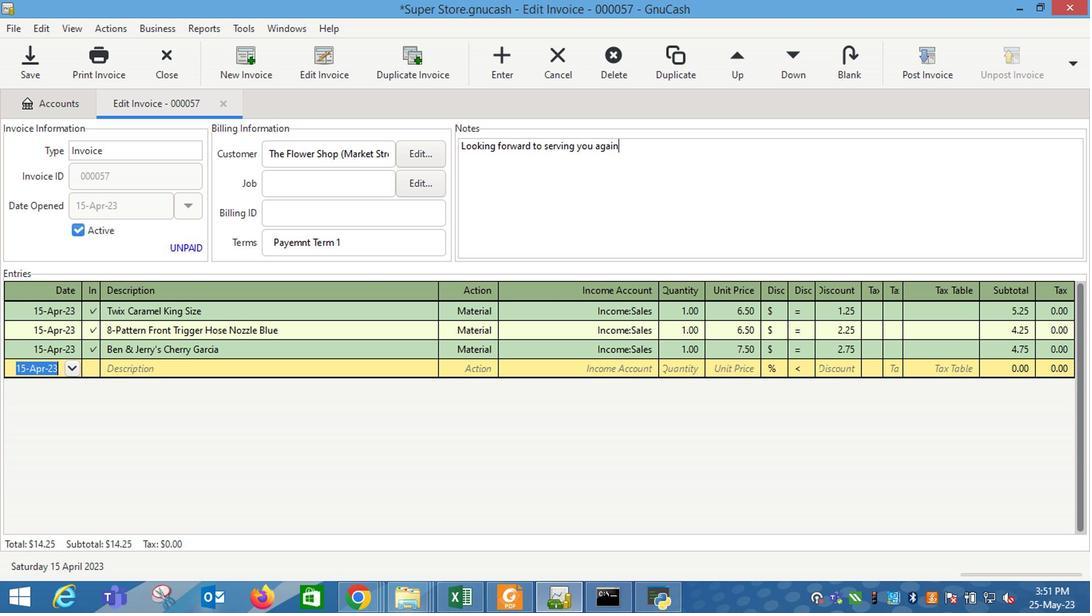 
Action: Mouse moved to (951, 74)
Screenshot: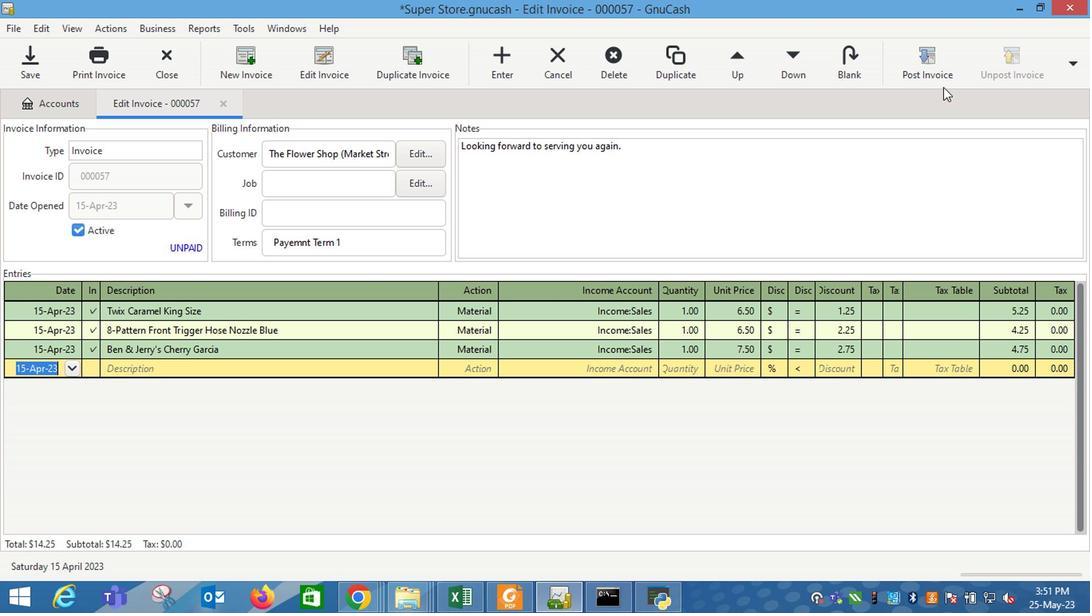 
Action: Mouse pressed left at (951, 74)
Screenshot: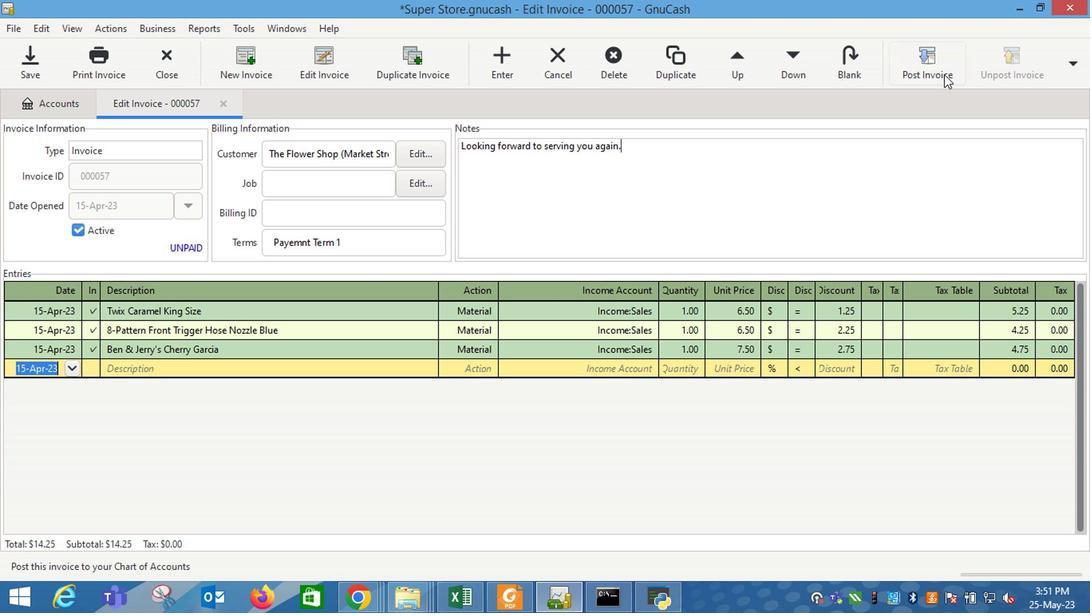 
Action: Mouse moved to (686, 270)
Screenshot: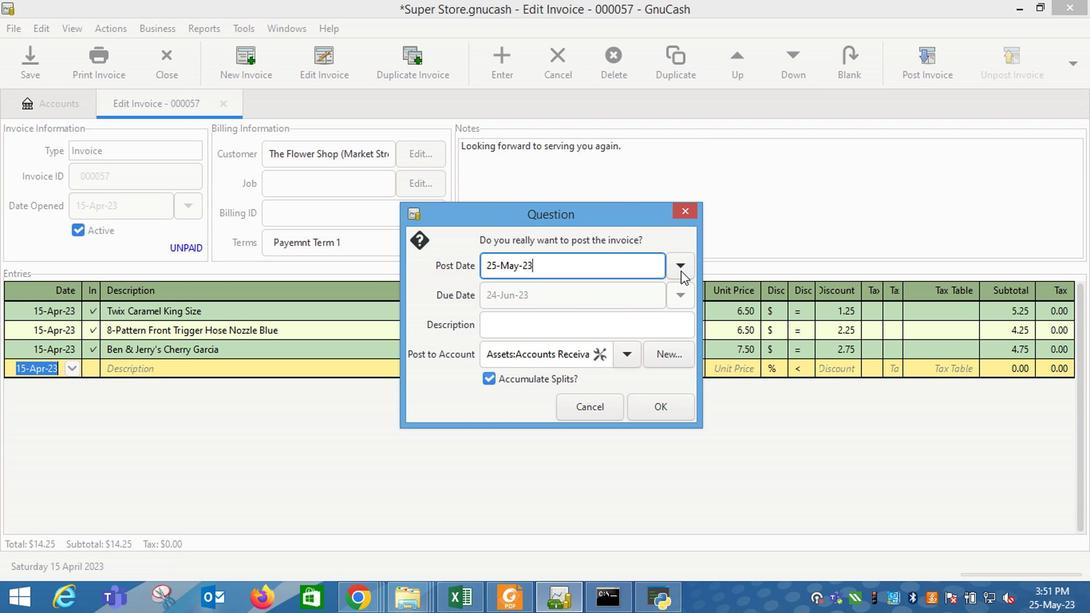 
Action: Mouse pressed left at (686, 270)
Screenshot: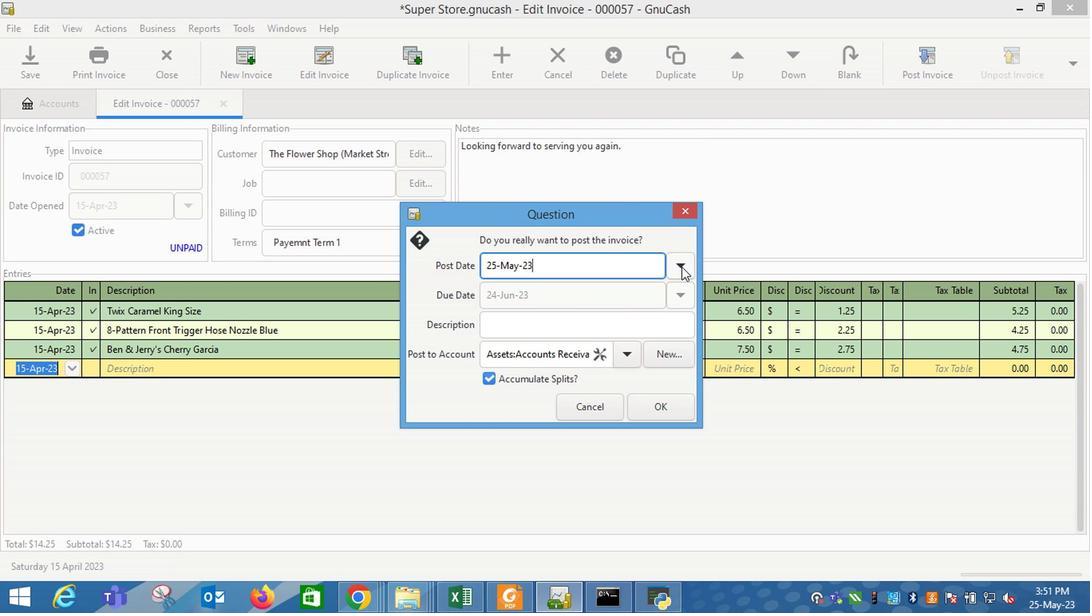 
Action: Mouse moved to (559, 290)
Screenshot: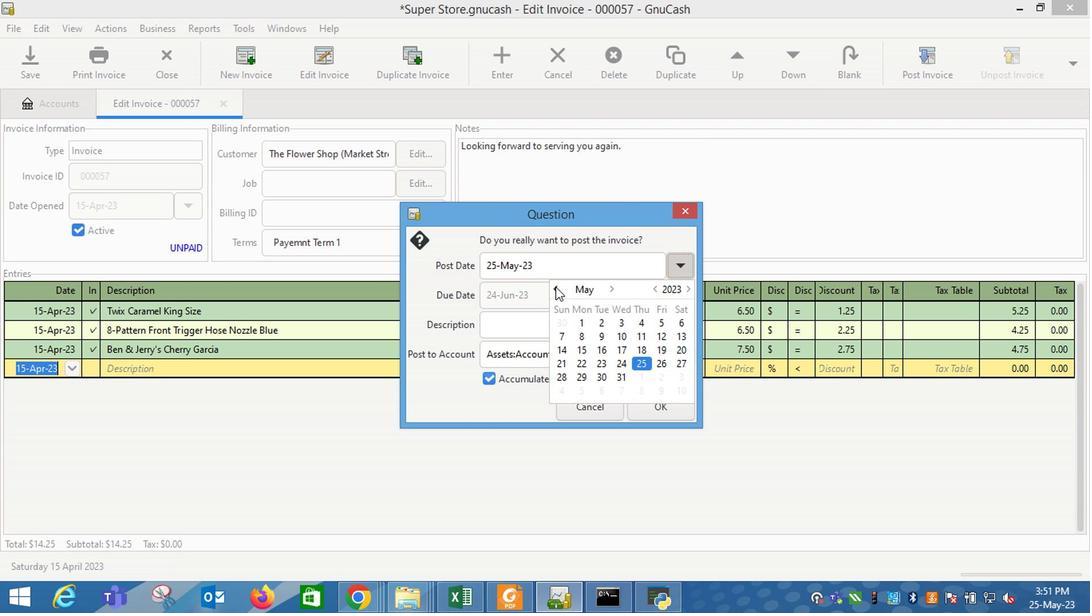 
Action: Mouse pressed left at (559, 290)
Screenshot: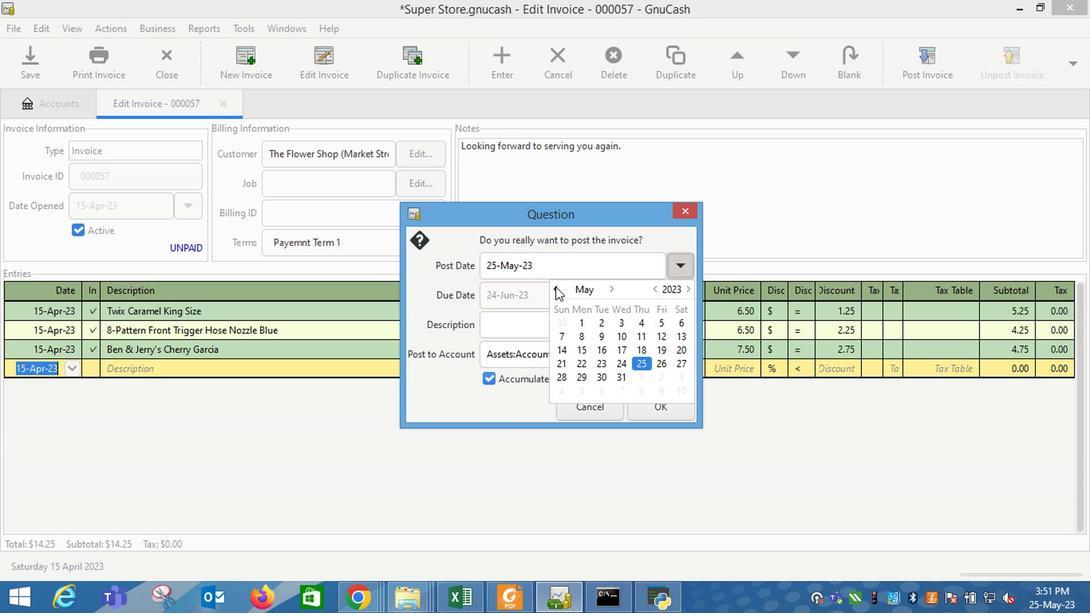 
Action: Mouse moved to (687, 351)
Screenshot: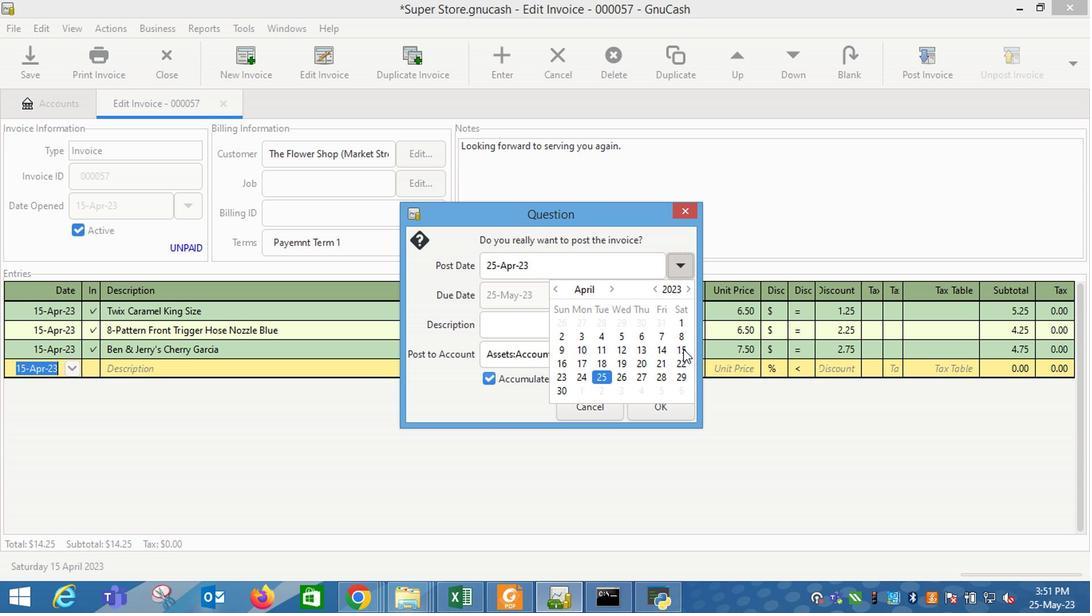 
Action: Mouse pressed left at (687, 351)
Screenshot: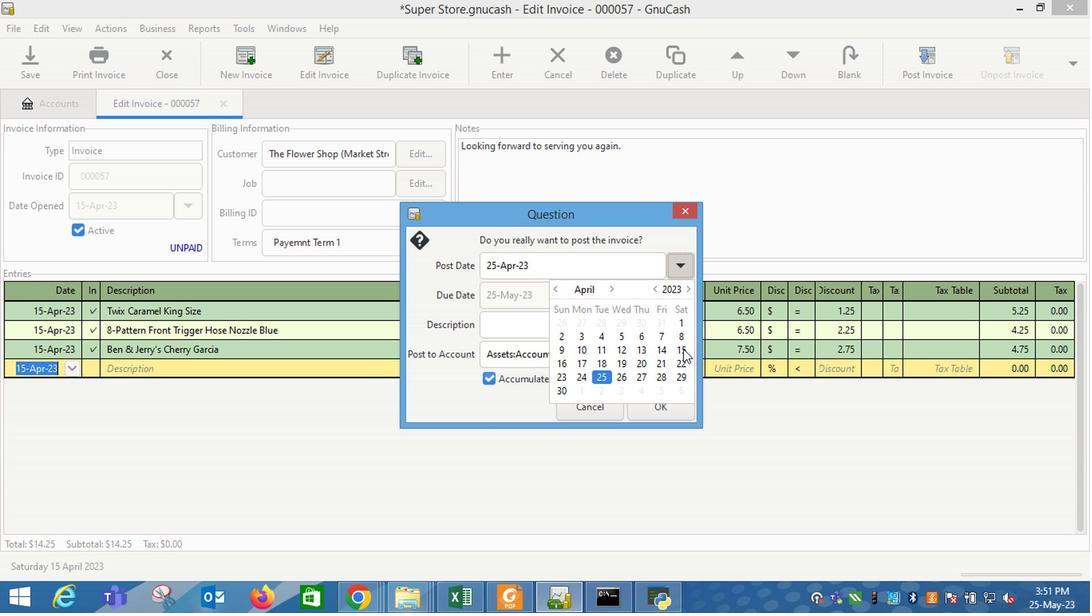 
Action: Mouse moved to (515, 334)
Screenshot: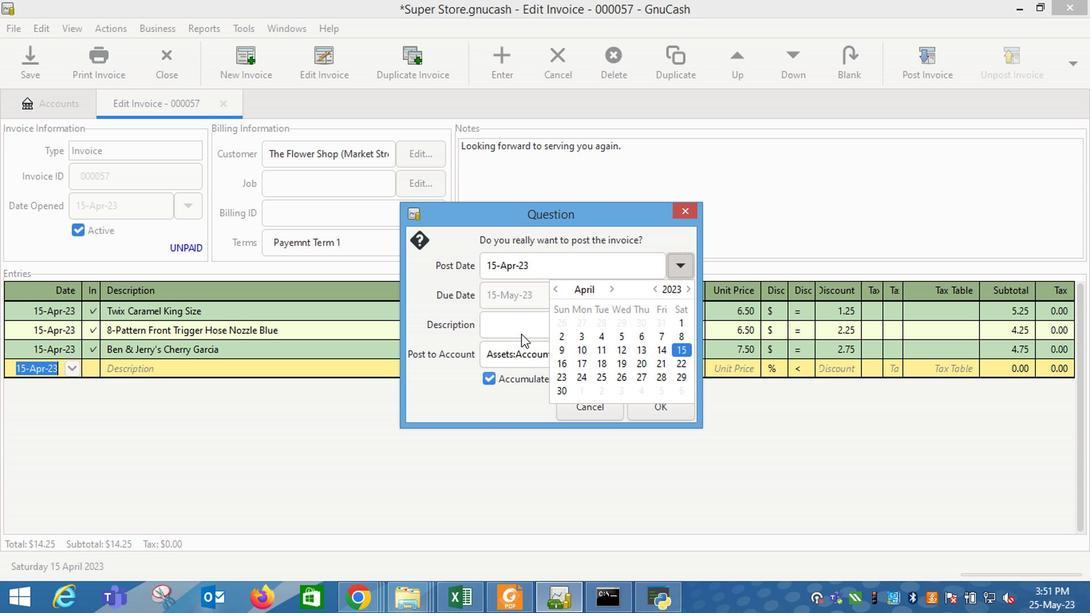 
Action: Mouse pressed left at (515, 334)
Screenshot: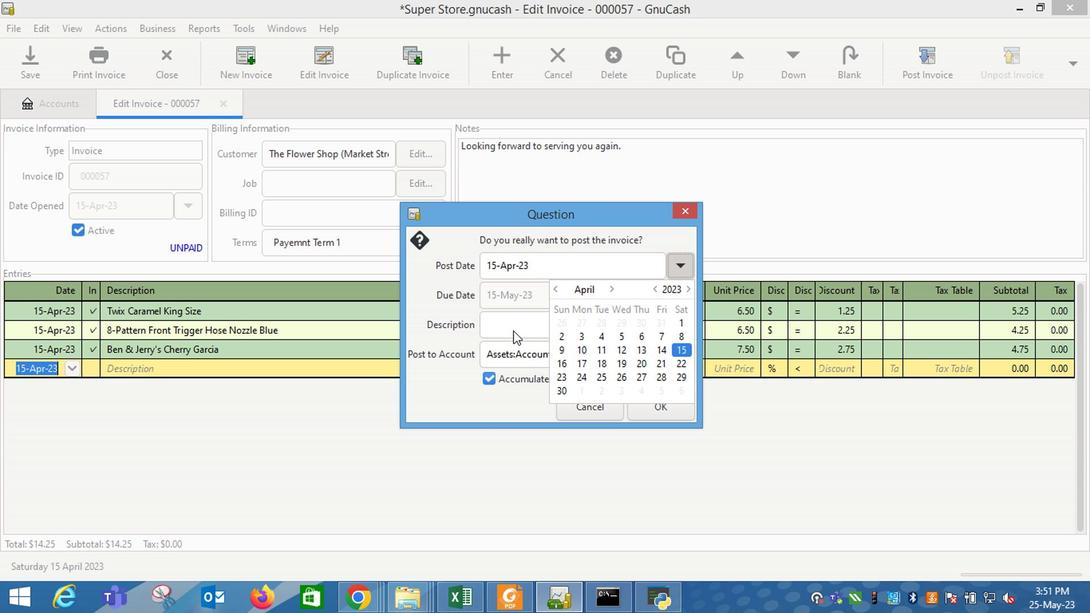 
Action: Mouse moved to (669, 415)
Screenshot: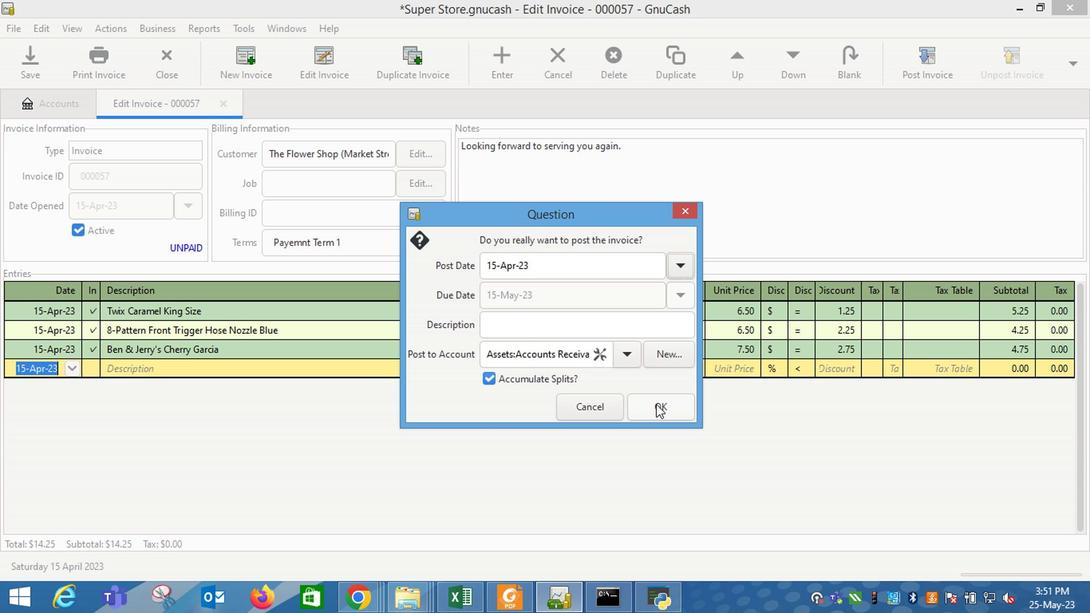 
Action: Mouse pressed left at (669, 415)
Screenshot: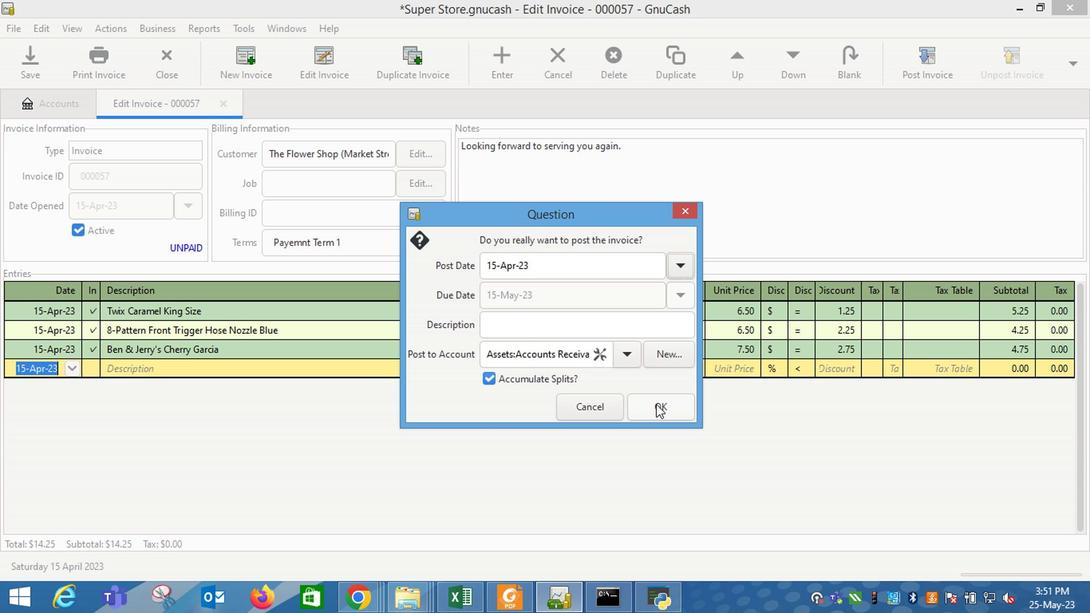 
Action: Mouse moved to (1048, 59)
Screenshot: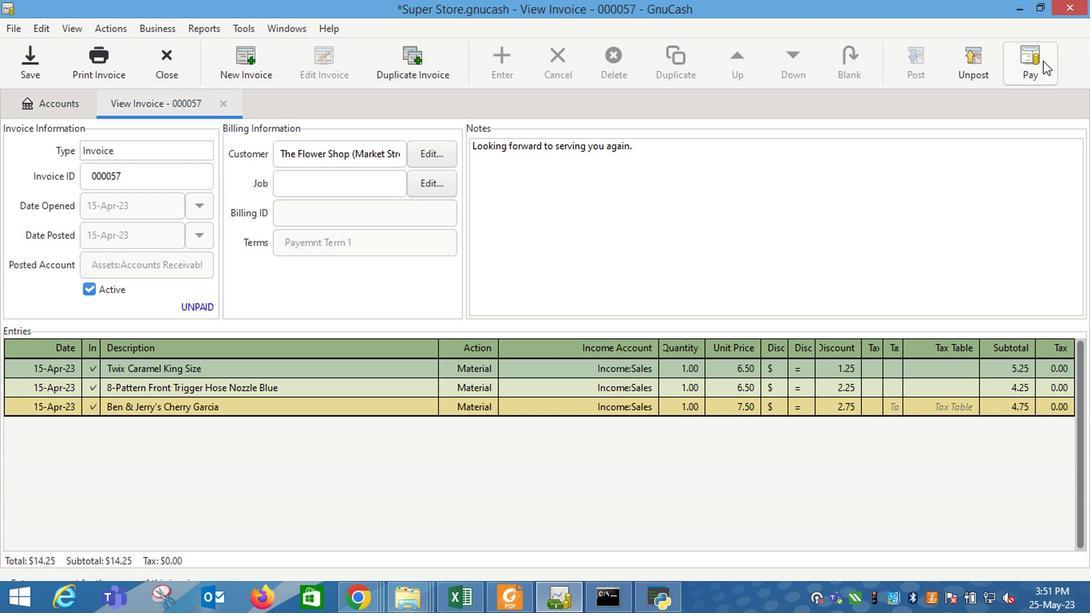 
Action: Mouse pressed left at (1048, 59)
Screenshot: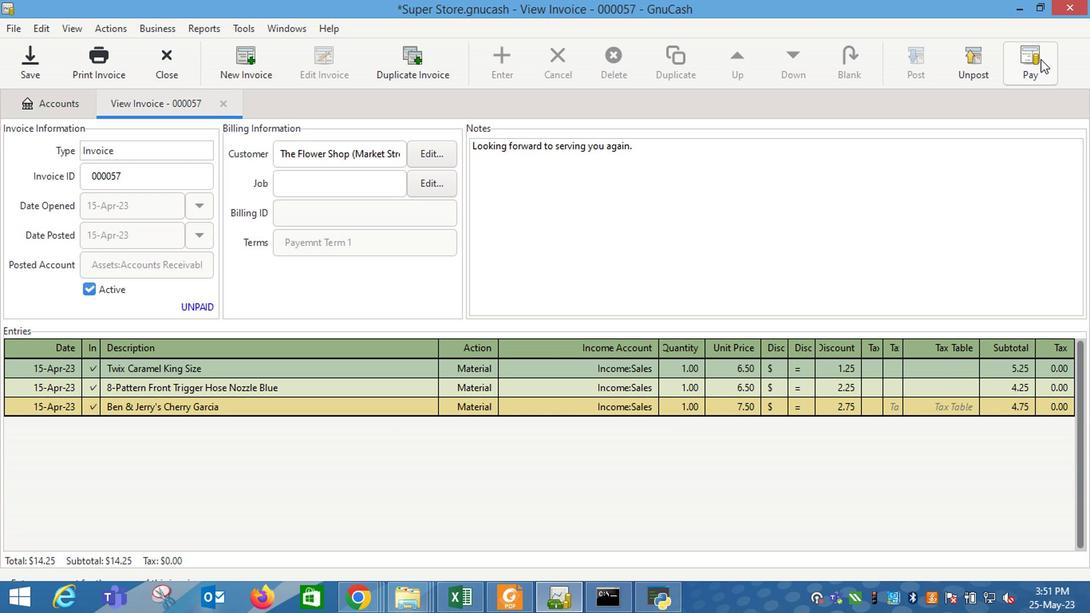 
Action: Mouse moved to (486, 320)
Screenshot: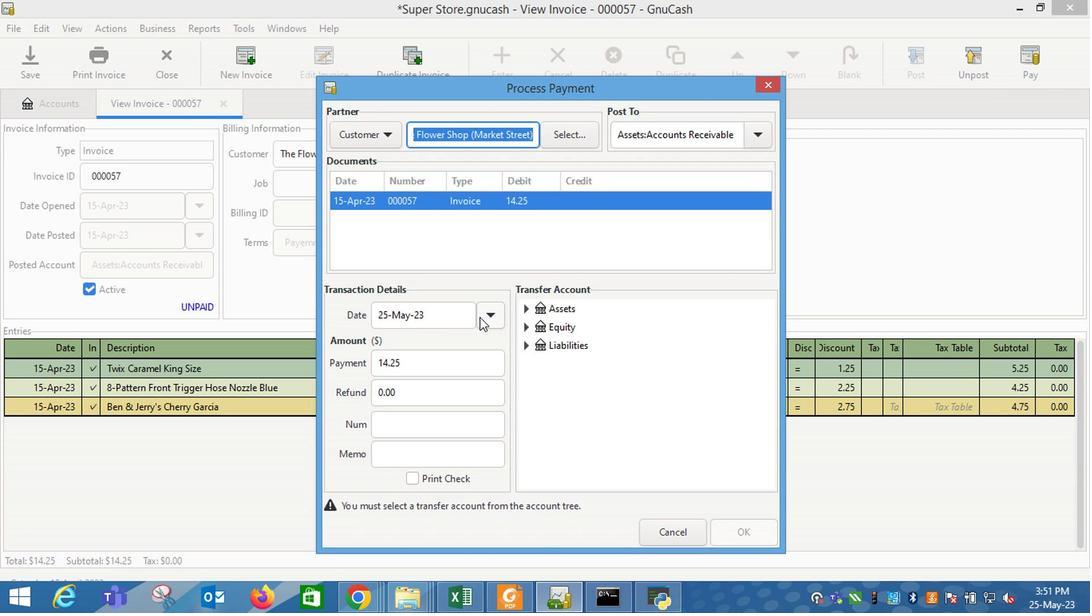 
Action: Mouse pressed left at (486, 320)
Screenshot: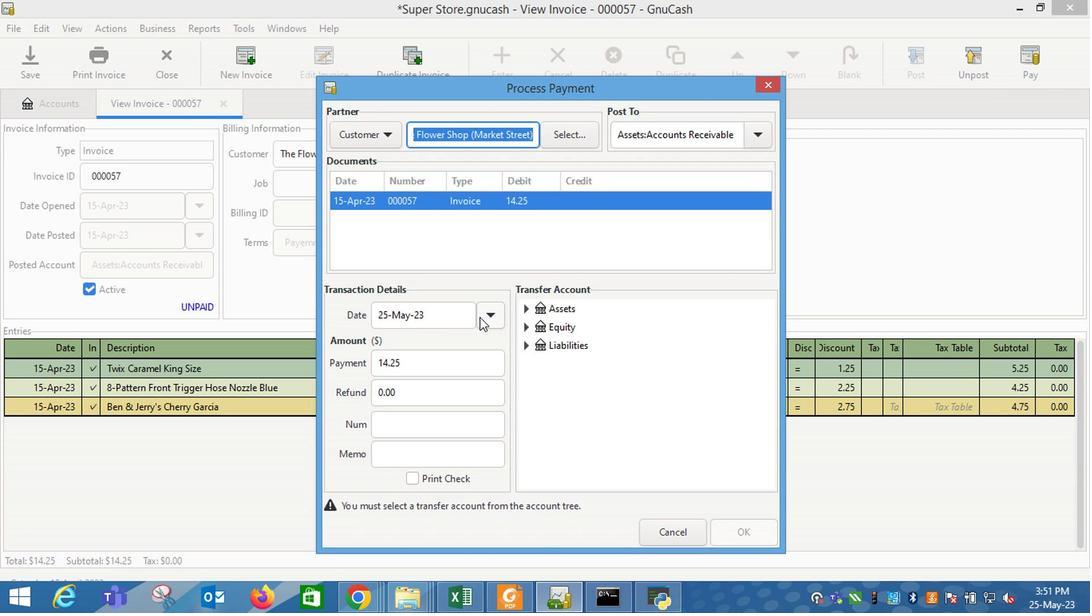 
Action: Mouse moved to (392, 405)
Screenshot: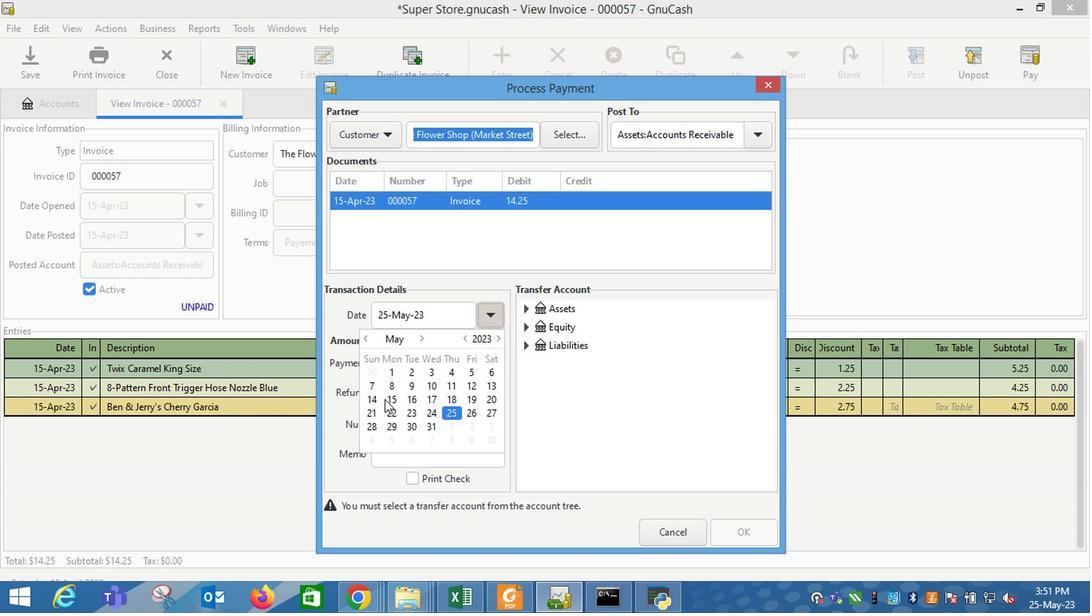 
Action: Mouse pressed left at (392, 405)
Screenshot: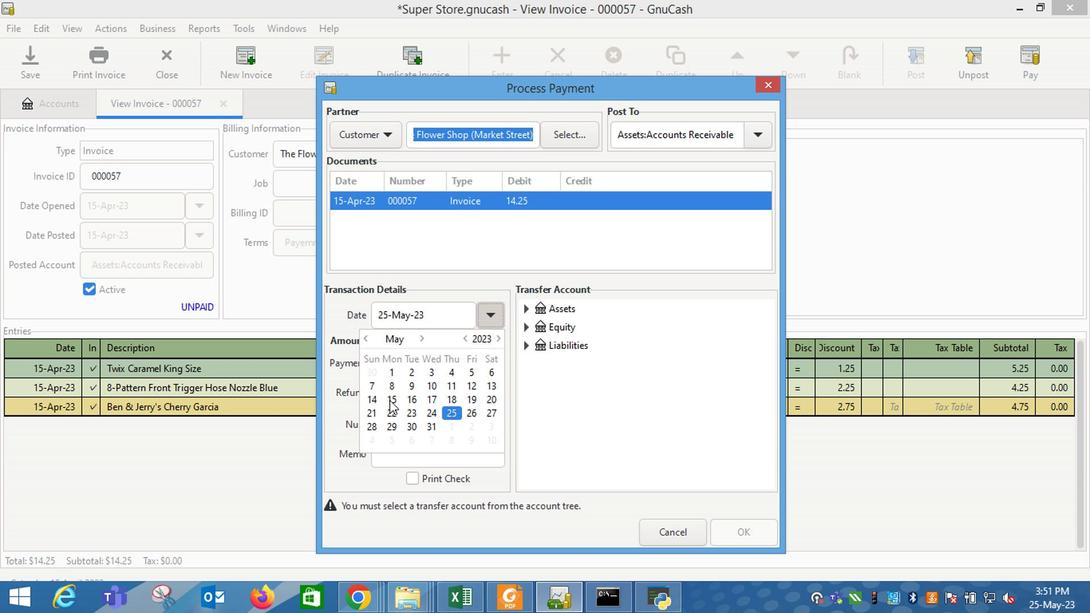 
Action: Mouse moved to (562, 410)
Screenshot: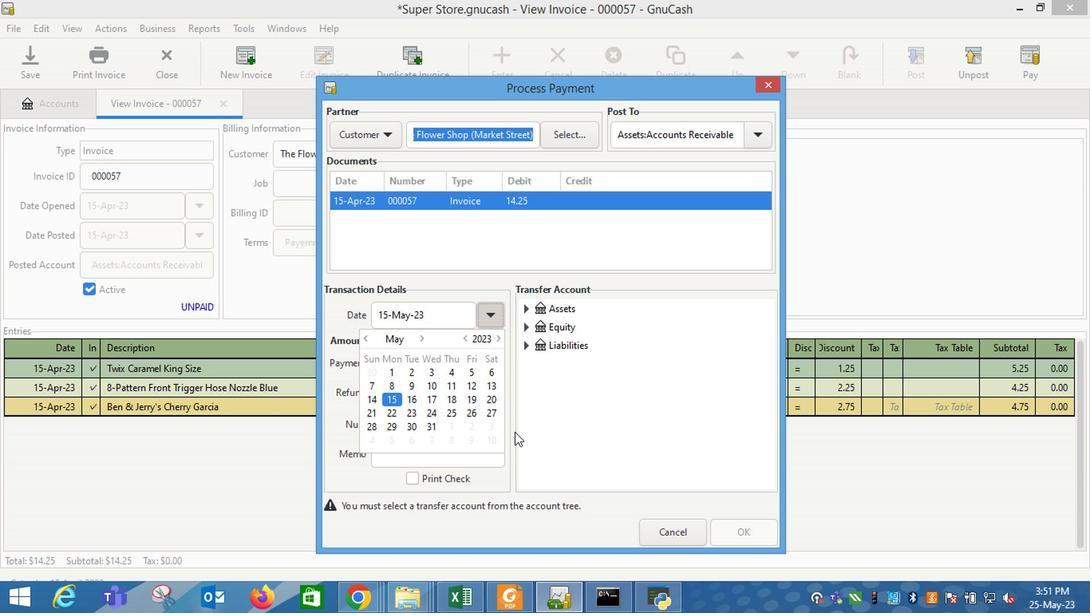 
Action: Mouse pressed left at (562, 410)
Screenshot: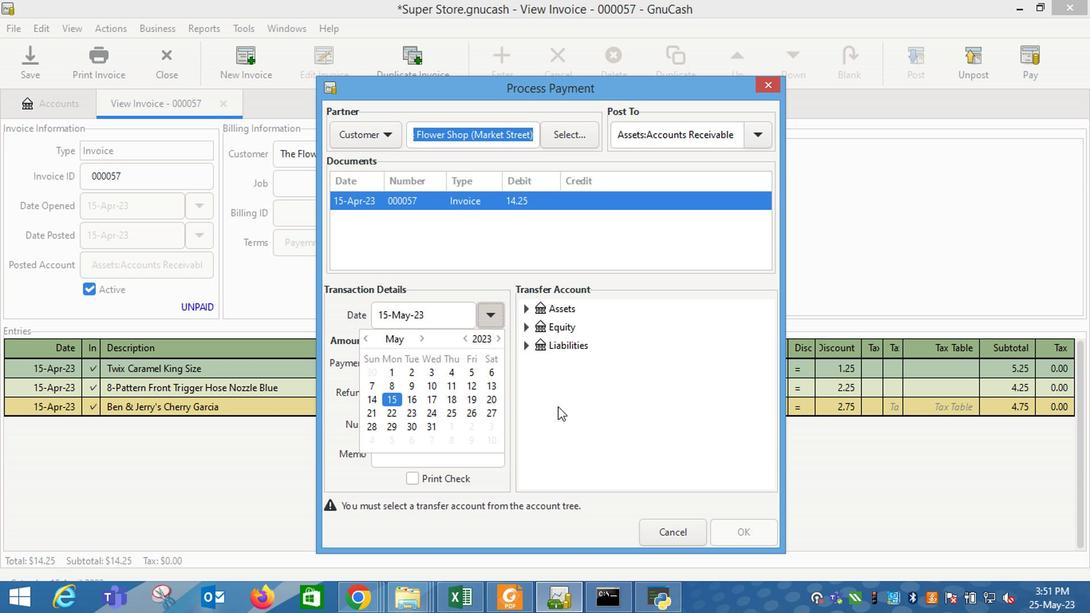 
Action: Mouse moved to (531, 314)
Screenshot: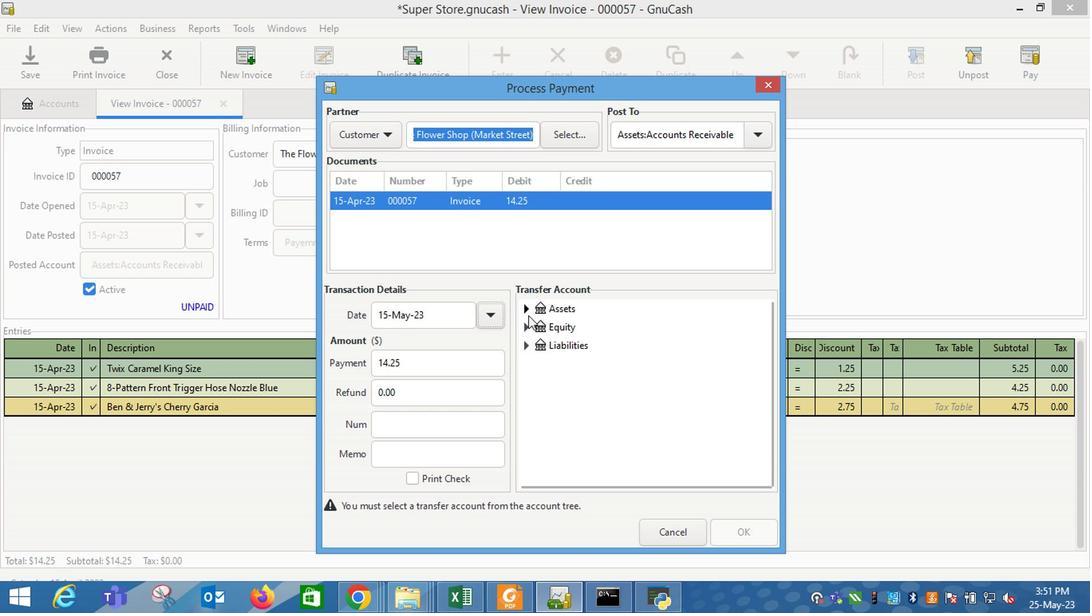 
Action: Mouse pressed left at (531, 314)
Screenshot: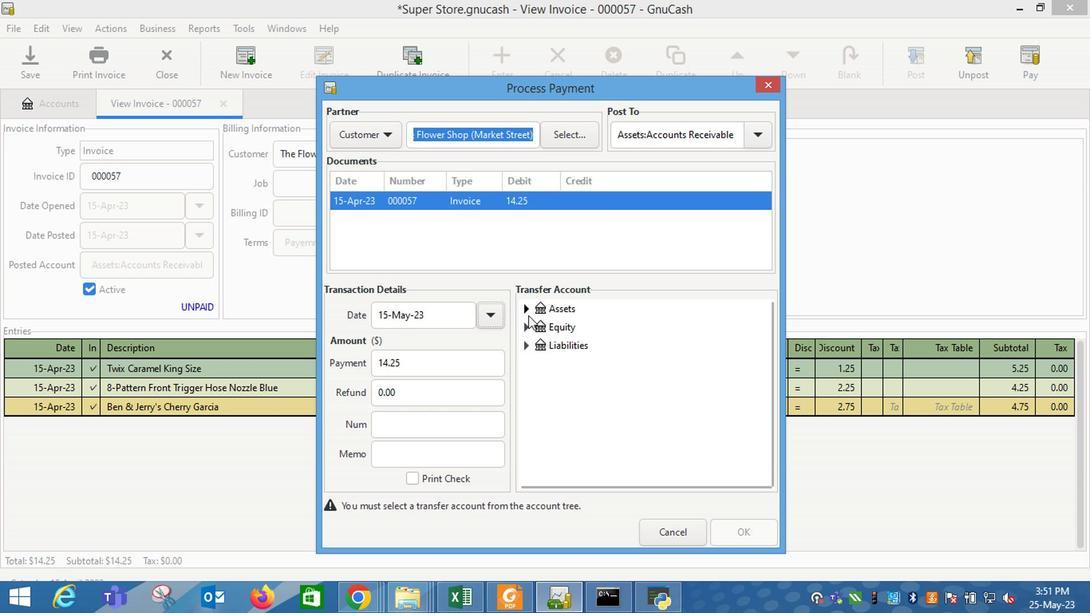 
Action: Mouse moved to (540, 336)
Screenshot: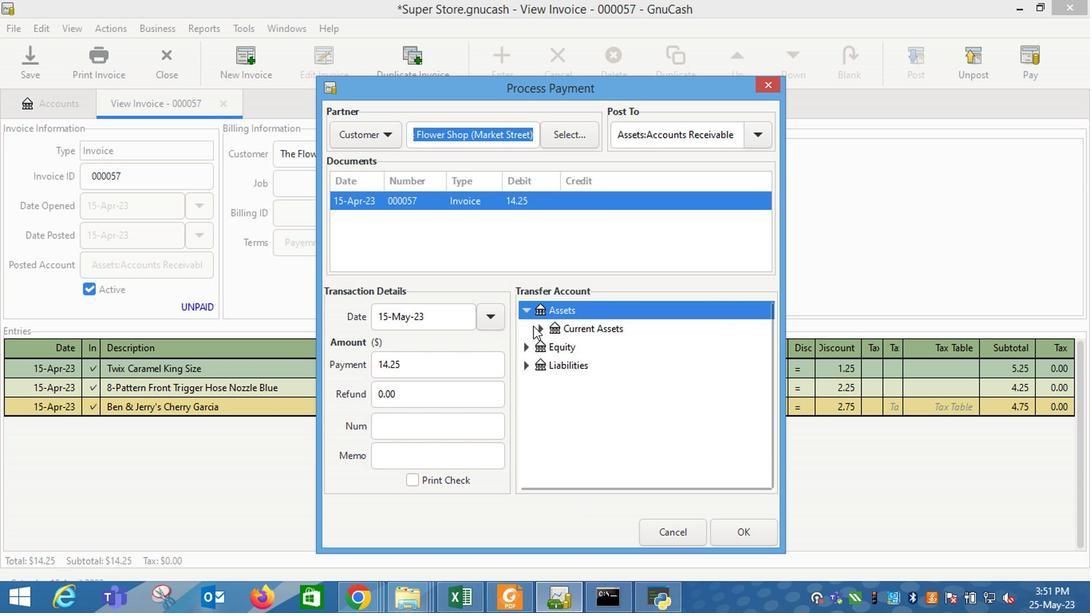 
Action: Mouse pressed left at (540, 336)
Screenshot: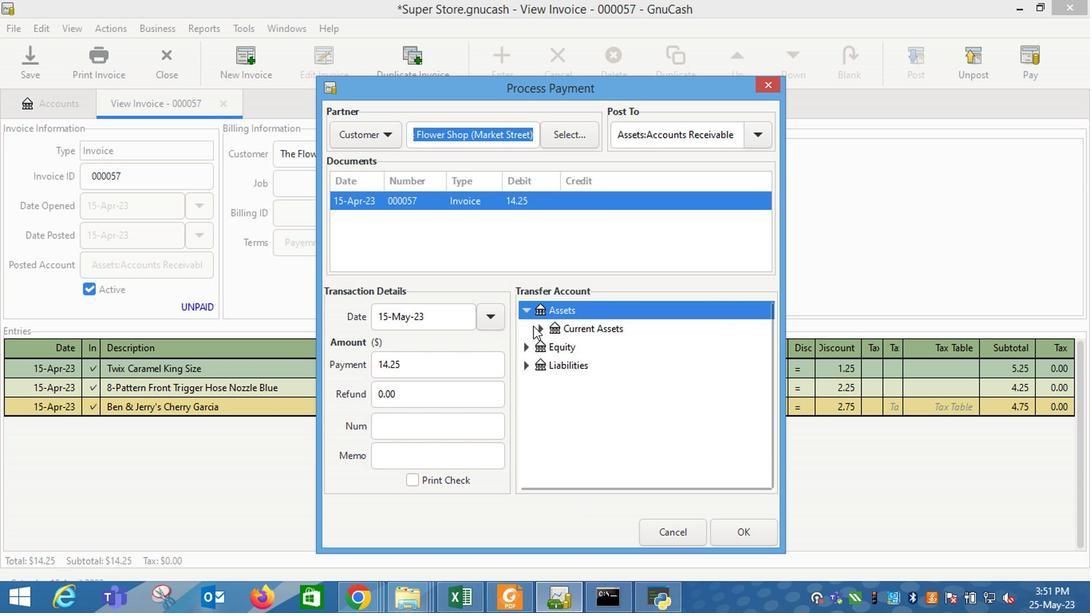 
Action: Mouse moved to (593, 352)
Screenshot: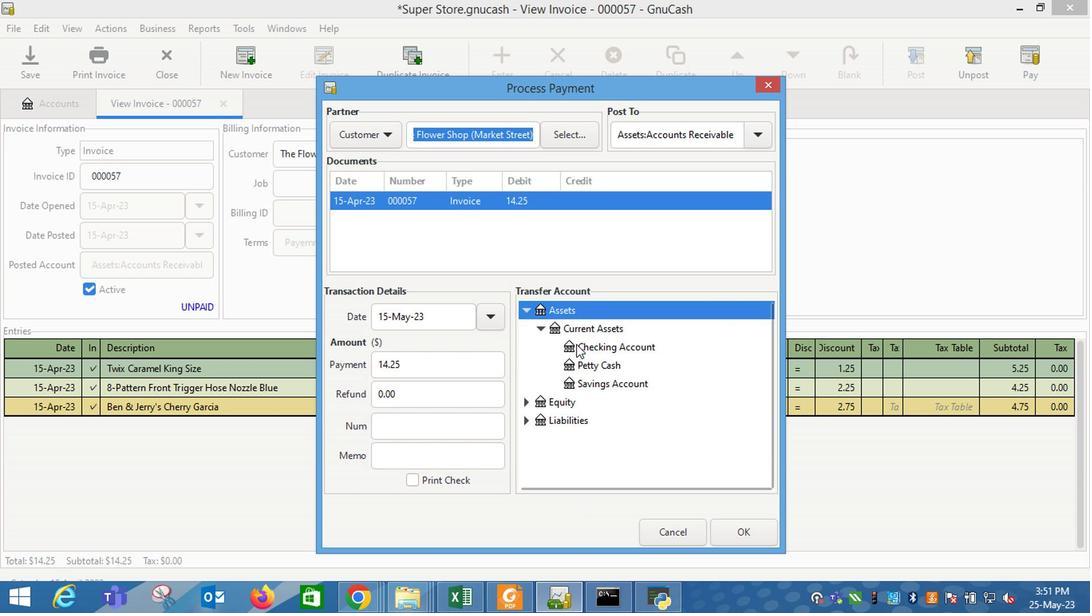 
Action: Mouse pressed left at (593, 352)
Screenshot: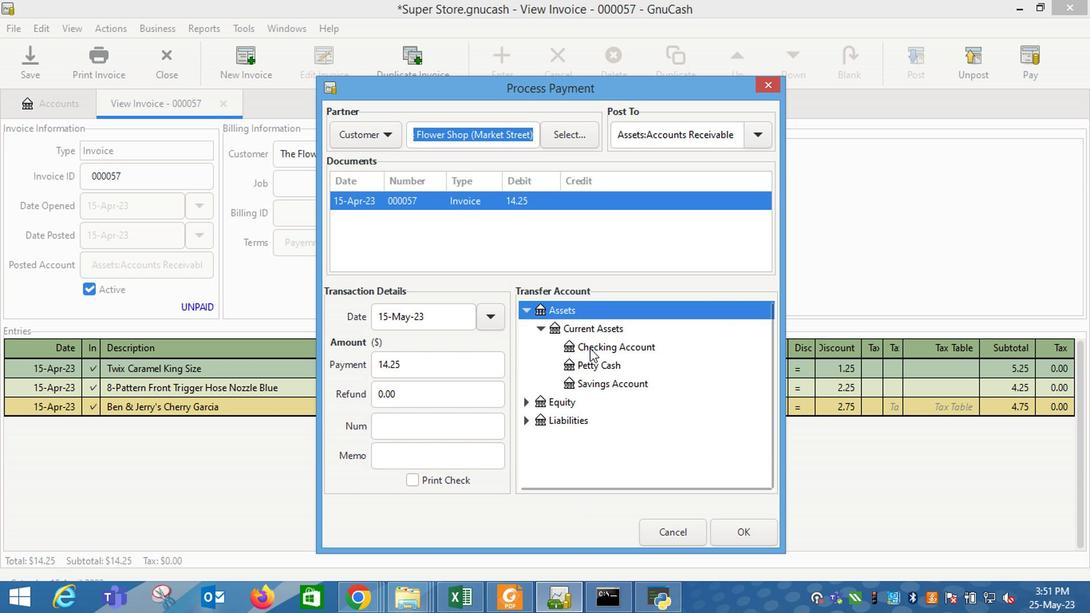 
Action: Mouse moved to (761, 542)
Screenshot: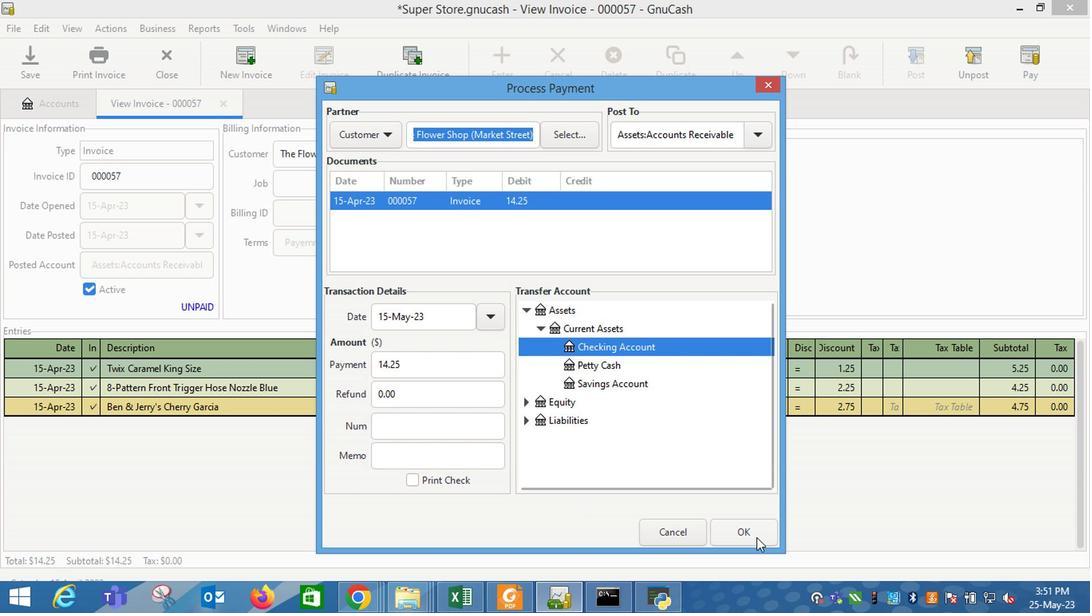 
Action: Mouse pressed left at (761, 542)
Screenshot: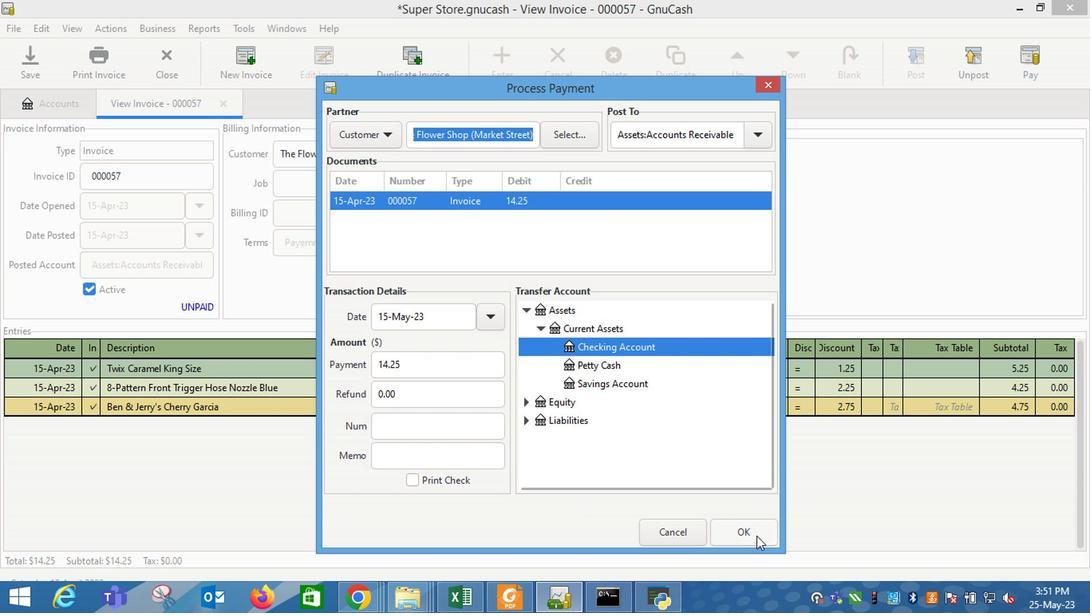 
Action: Mouse moved to (114, 72)
Screenshot: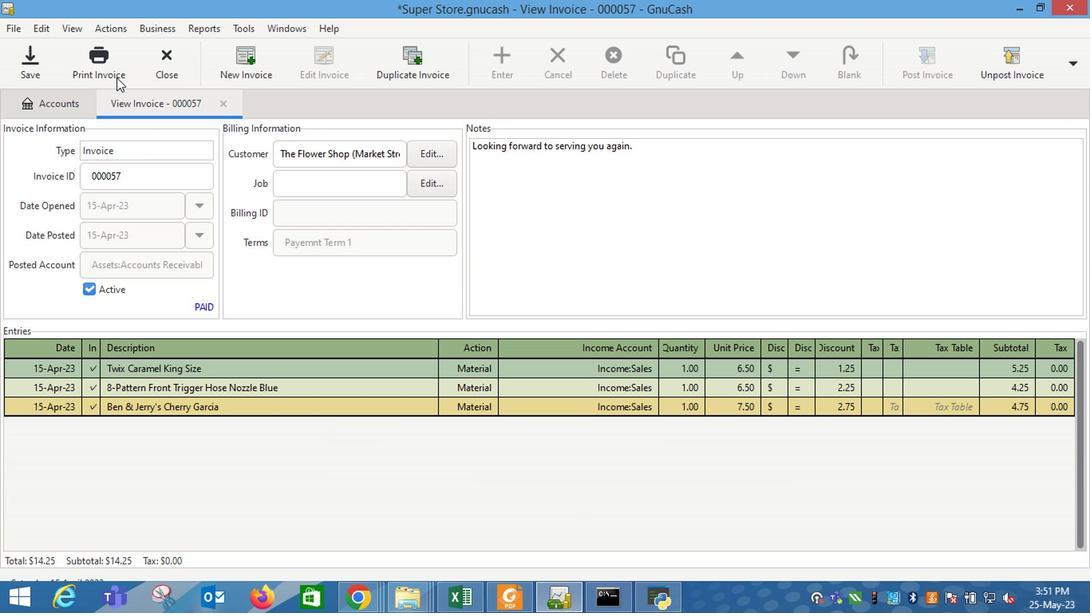 
Action: Mouse pressed left at (114, 72)
Screenshot: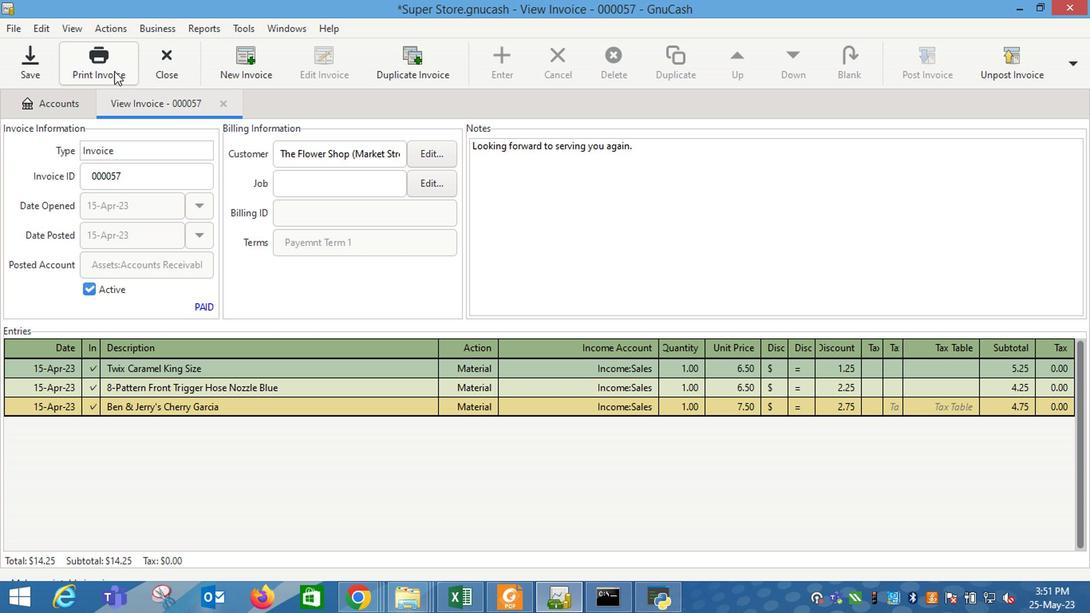 
Action: Mouse moved to (403, 61)
Screenshot: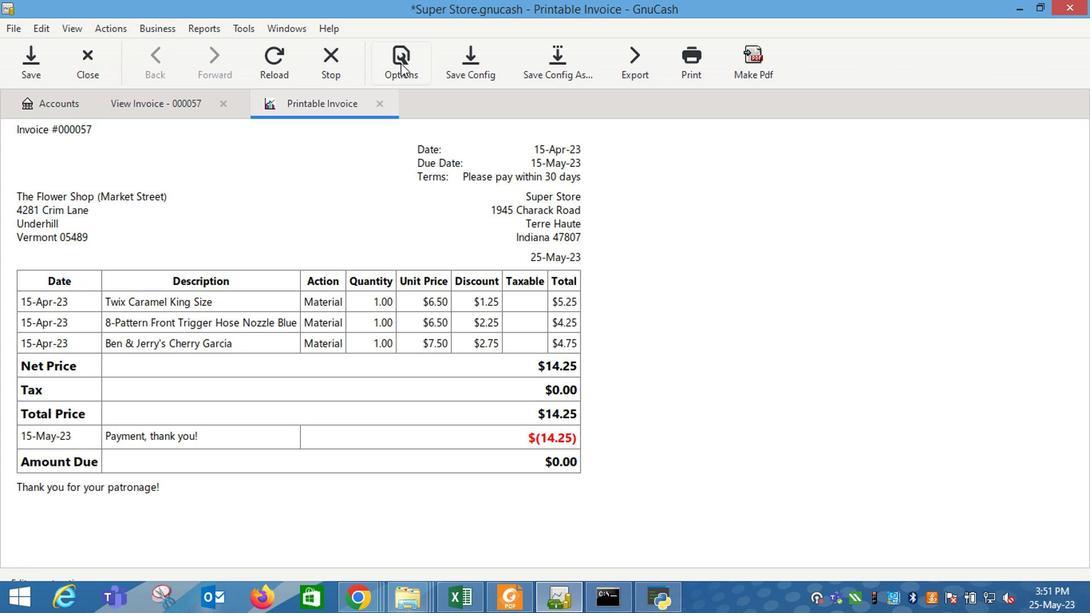 
Action: Mouse pressed left at (403, 61)
Screenshot: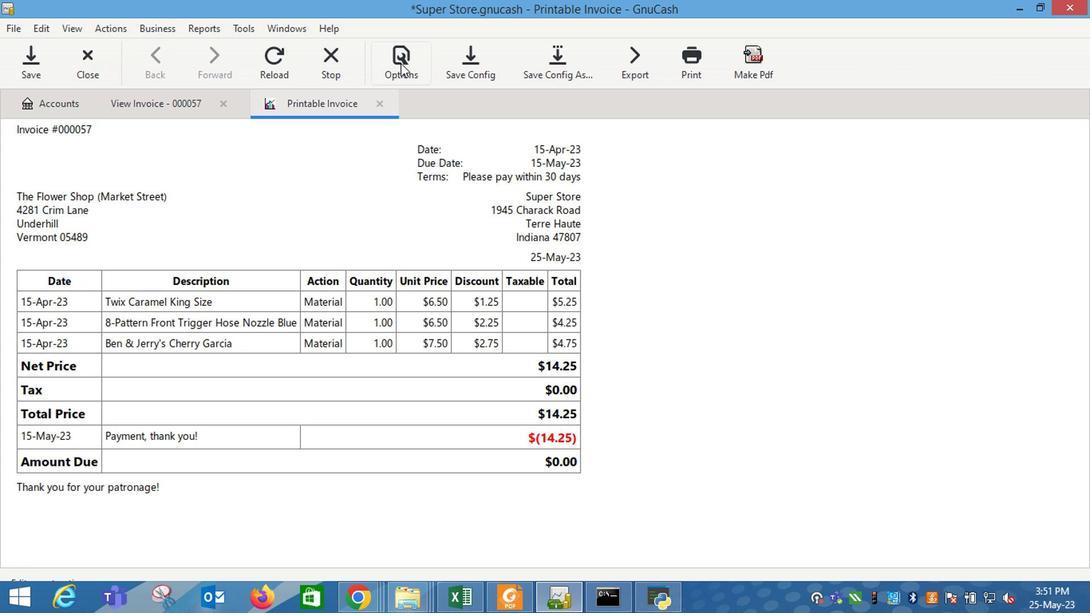 
Action: Mouse moved to (310, 161)
Screenshot: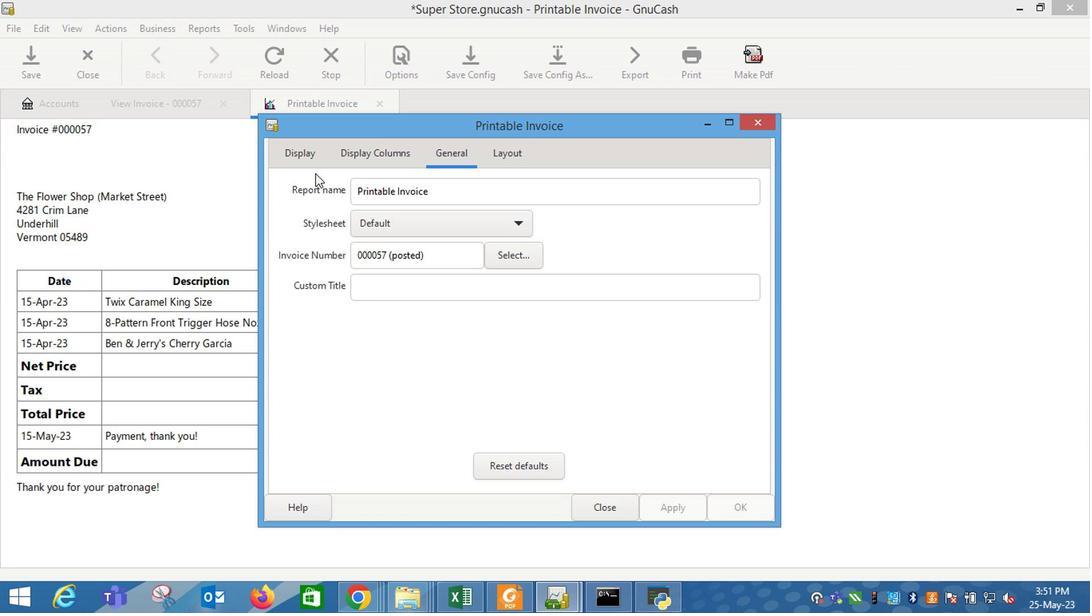 
Action: Mouse pressed left at (310, 161)
Screenshot: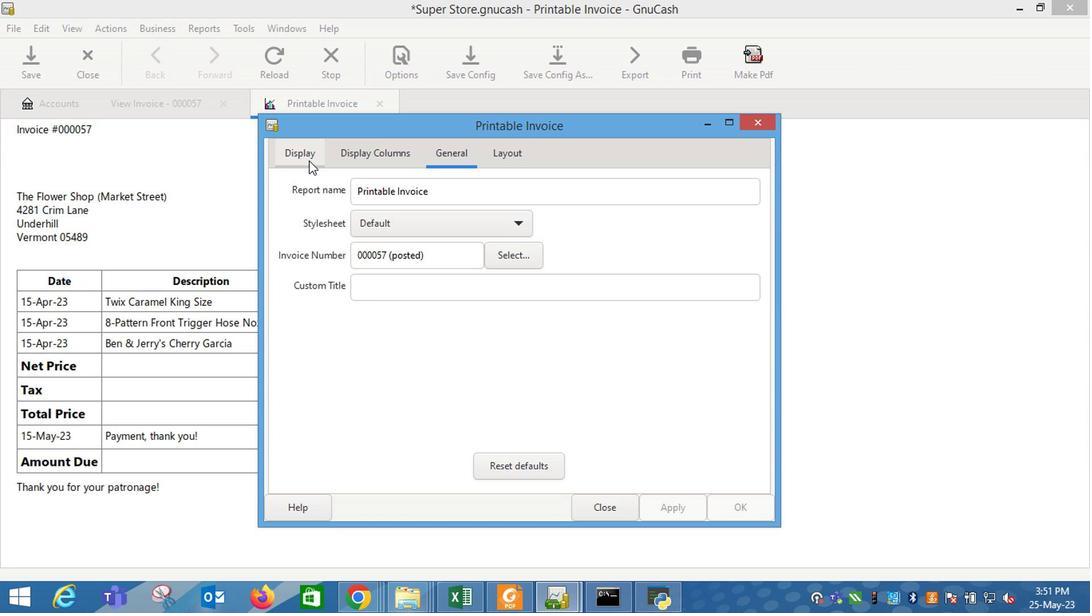 
Action: Mouse moved to (421, 342)
Screenshot: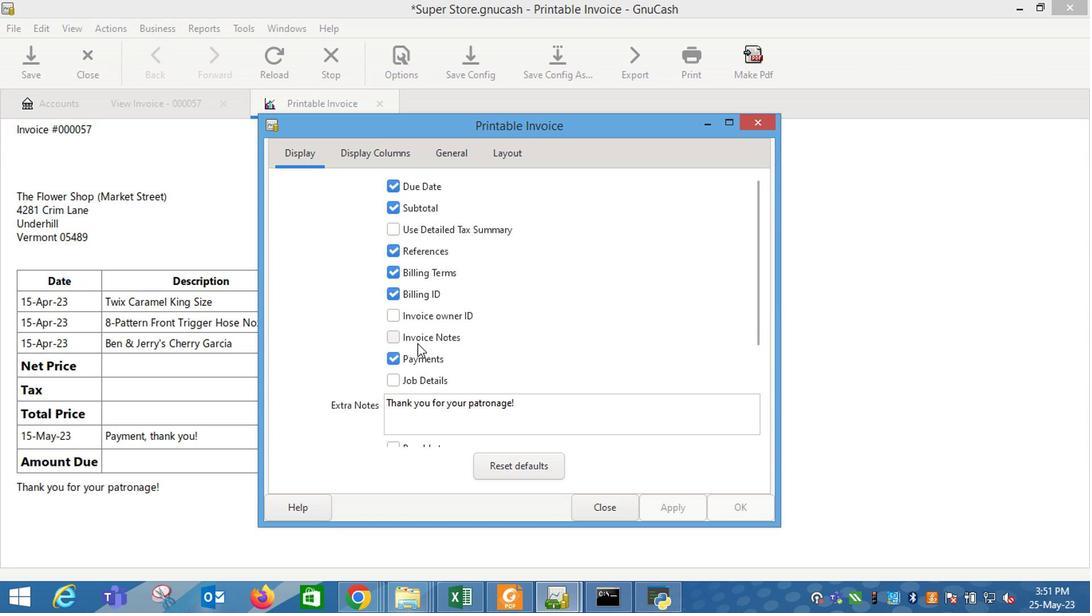 
Action: Mouse pressed left at (421, 342)
Screenshot: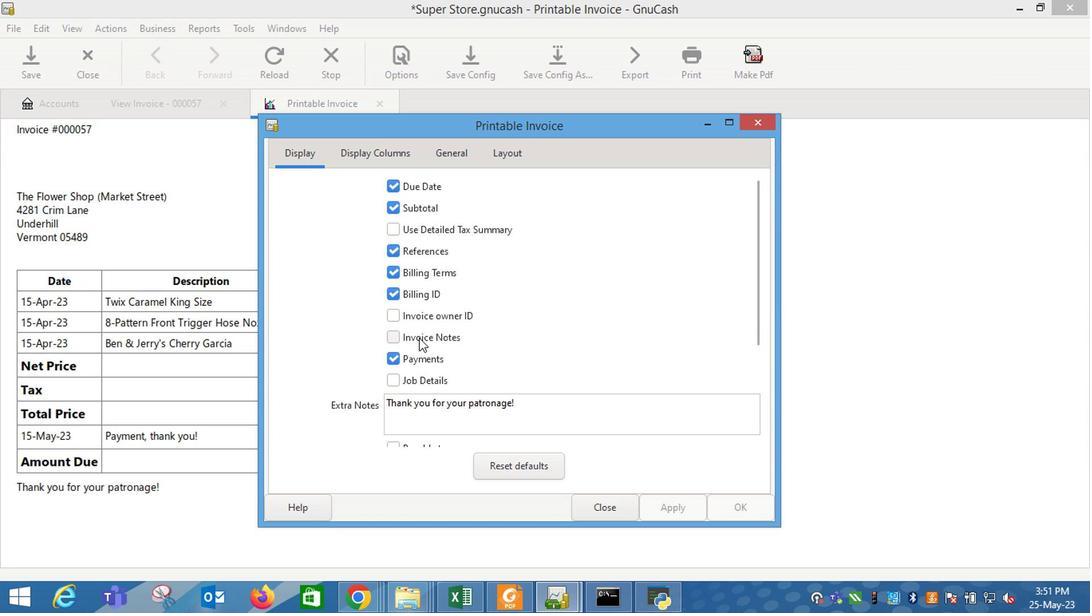
Action: Mouse moved to (672, 506)
Screenshot: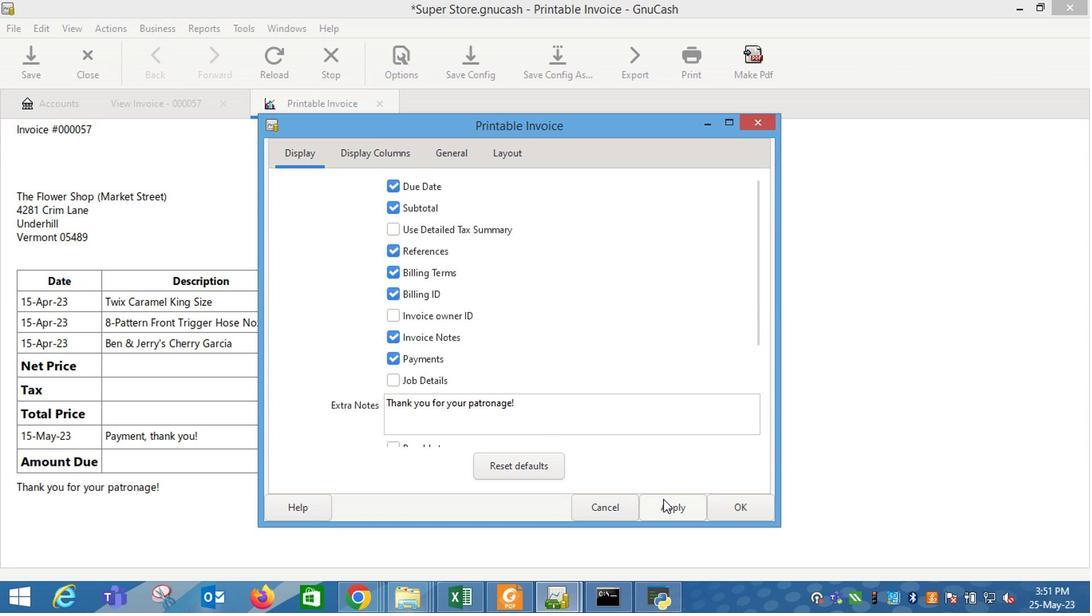 
Action: Mouse pressed left at (672, 506)
Screenshot: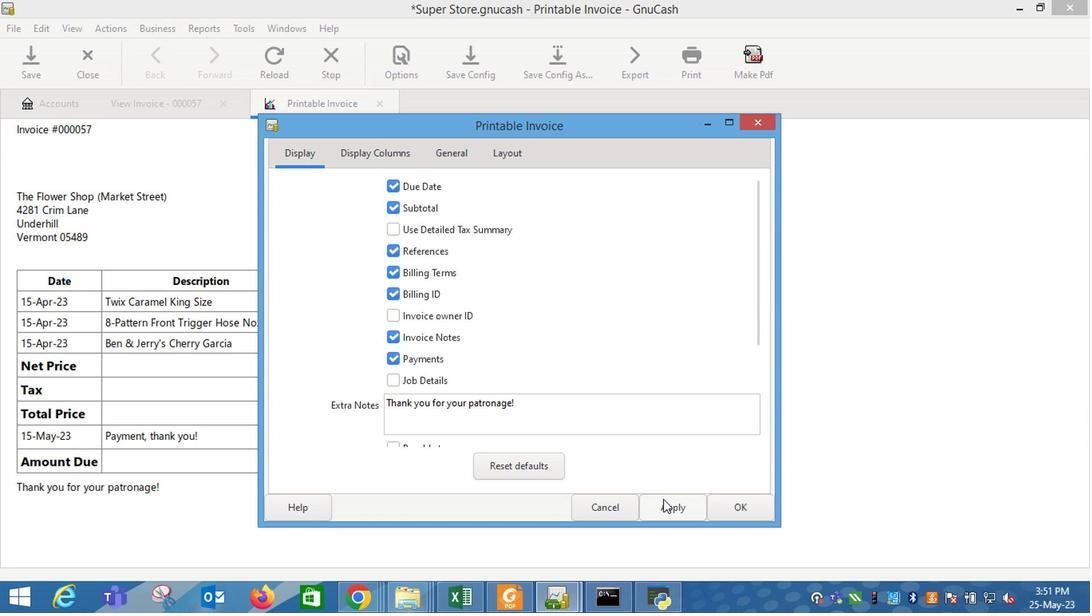 
Action: Mouse moved to (601, 510)
Screenshot: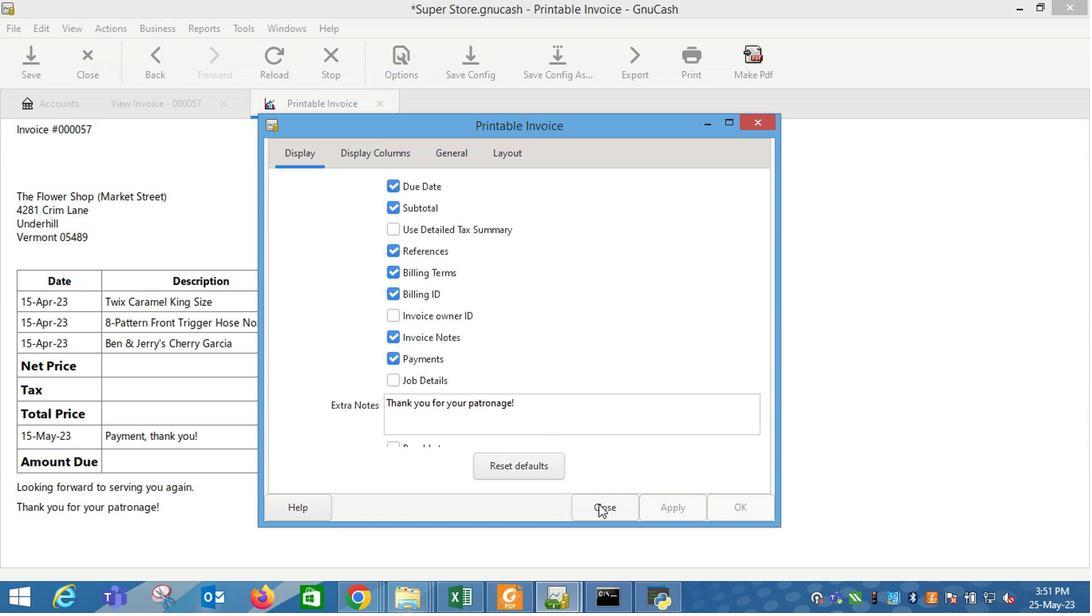 
Action: Mouse pressed left at (601, 510)
Screenshot: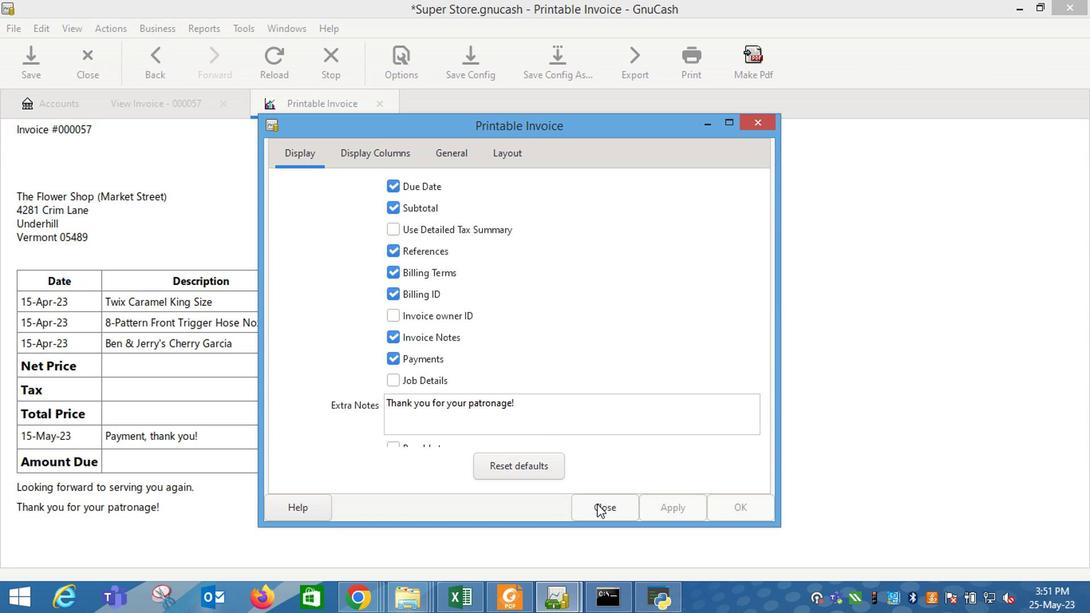 
Action: Mouse moved to (372, 129)
Screenshot: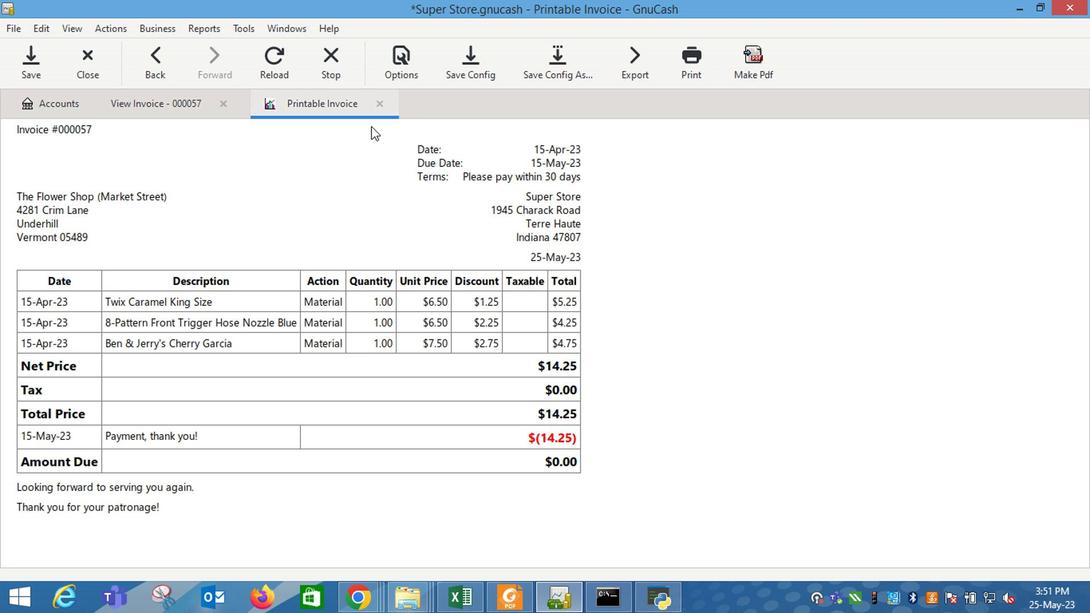 
